 Task: Look for space in Lafayette, United States from 12th August, 2023 to 16th August, 2023 for 8 adults in price range Rs.10000 to Rs.16000. Place can be private room with 8 bedrooms having 8 beds and 8 bathrooms. Property type can be house, flat, guest house, hotel. Amenities needed are: wifi, TV, free parkinig on premises, gym, breakfast. Booking option can be shelf check-in. Required host language is English.
Action: Mouse moved to (470, 103)
Screenshot: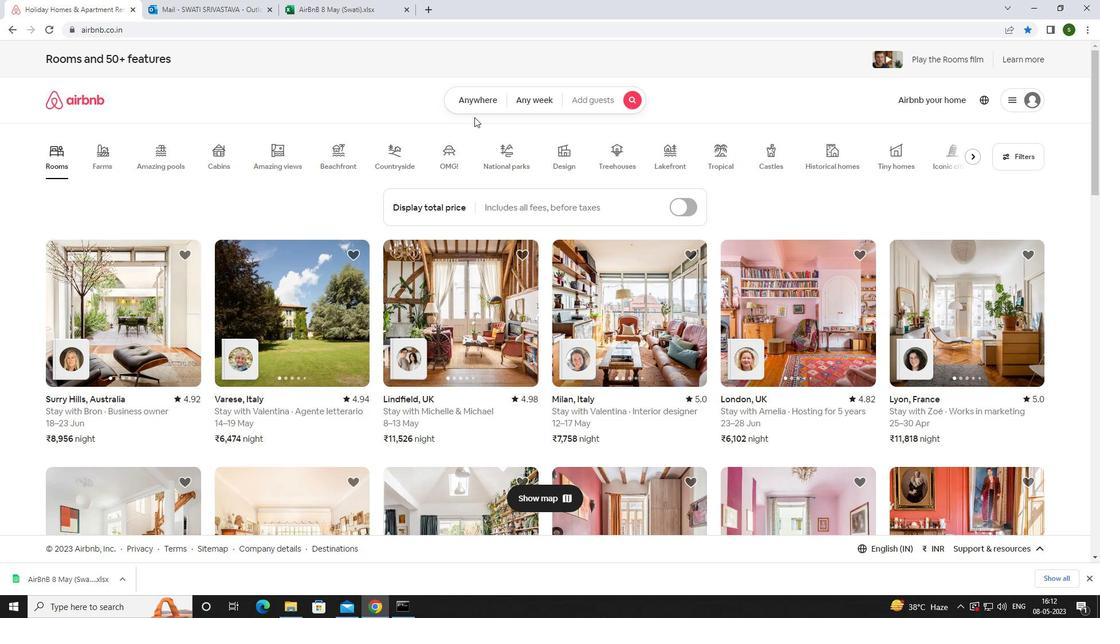 
Action: Mouse pressed left at (470, 103)
Screenshot: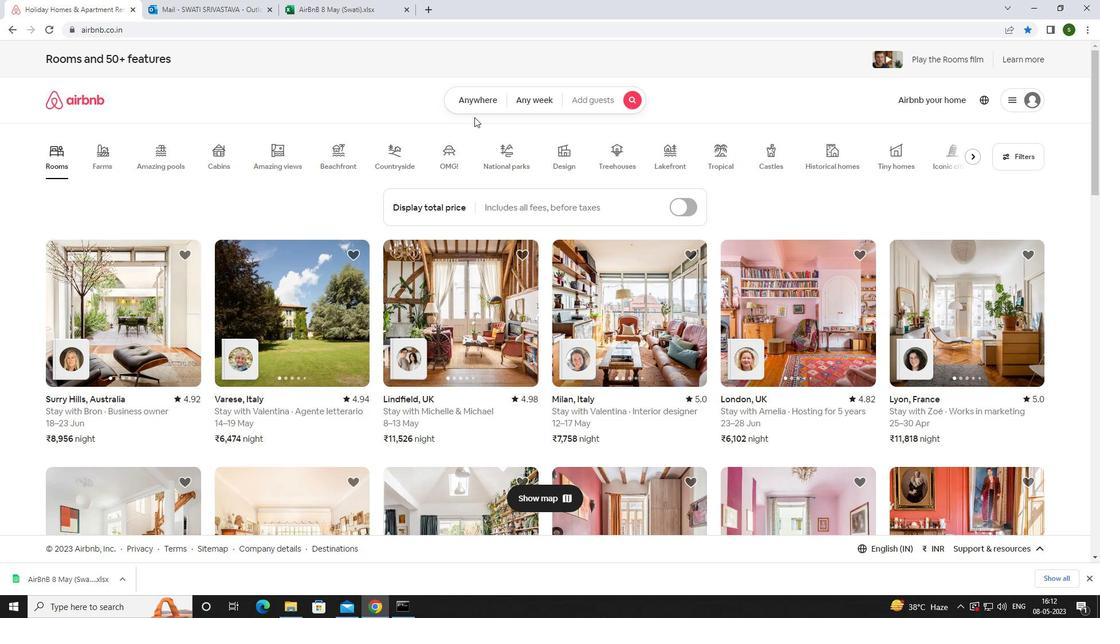 
Action: Mouse moved to (375, 154)
Screenshot: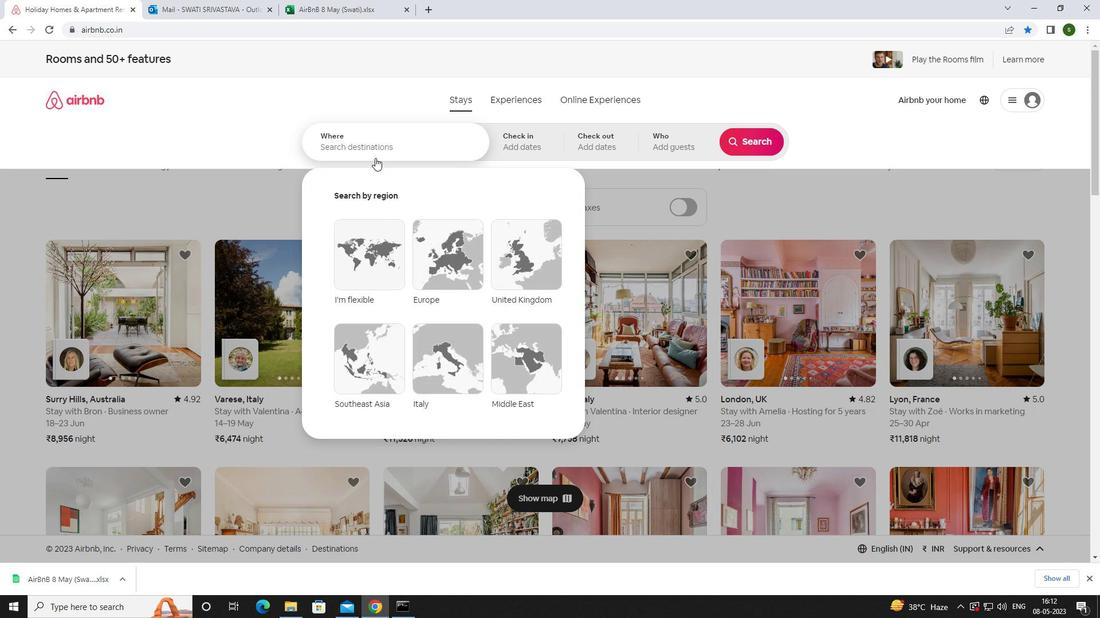 
Action: Mouse pressed left at (375, 154)
Screenshot: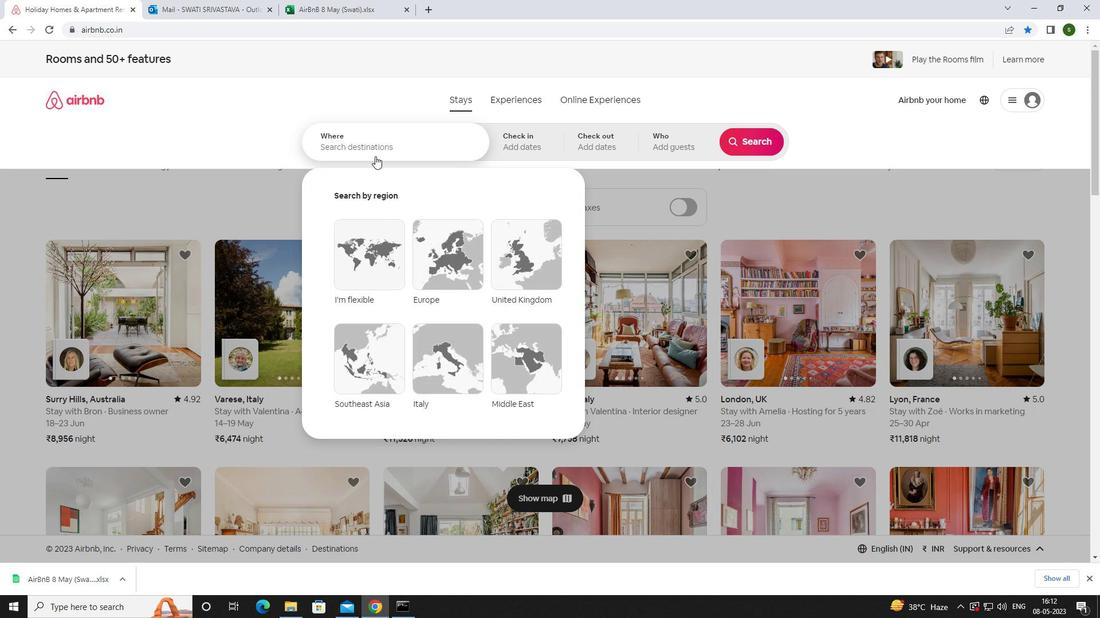 
Action: Key pressed <Key.caps_lock>l<Key.caps_lock>afayette,<Key.space><Key.caps_lock>u<Key.caps_lock>nited<Key.space><Key.caps_lock>s<Key.caps_lock>tates<Key.enter>
Screenshot: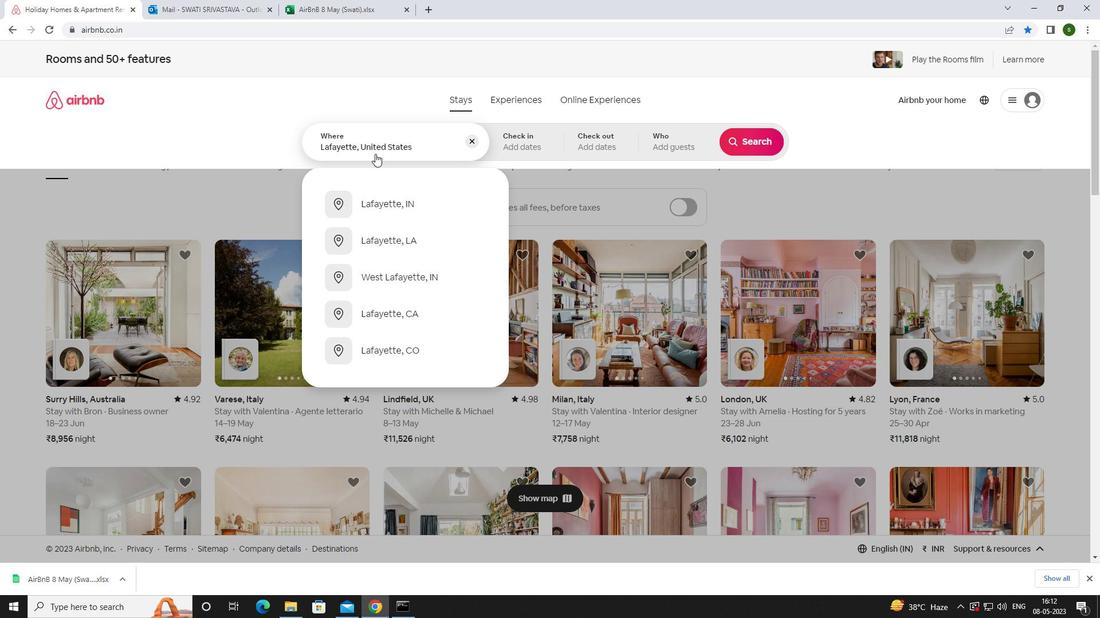 
Action: Mouse moved to (747, 229)
Screenshot: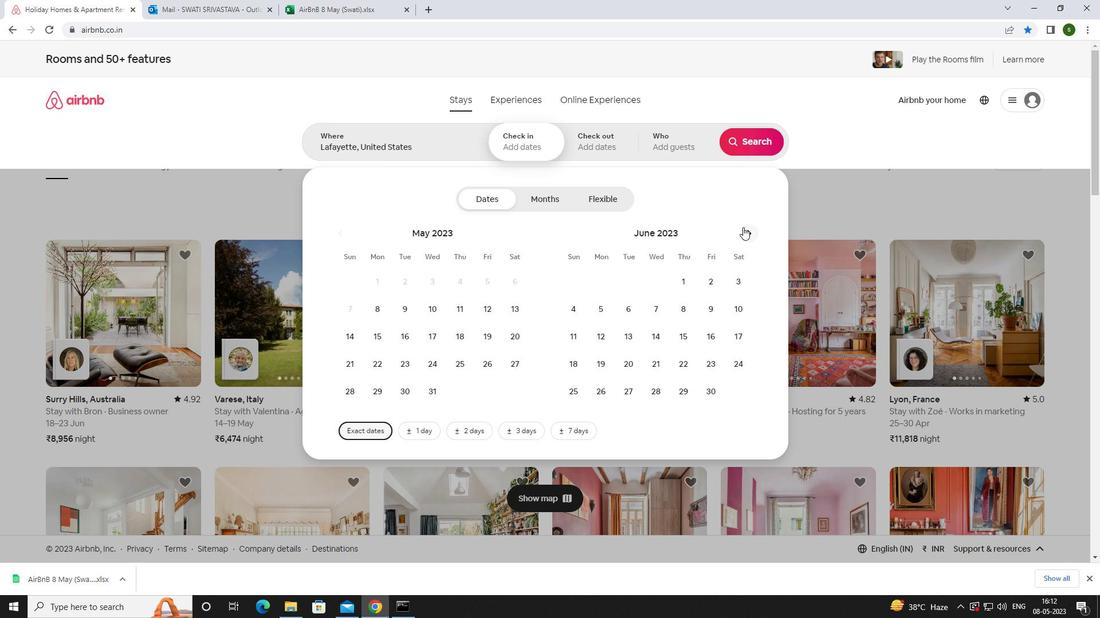
Action: Mouse pressed left at (747, 229)
Screenshot: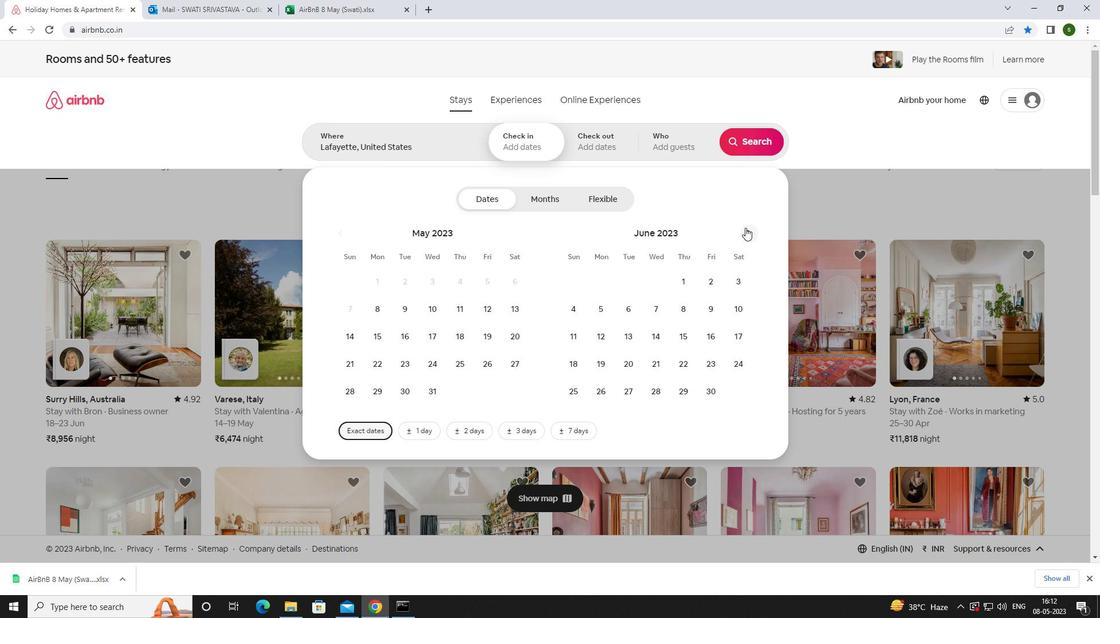 
Action: Mouse pressed left at (747, 229)
Screenshot: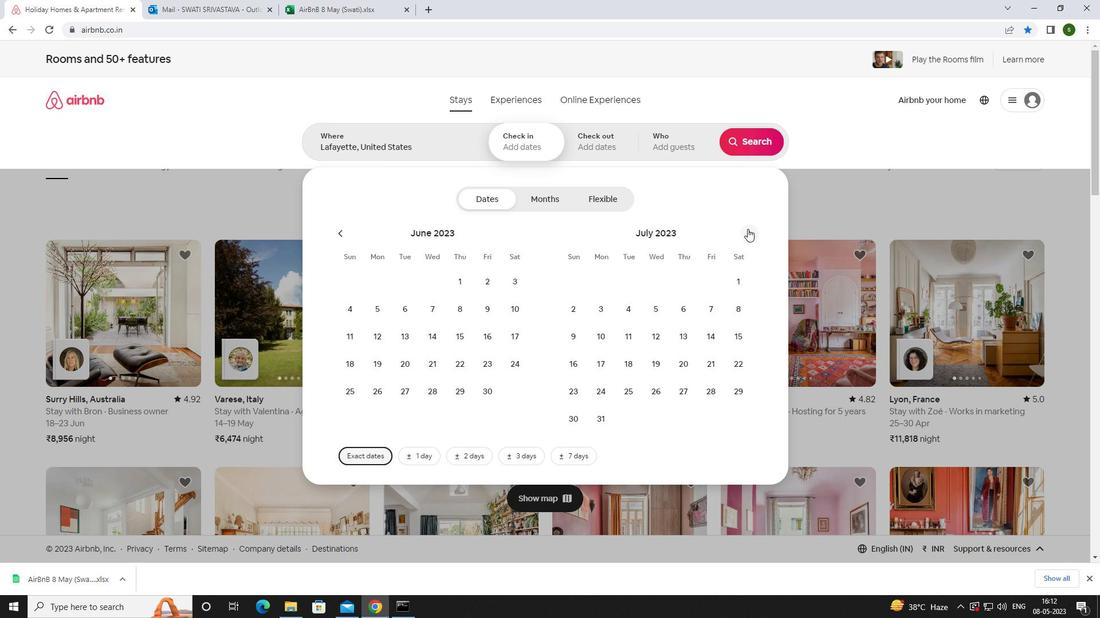 
Action: Mouse moved to (739, 304)
Screenshot: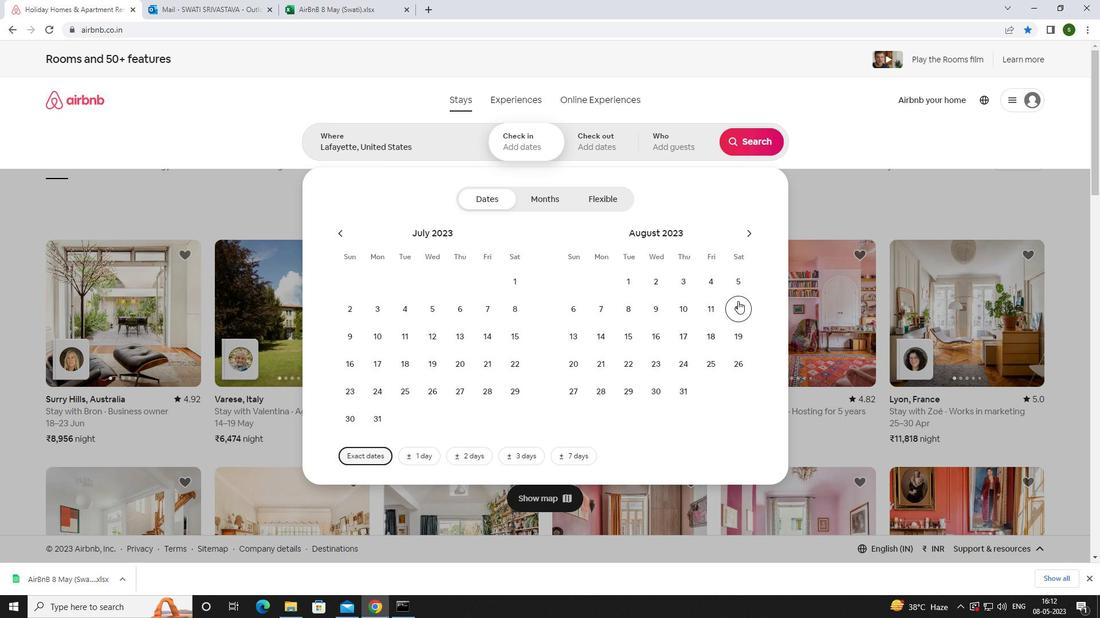 
Action: Mouse pressed left at (739, 304)
Screenshot: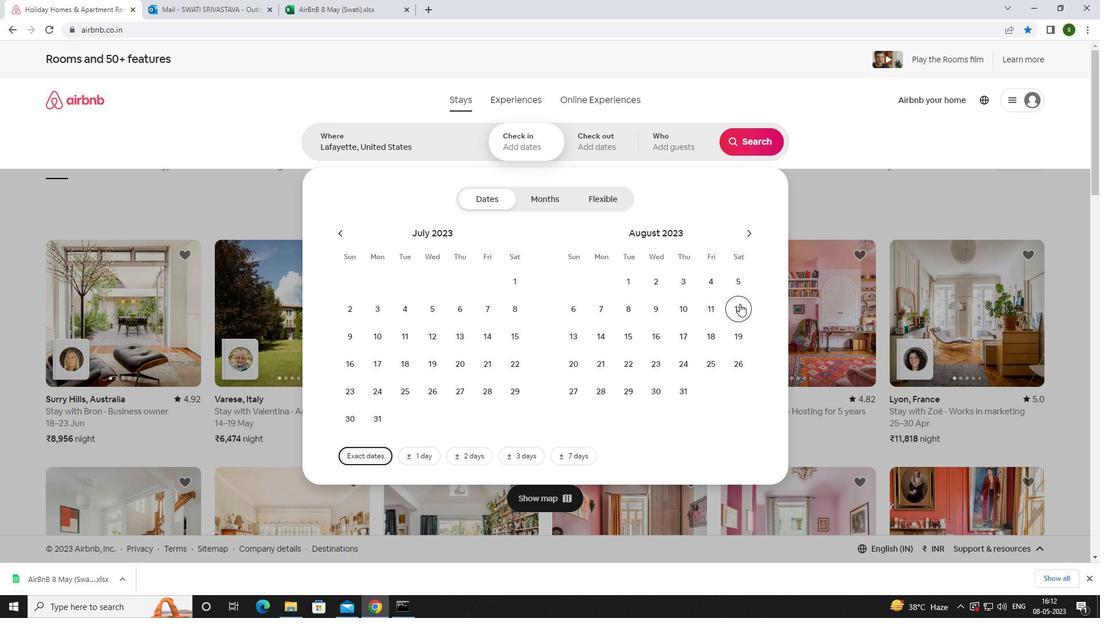 
Action: Mouse moved to (648, 337)
Screenshot: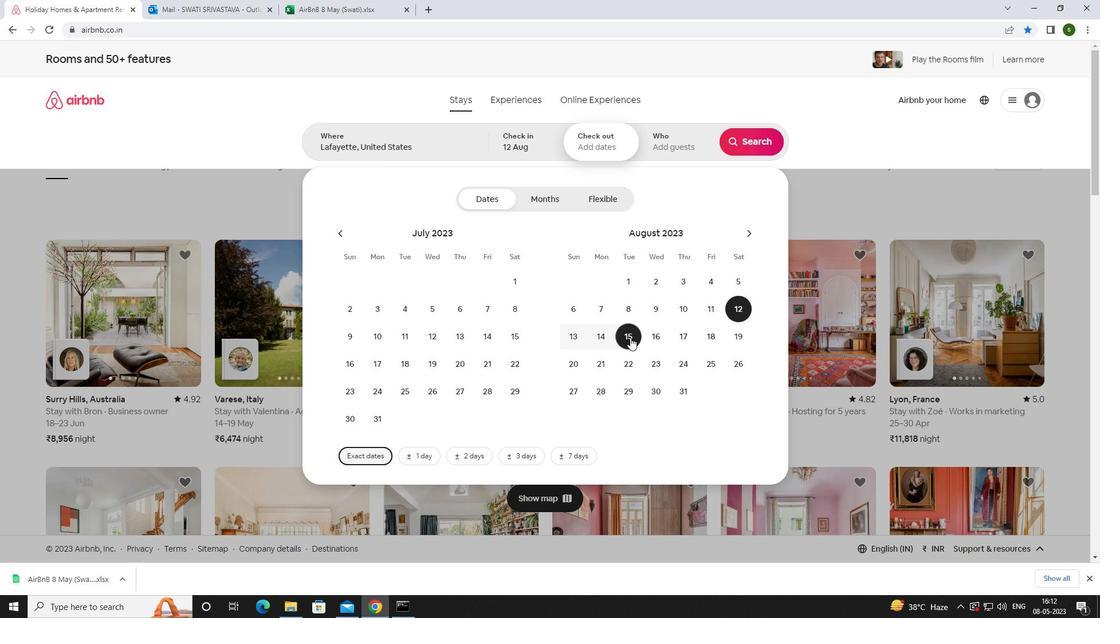 
Action: Mouse pressed left at (648, 337)
Screenshot: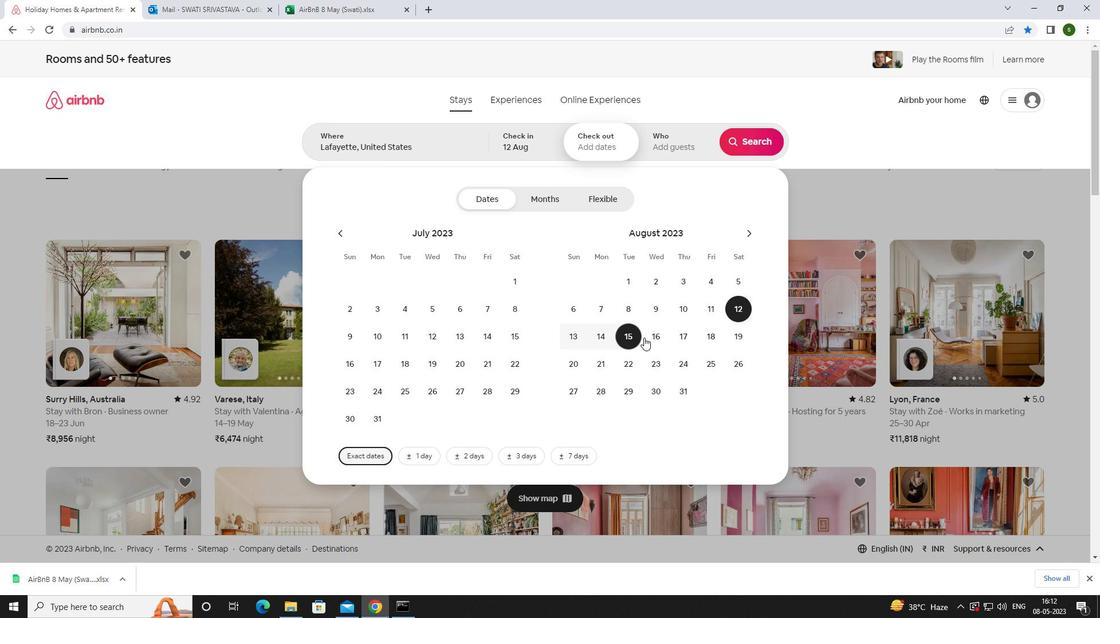 
Action: Mouse moved to (673, 144)
Screenshot: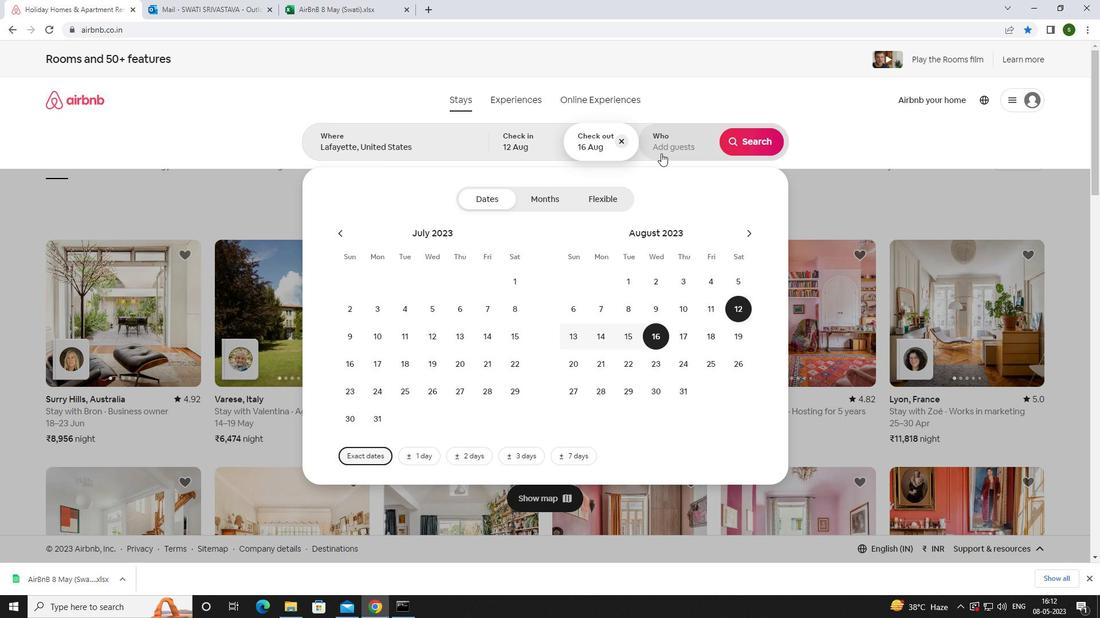 
Action: Mouse pressed left at (673, 144)
Screenshot: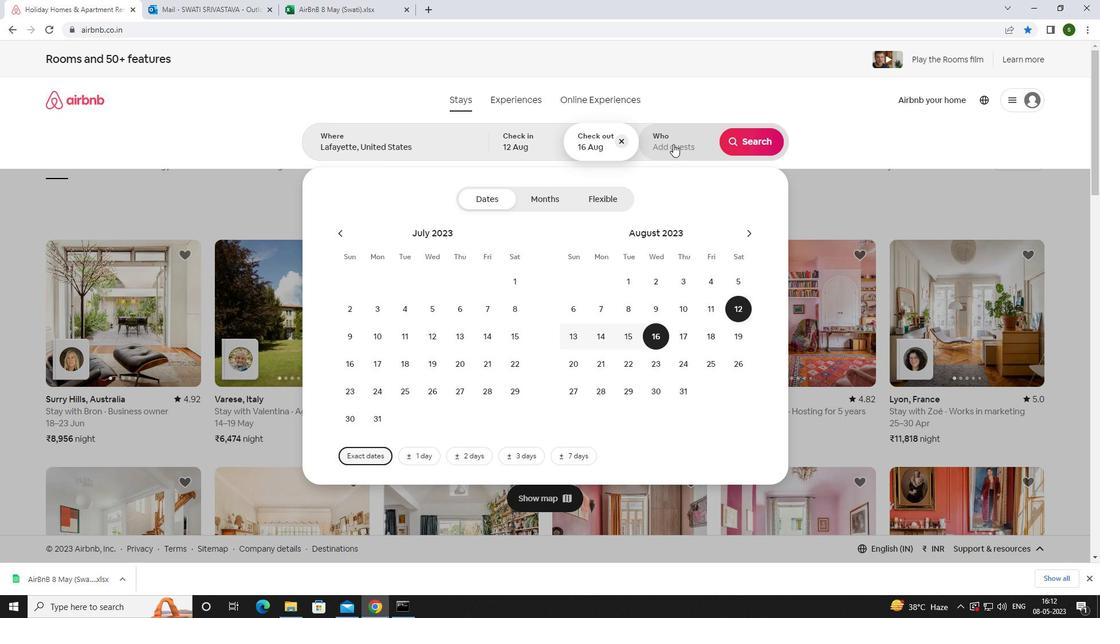 
Action: Mouse moved to (752, 201)
Screenshot: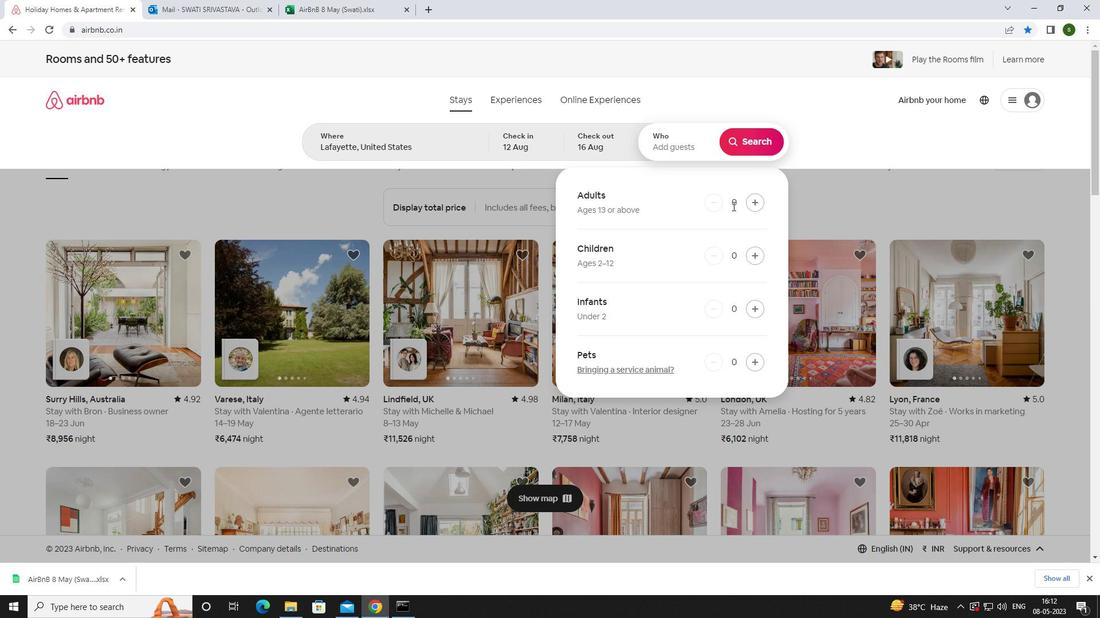 
Action: Mouse pressed left at (752, 201)
Screenshot: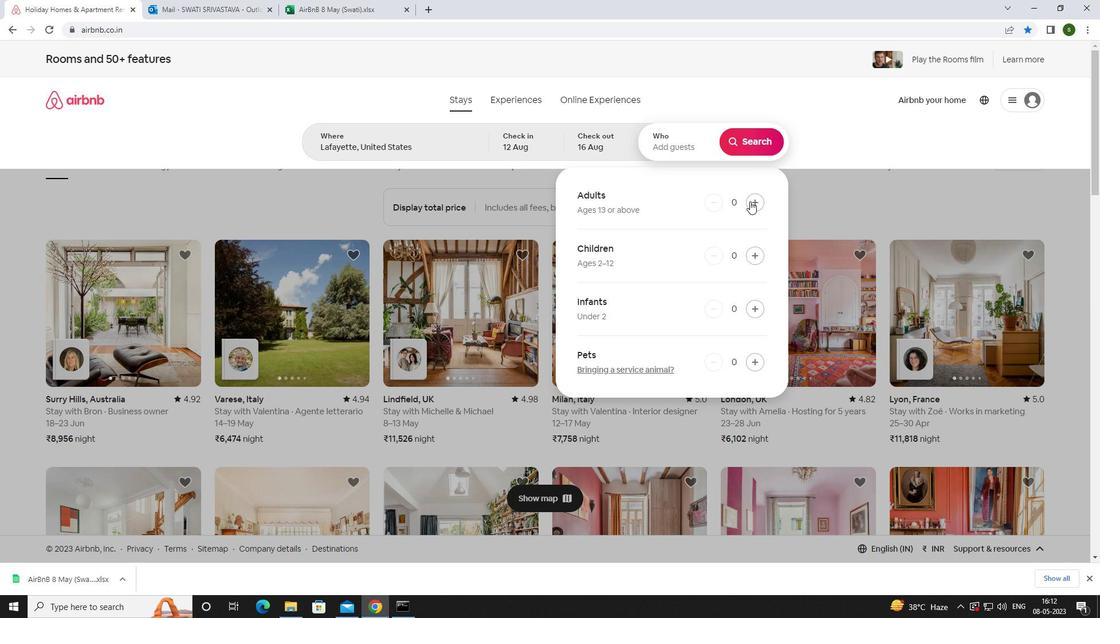 
Action: Mouse pressed left at (752, 201)
Screenshot: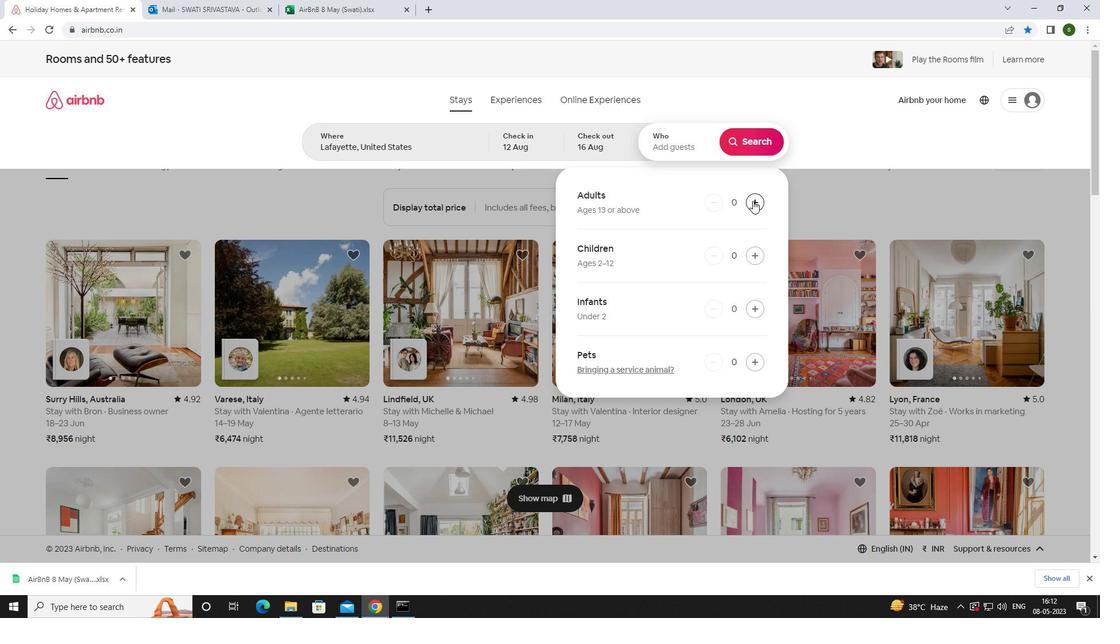 
Action: Mouse pressed left at (752, 201)
Screenshot: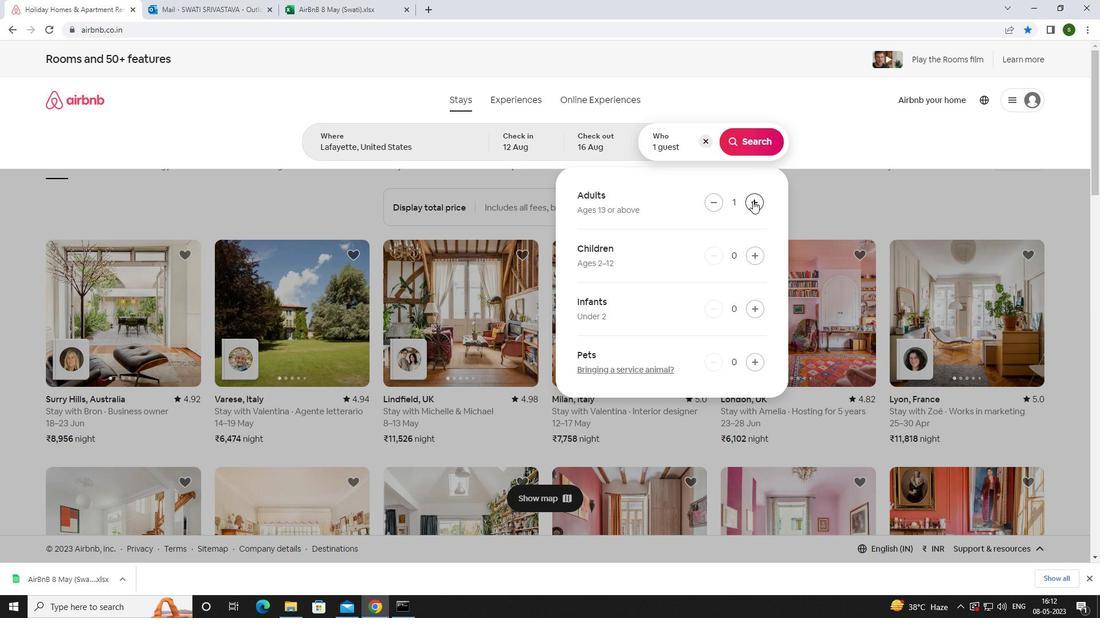 
Action: Mouse pressed left at (752, 201)
Screenshot: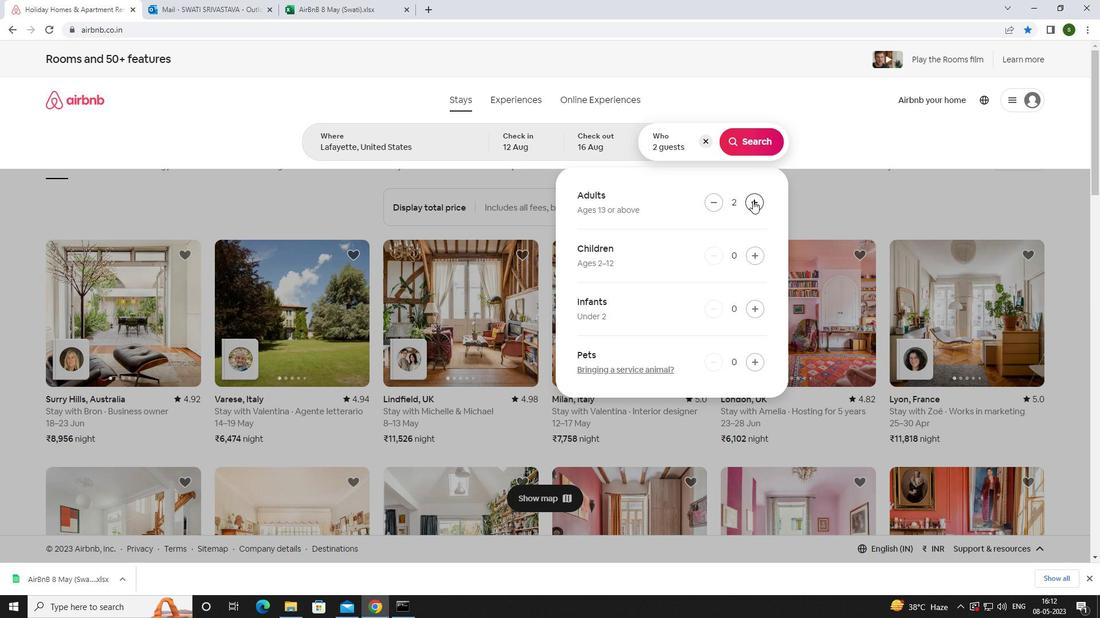 
Action: Mouse pressed left at (752, 201)
Screenshot: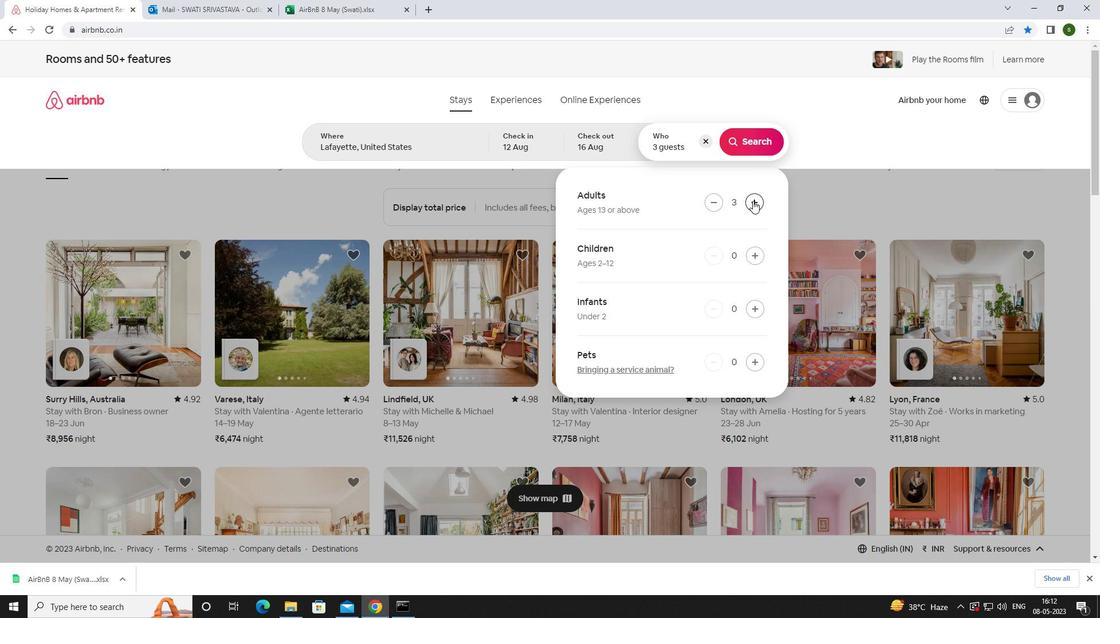 
Action: Mouse pressed left at (752, 201)
Screenshot: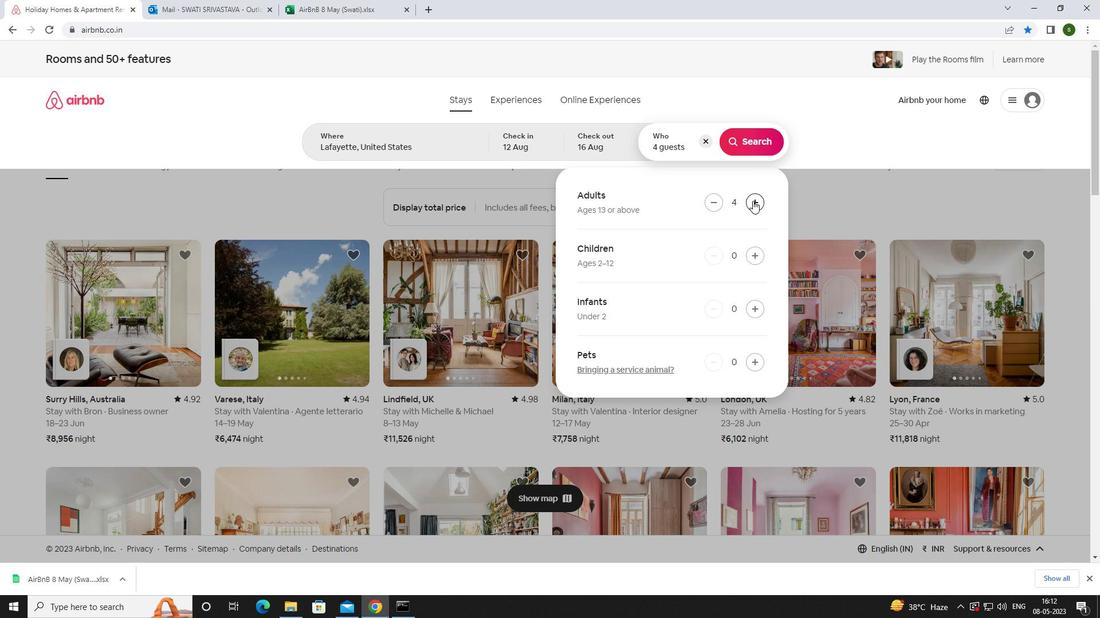 
Action: Mouse pressed left at (752, 201)
Screenshot: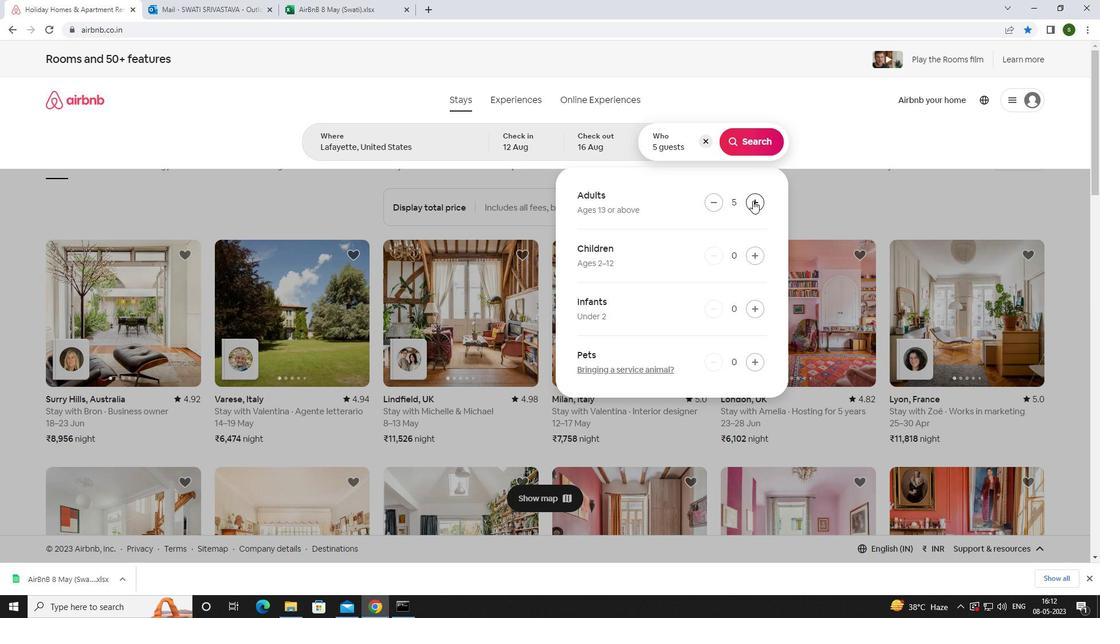 
Action: Mouse pressed left at (752, 201)
Screenshot: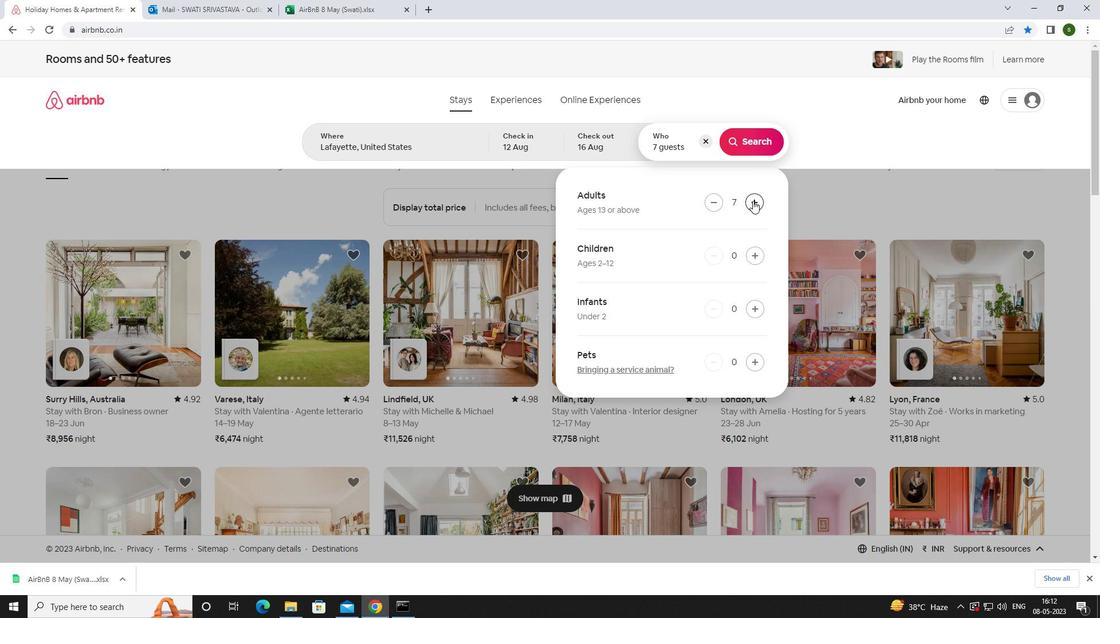 
Action: Mouse moved to (744, 150)
Screenshot: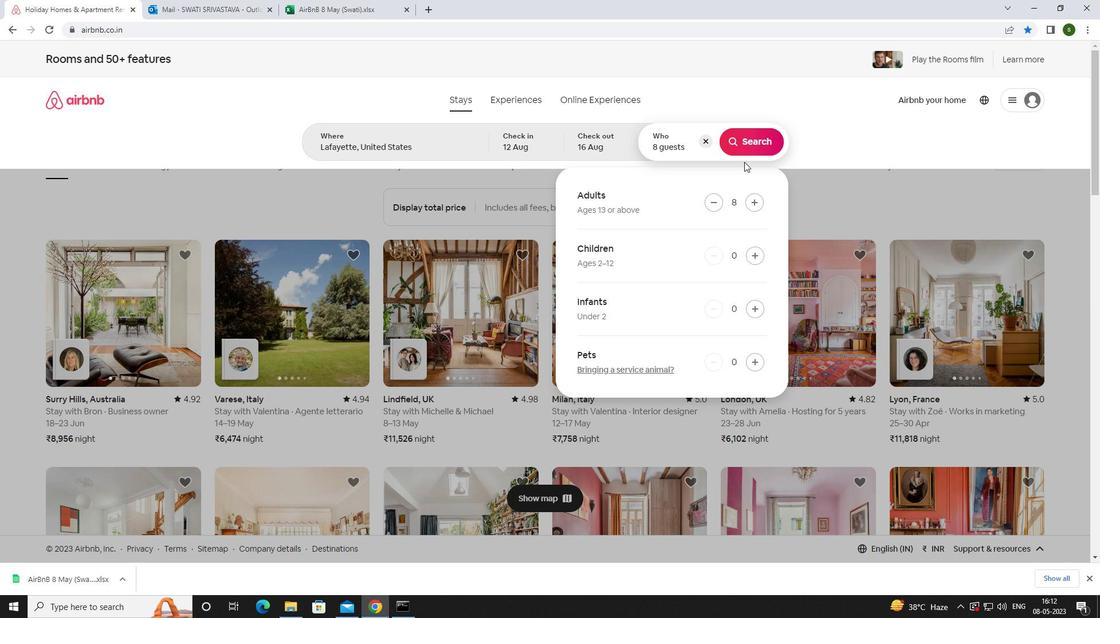 
Action: Mouse pressed left at (744, 150)
Screenshot: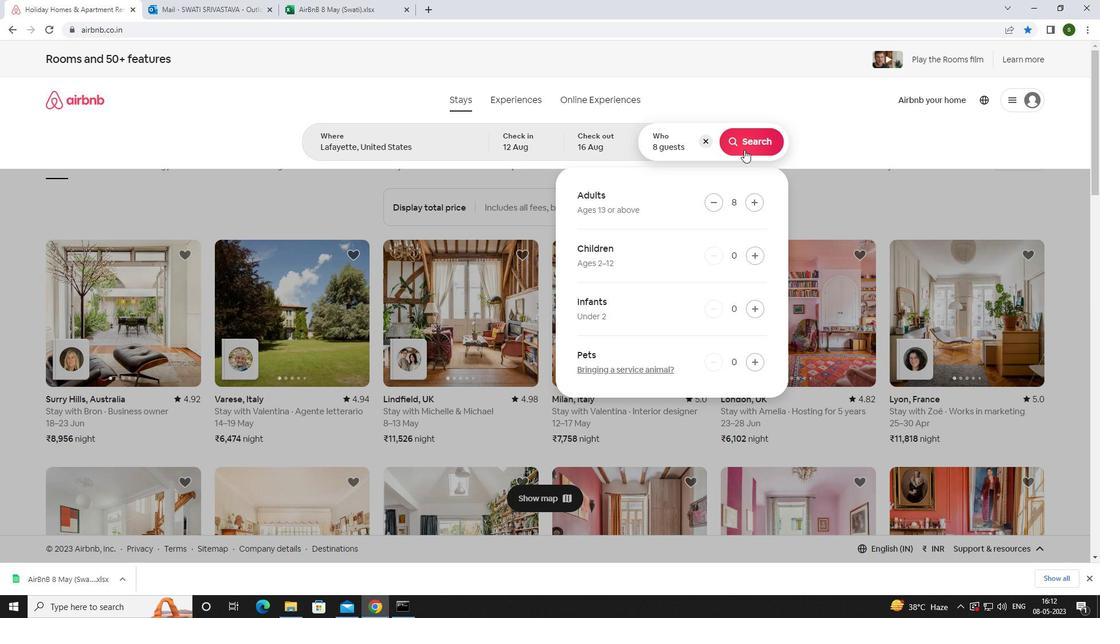 
Action: Mouse moved to (1028, 105)
Screenshot: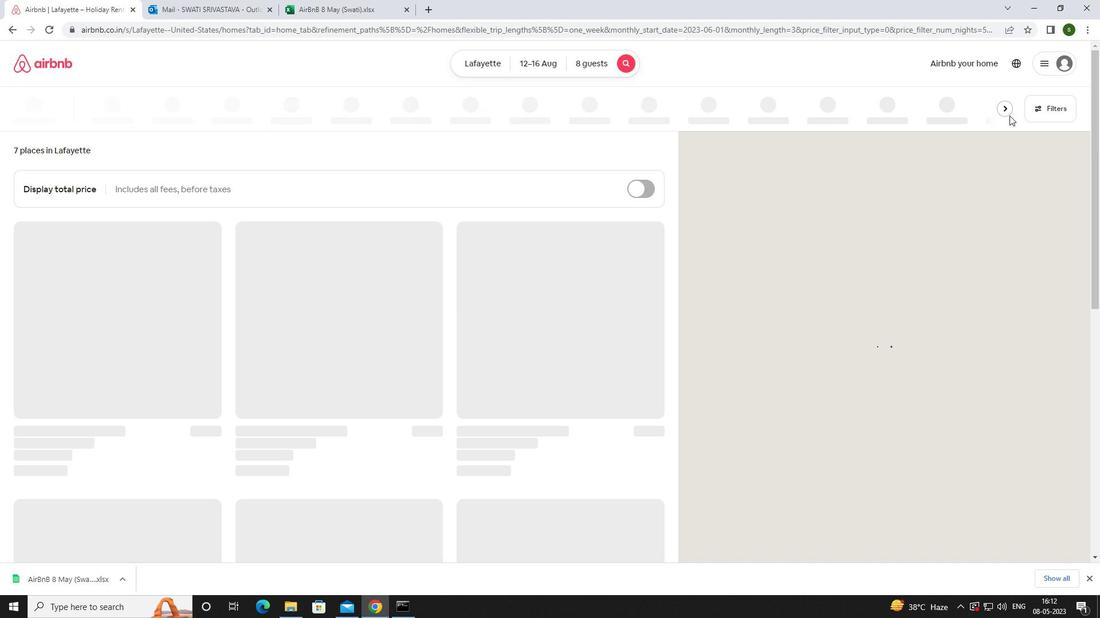 
Action: Mouse pressed left at (1028, 105)
Screenshot: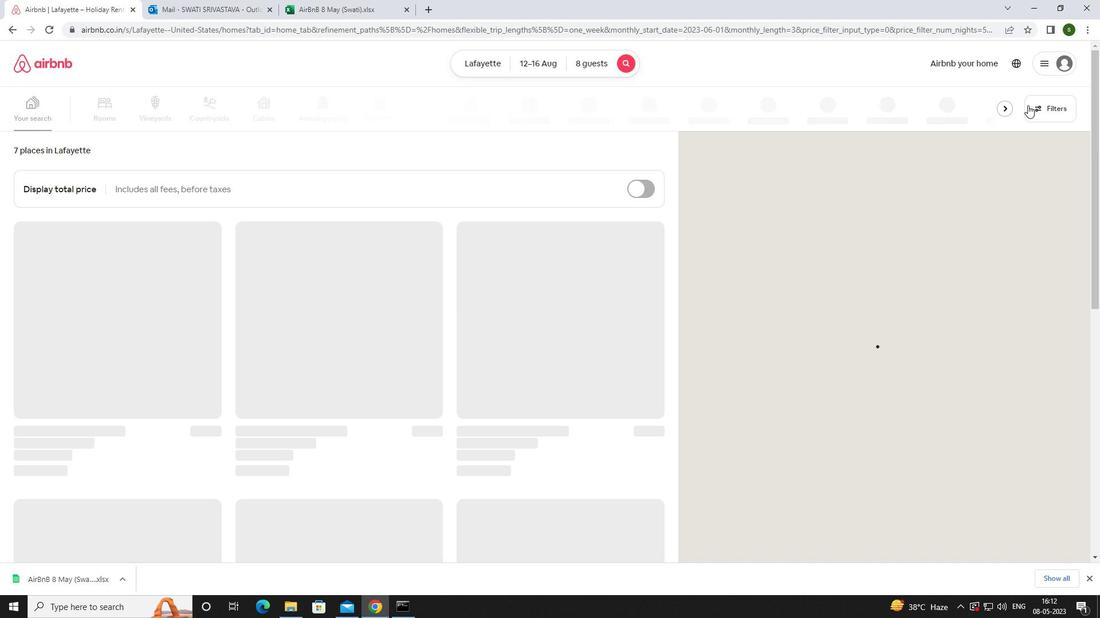 
Action: Mouse moved to (435, 397)
Screenshot: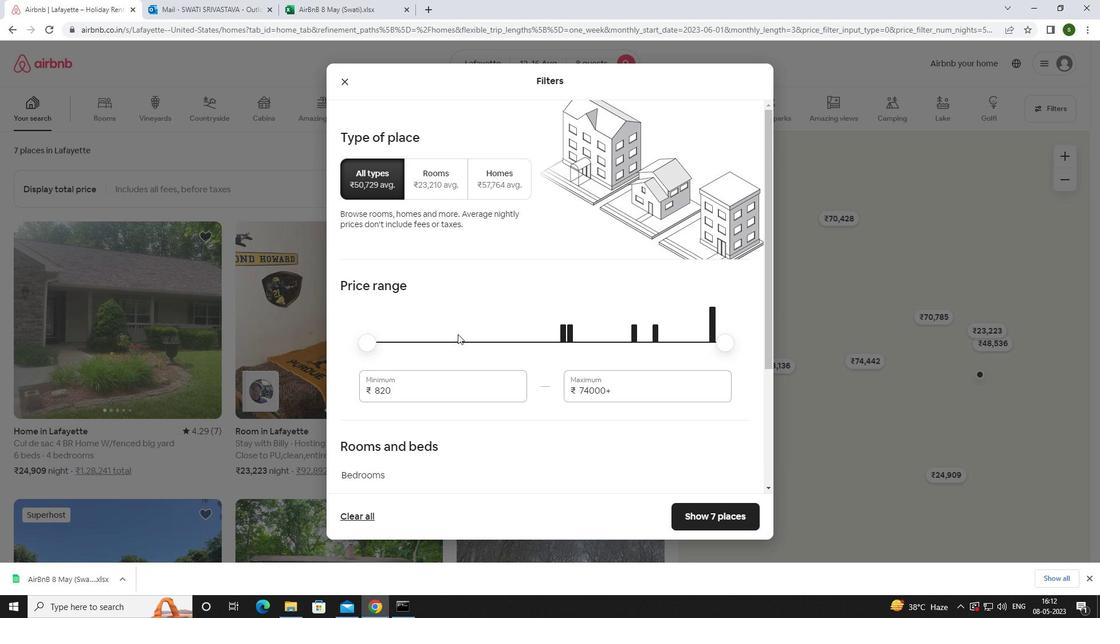 
Action: Mouse pressed left at (435, 397)
Screenshot: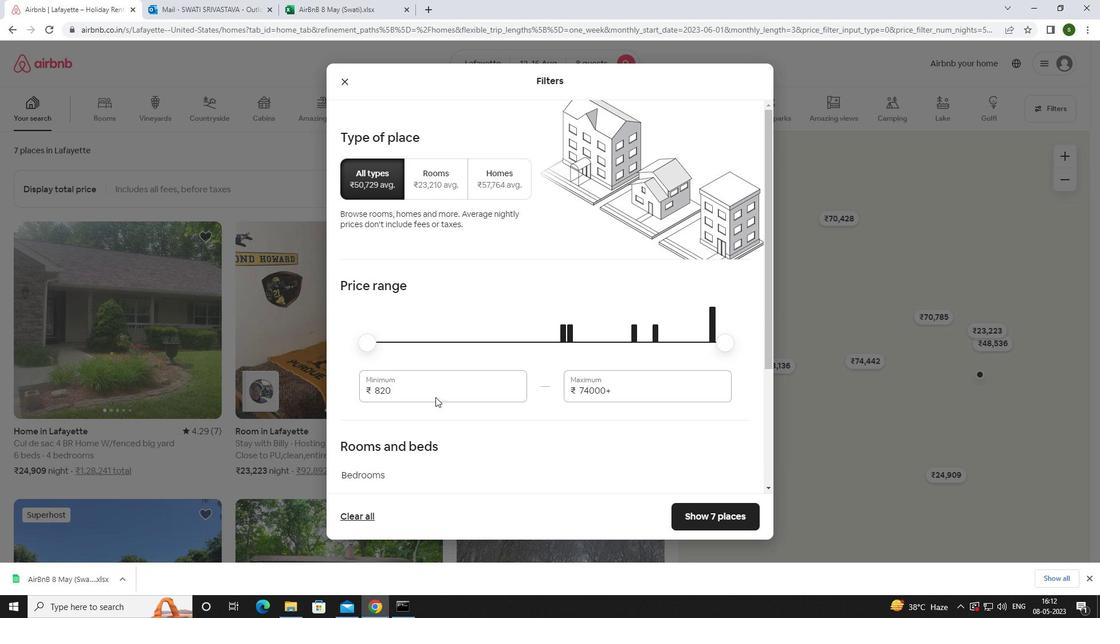 
Action: Mouse moved to (433, 397)
Screenshot: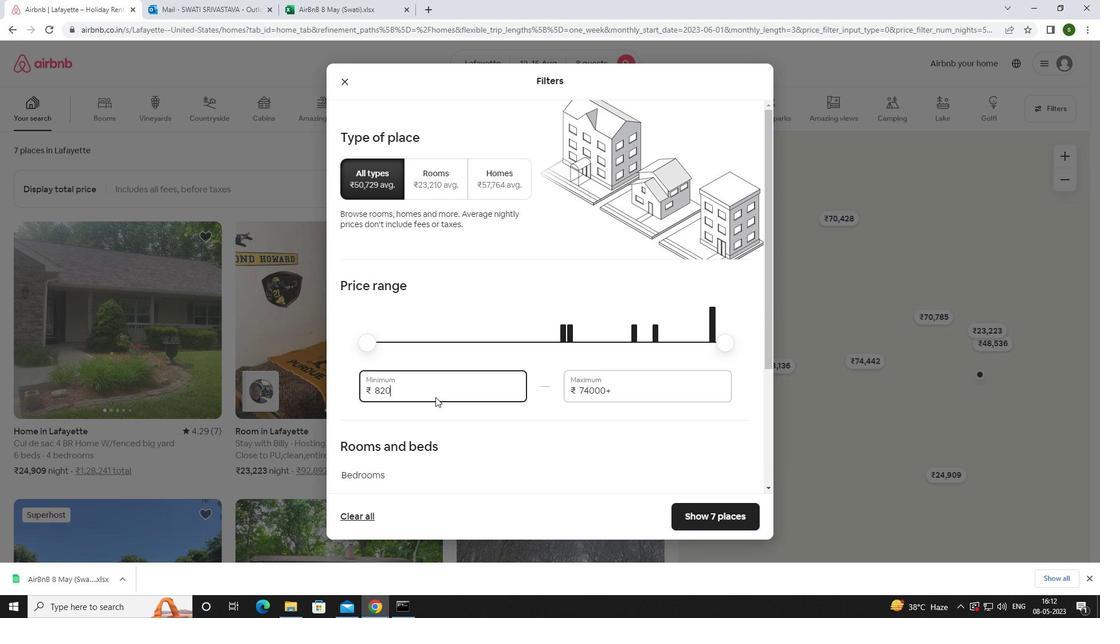 
Action: Key pressed <Key.backspace><Key.backspace><Key.backspace><Key.backspace>10000
Screenshot: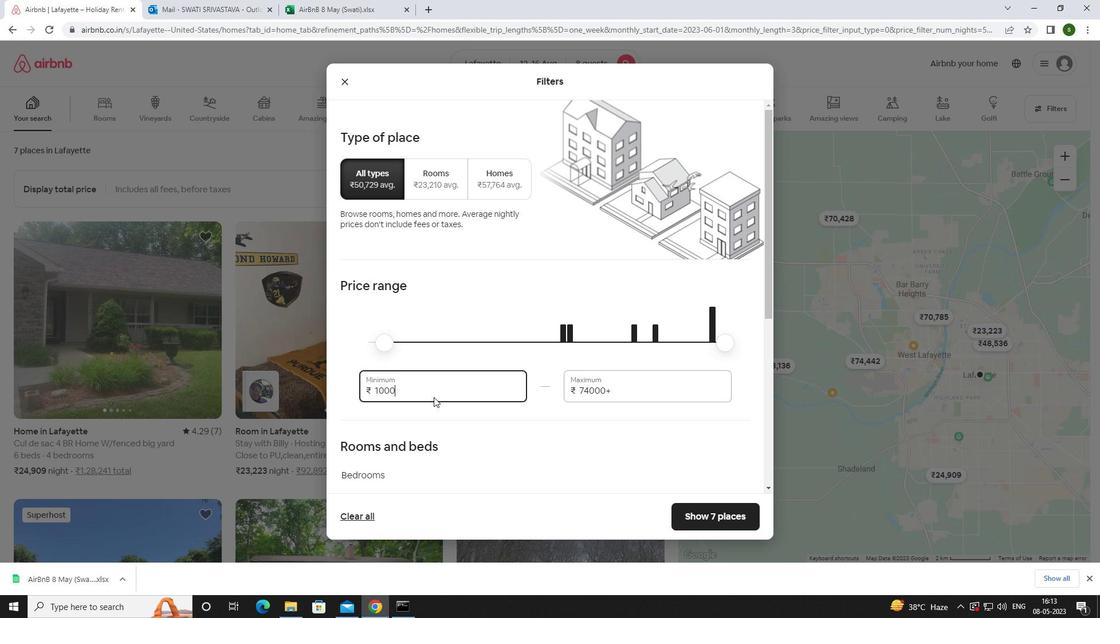 
Action: Mouse moved to (631, 389)
Screenshot: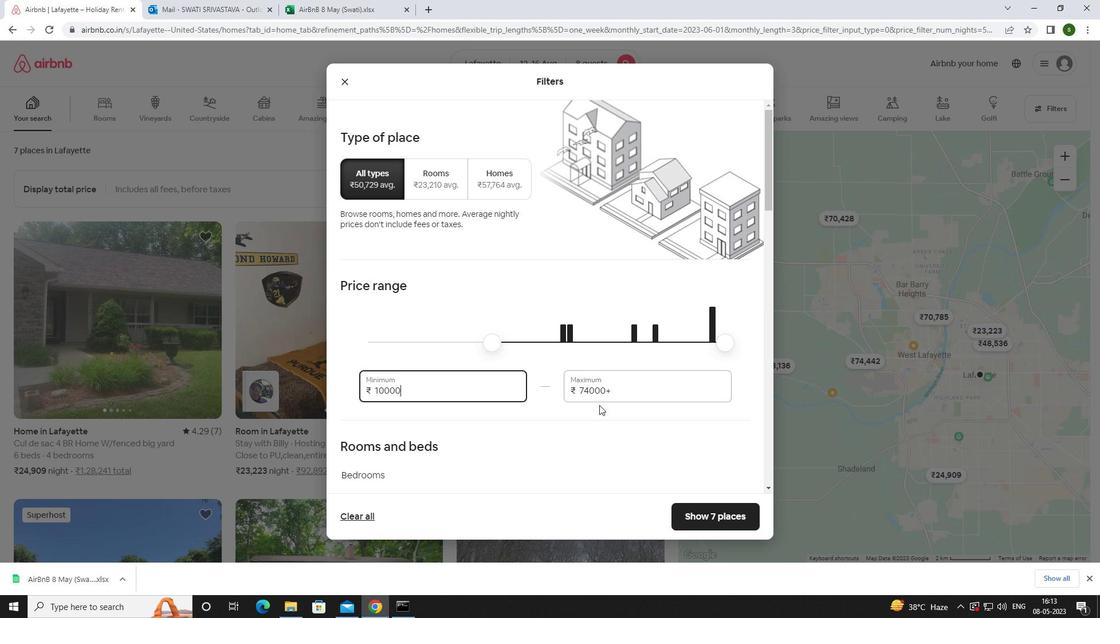 
Action: Mouse pressed left at (631, 389)
Screenshot: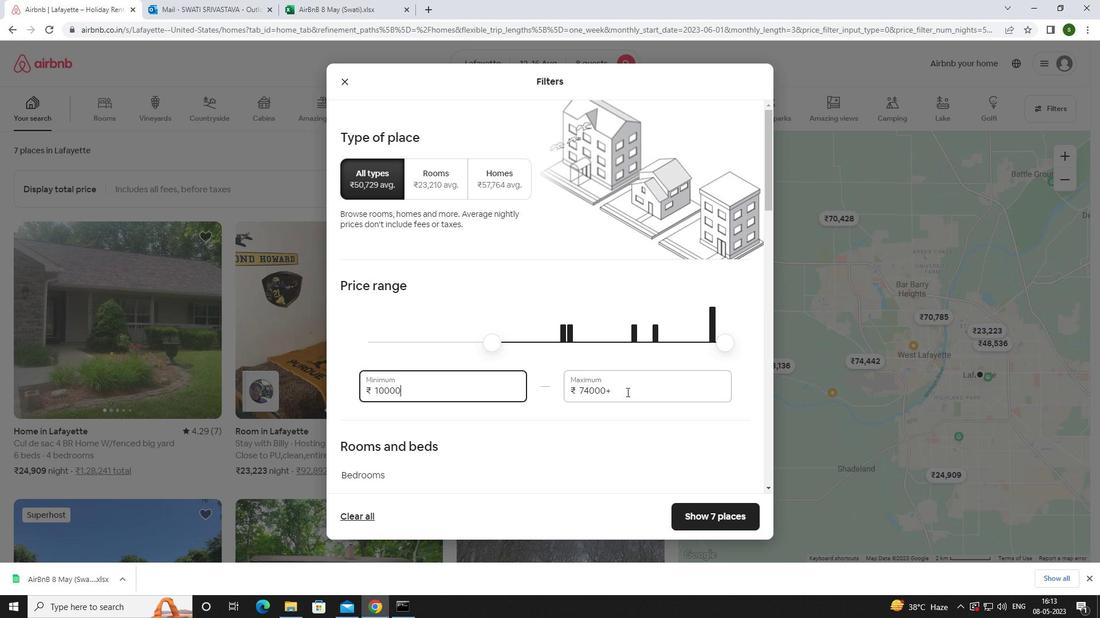 
Action: Key pressed <Key.backspace><Key.backspace><Key.backspace><Key.backspace><Key.backspace><Key.backspace><Key.backspace><Key.backspace><Key.backspace><Key.backspace><Key.backspace>16000
Screenshot: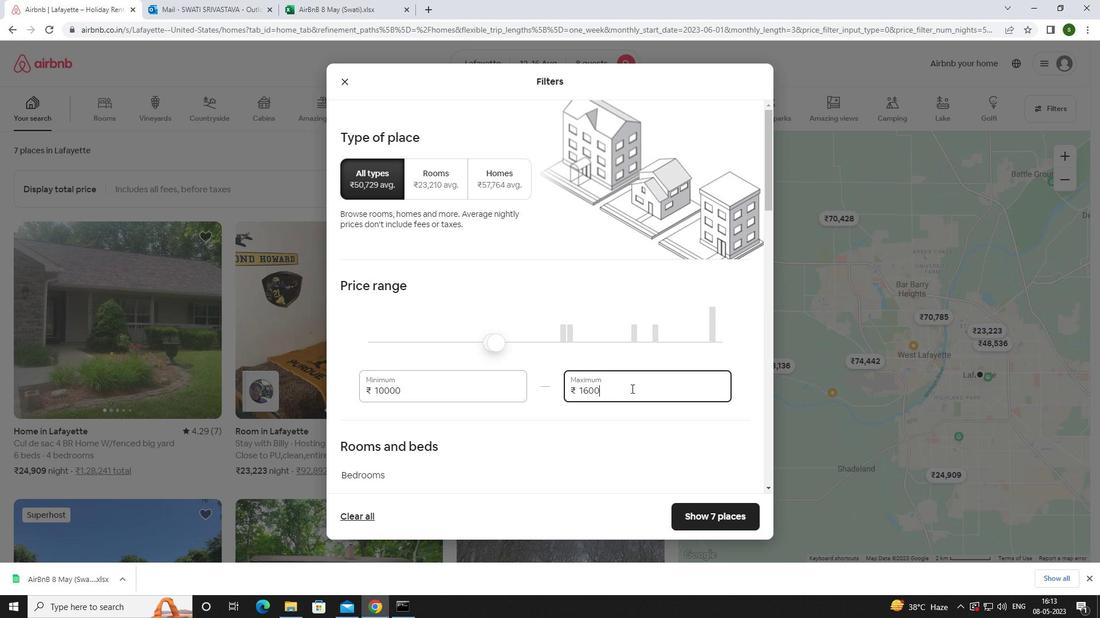
Action: Mouse moved to (558, 365)
Screenshot: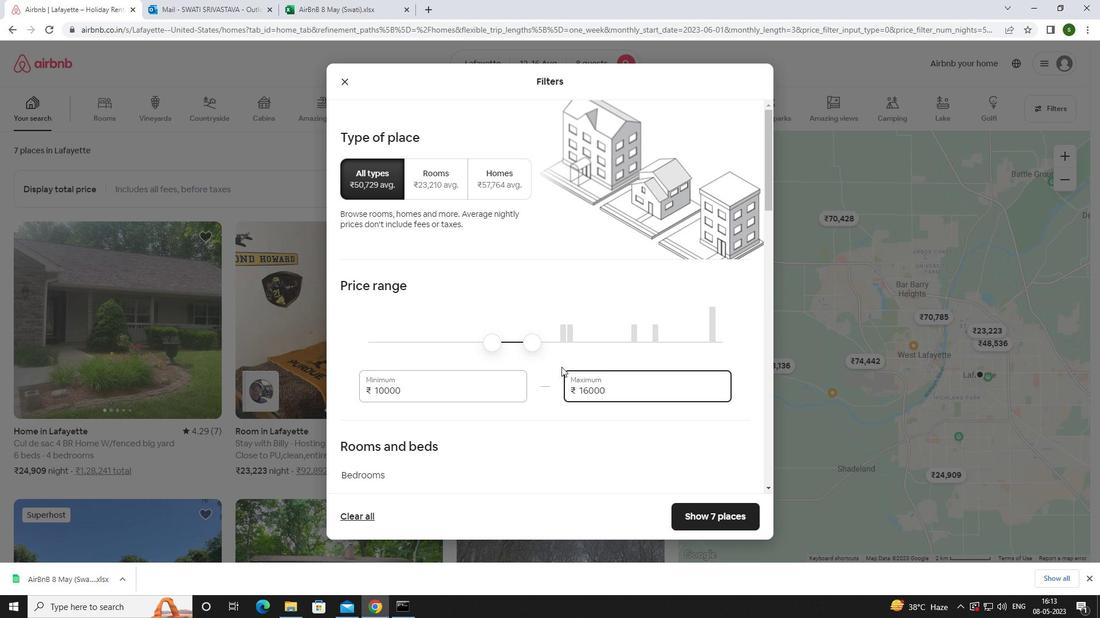 
Action: Mouse scrolled (558, 365) with delta (0, 0)
Screenshot: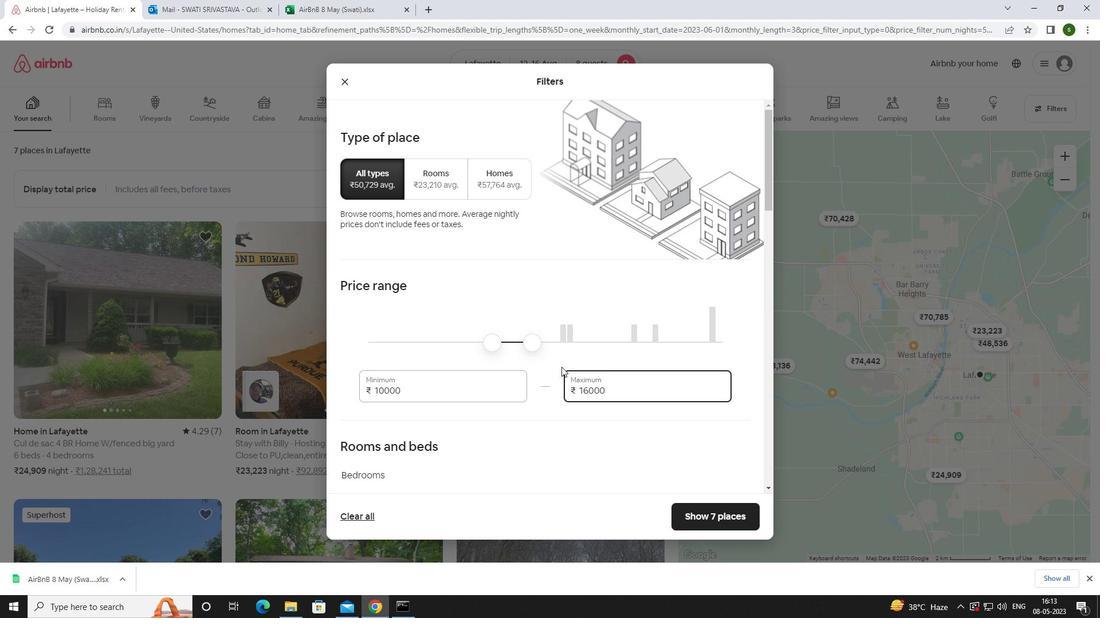 
Action: Mouse moved to (558, 365)
Screenshot: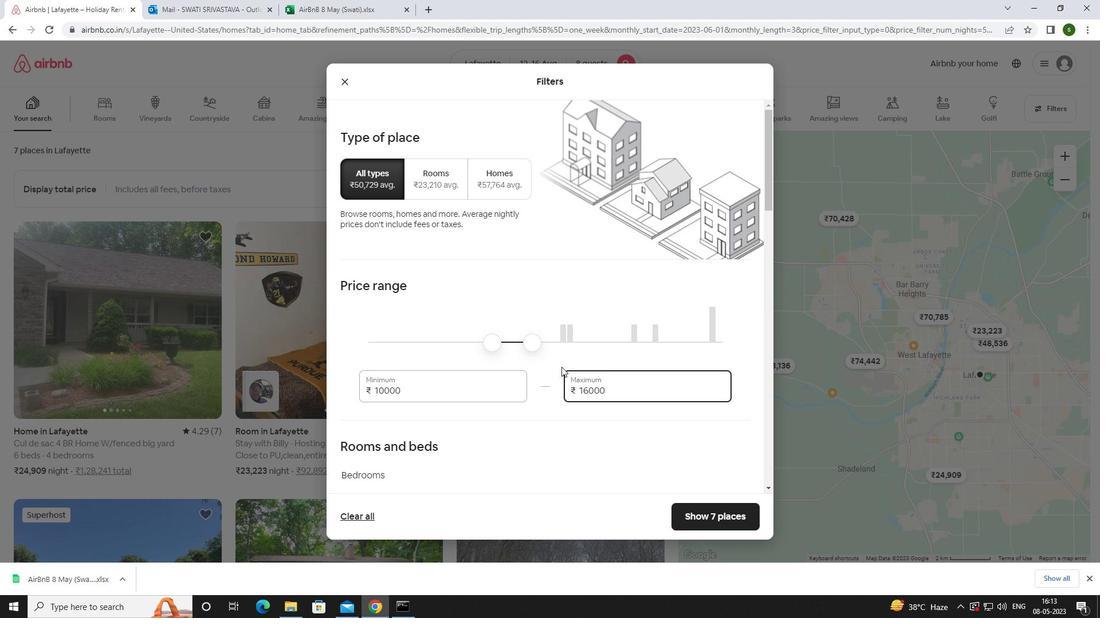 
Action: Mouse scrolled (558, 364) with delta (0, 0)
Screenshot: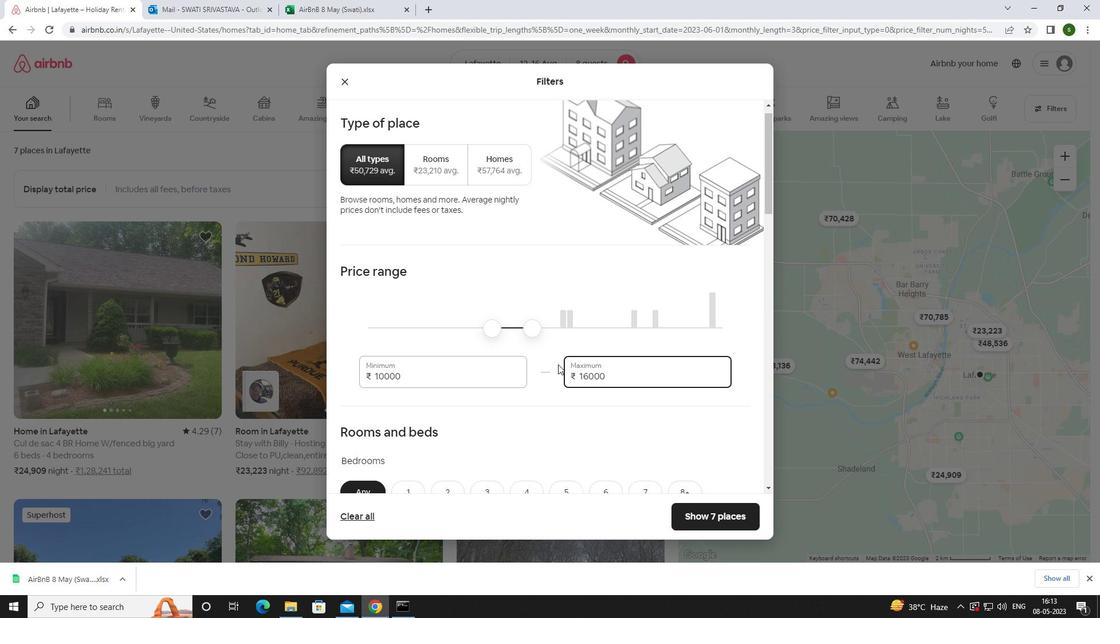 
Action: Mouse scrolled (558, 364) with delta (0, 0)
Screenshot: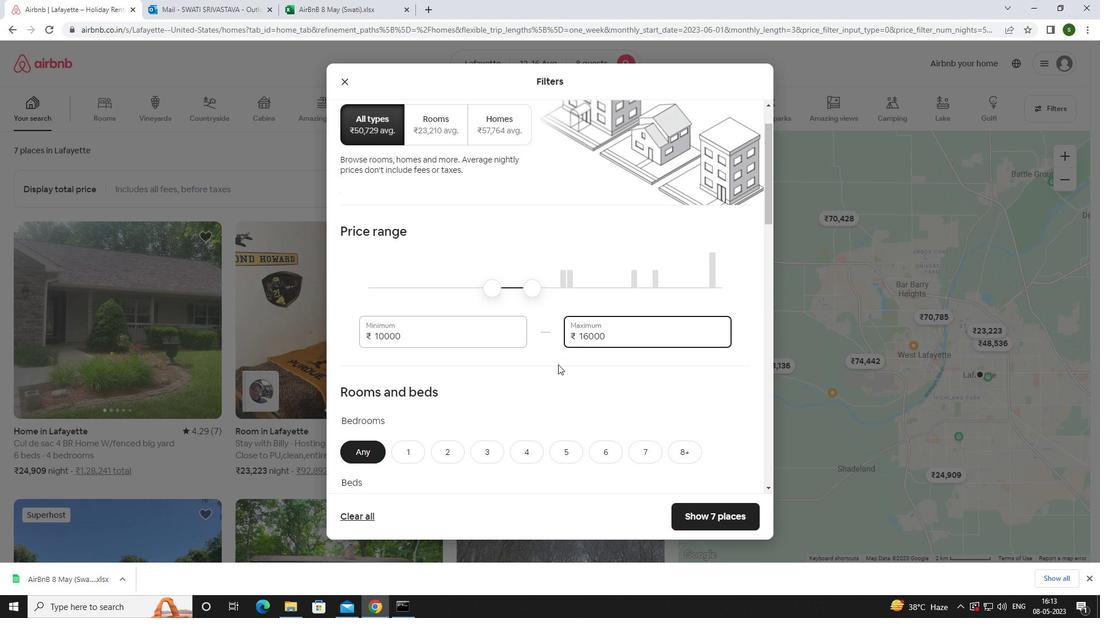 
Action: Mouse scrolled (558, 364) with delta (0, 0)
Screenshot: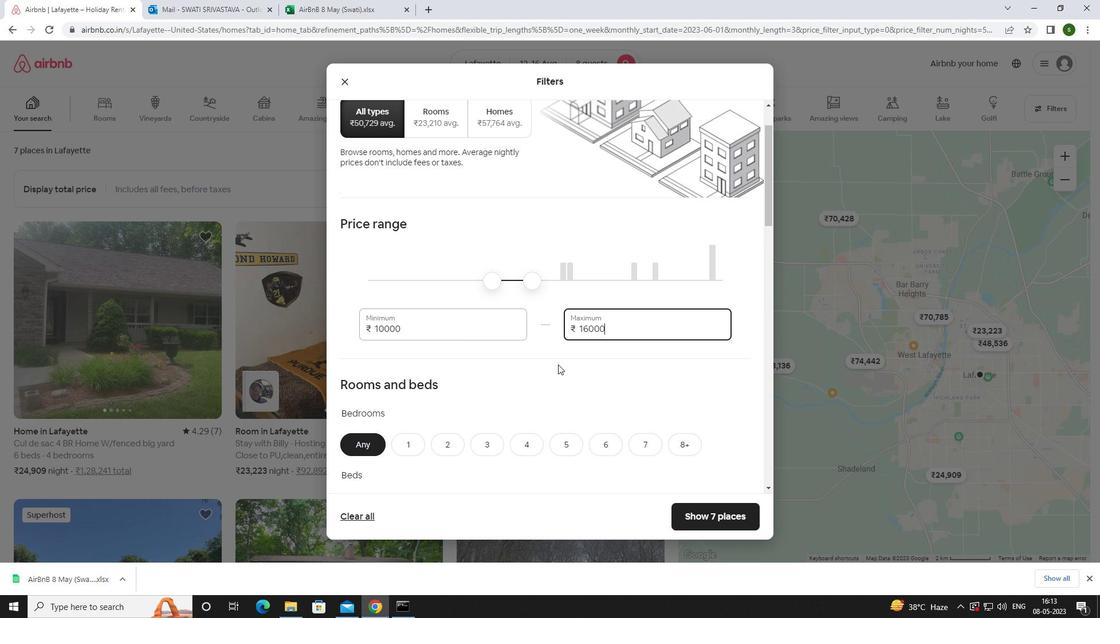
Action: Mouse scrolled (558, 364) with delta (0, 0)
Screenshot: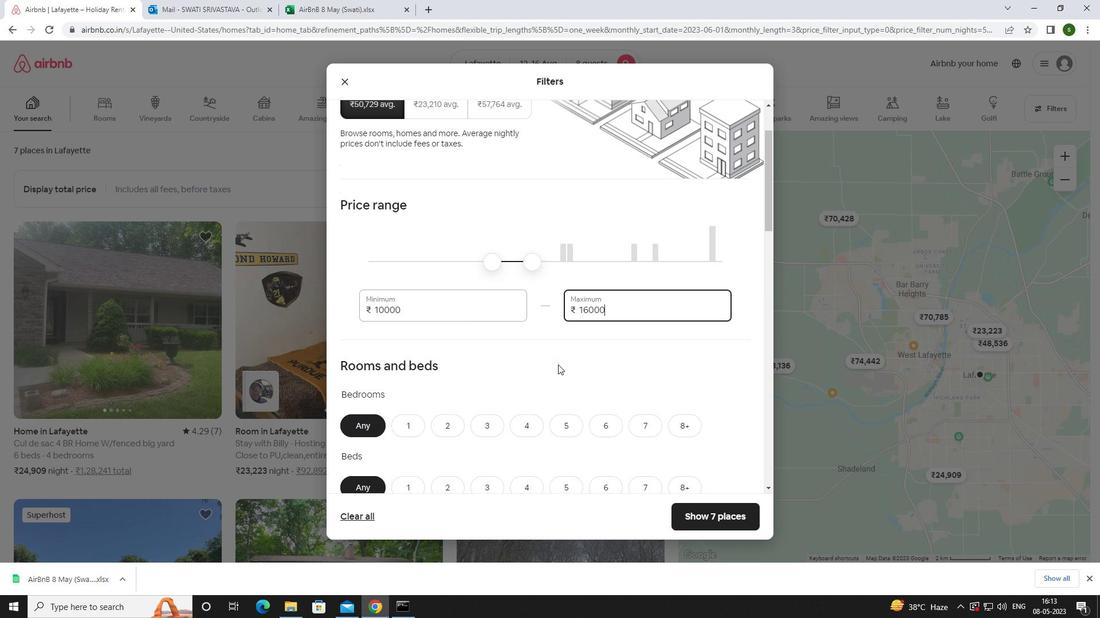 
Action: Mouse moved to (692, 215)
Screenshot: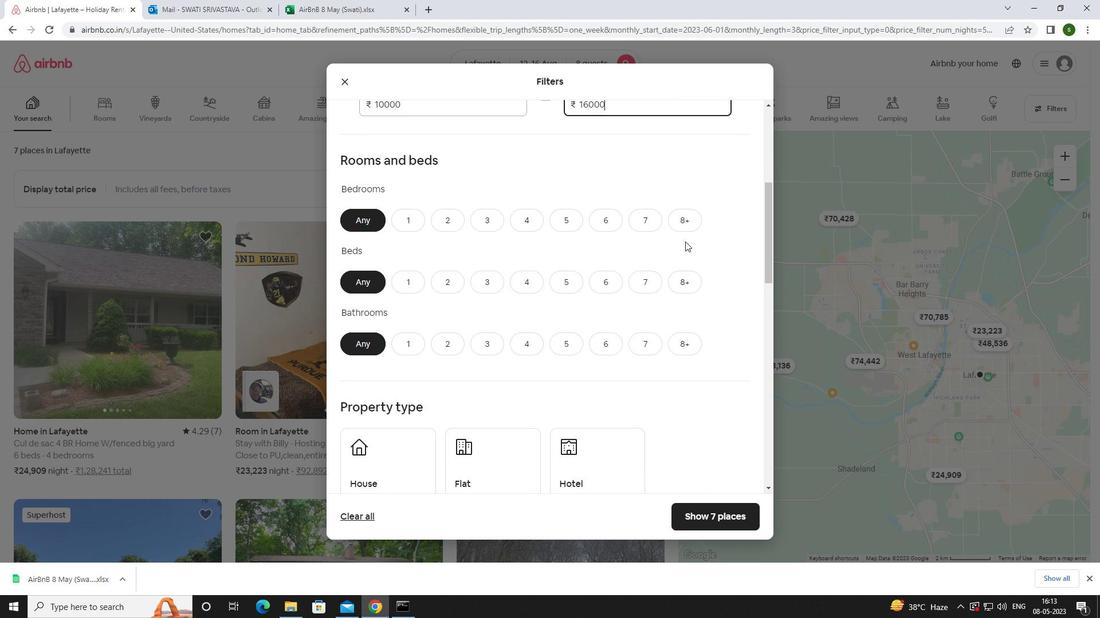 
Action: Mouse pressed left at (692, 215)
Screenshot: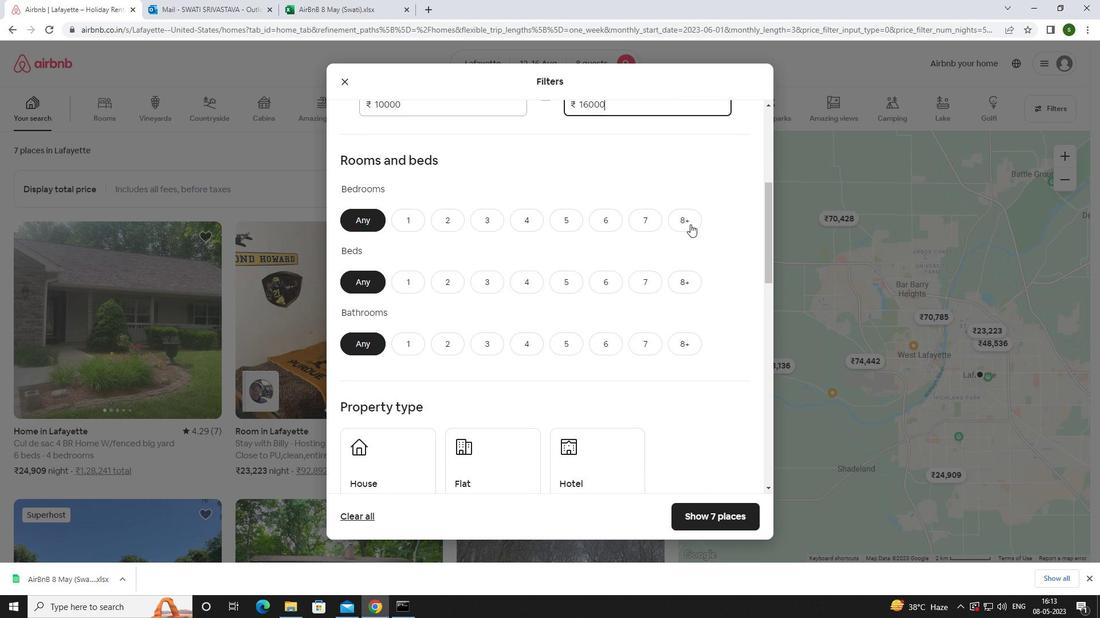 
Action: Mouse moved to (684, 281)
Screenshot: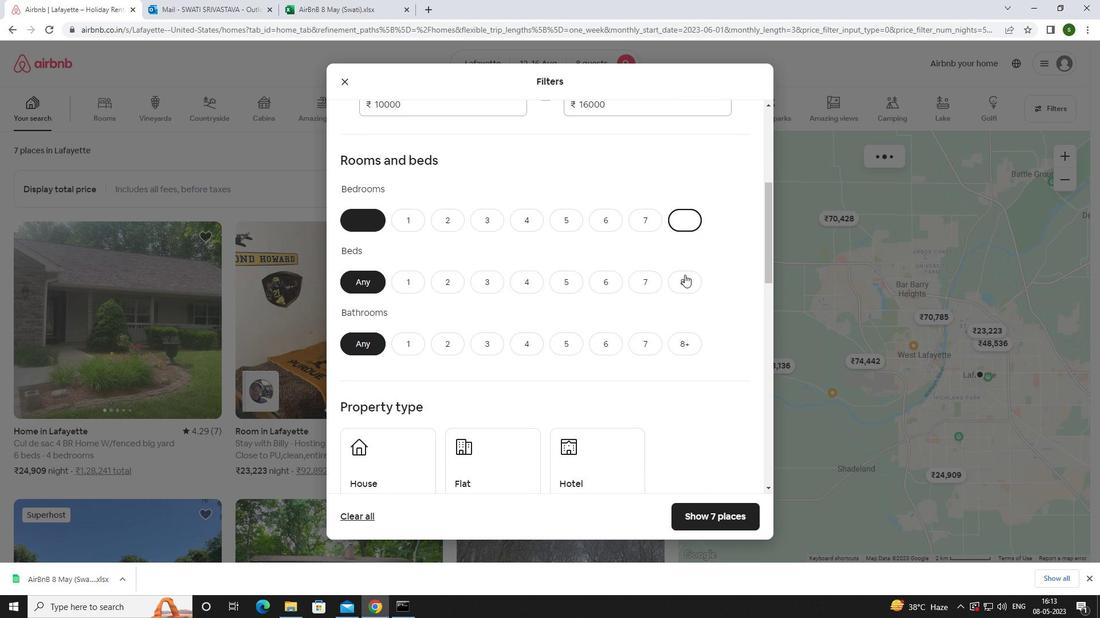 
Action: Mouse pressed left at (684, 281)
Screenshot: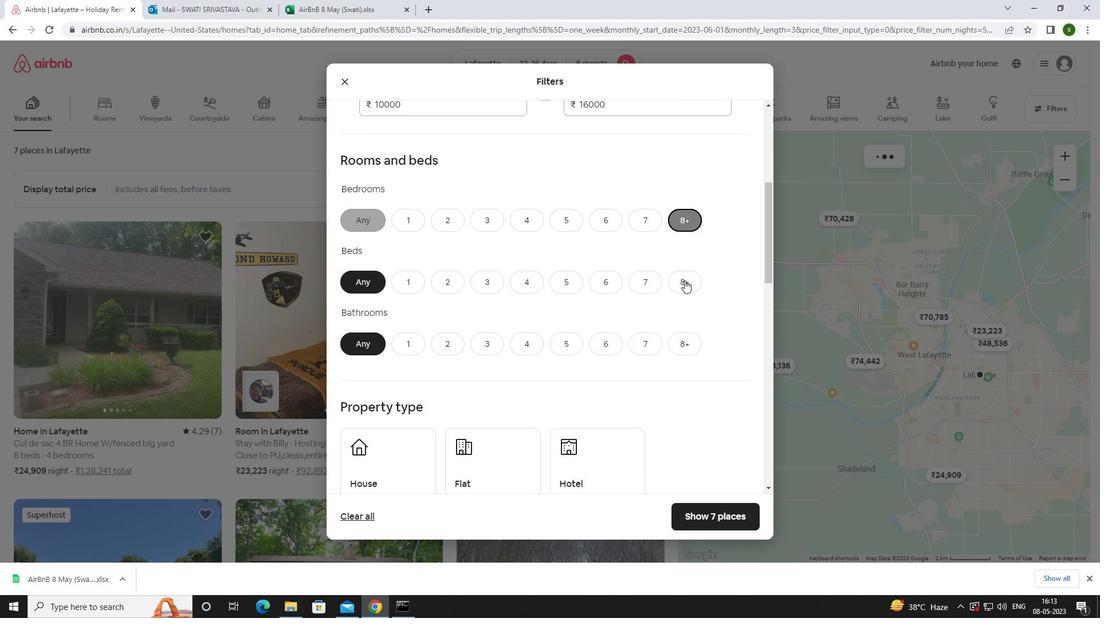 
Action: Mouse moved to (684, 341)
Screenshot: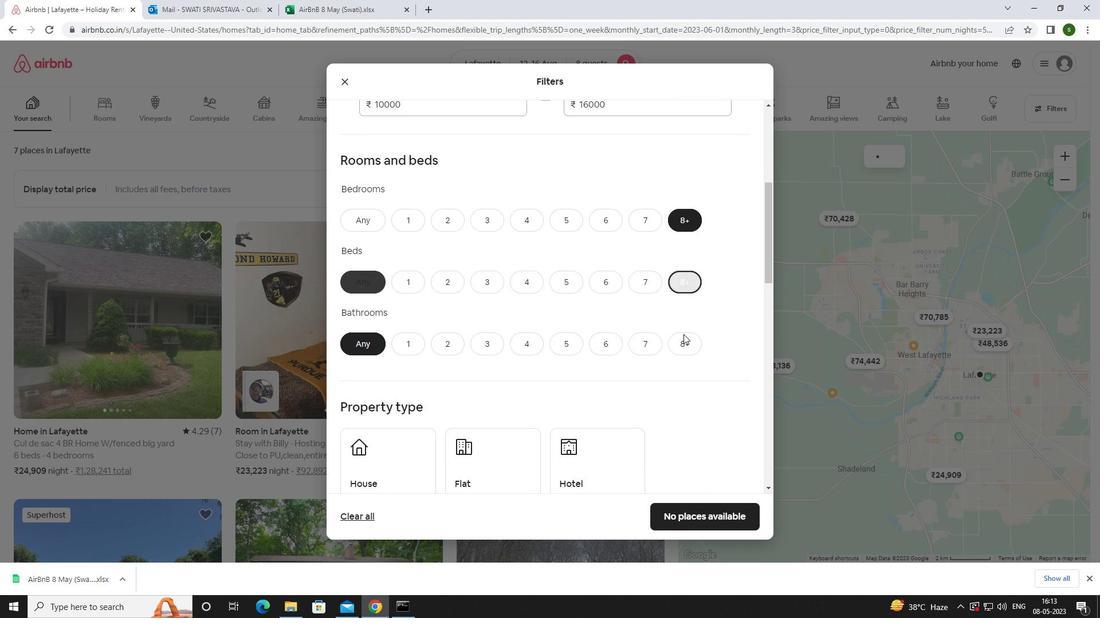 
Action: Mouse pressed left at (684, 341)
Screenshot: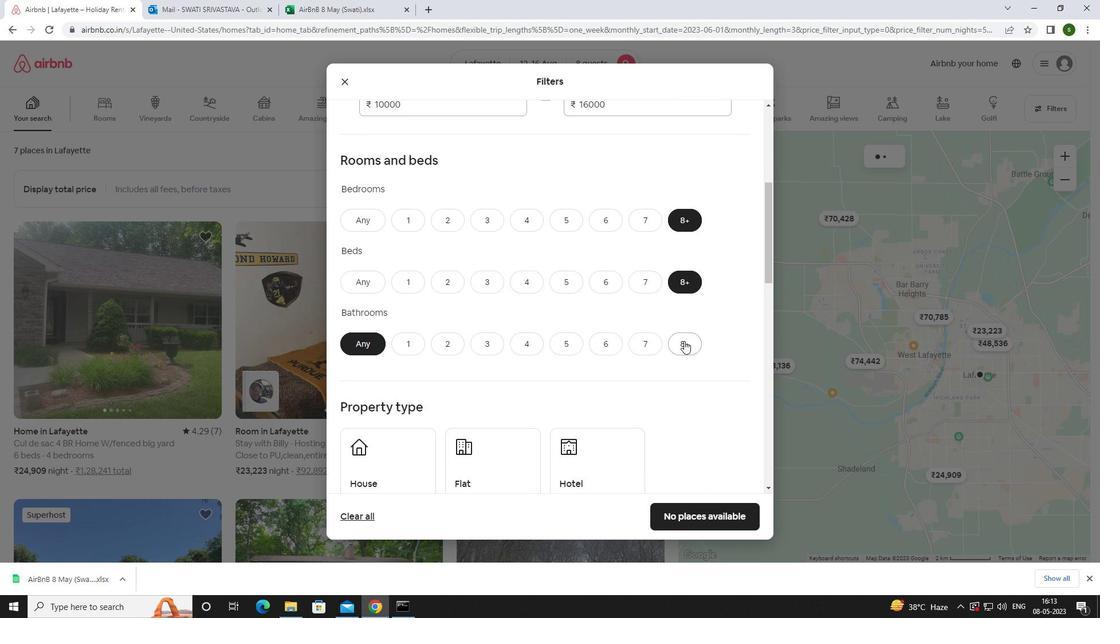 
Action: Mouse scrolled (684, 340) with delta (0, 0)
Screenshot: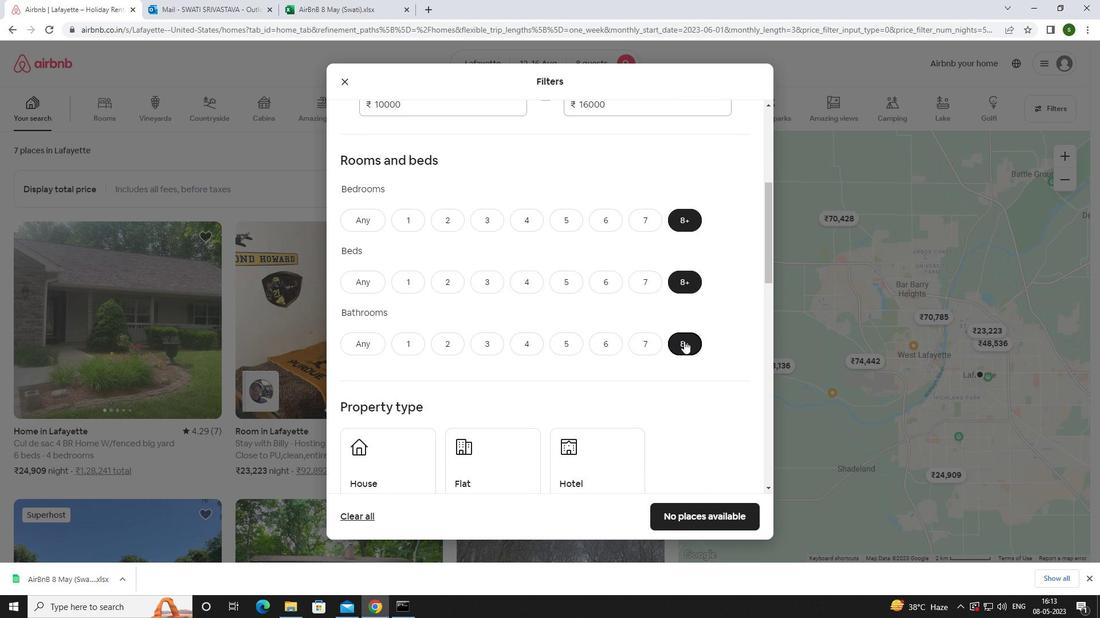 
Action: Mouse scrolled (684, 340) with delta (0, 0)
Screenshot: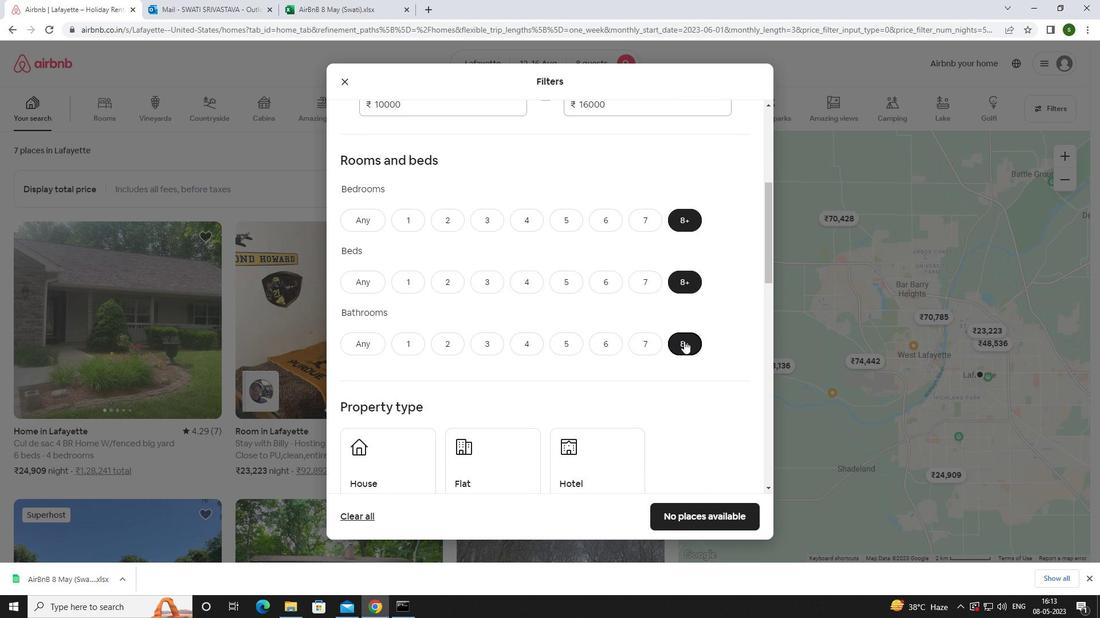 
Action: Mouse moved to (418, 352)
Screenshot: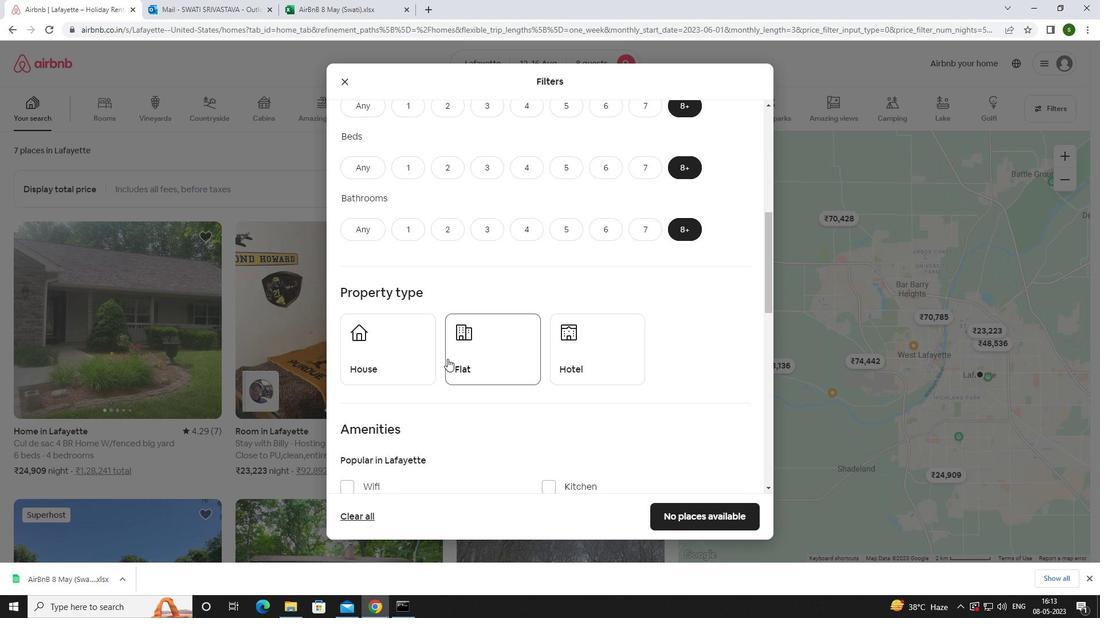 
Action: Mouse pressed left at (418, 352)
Screenshot: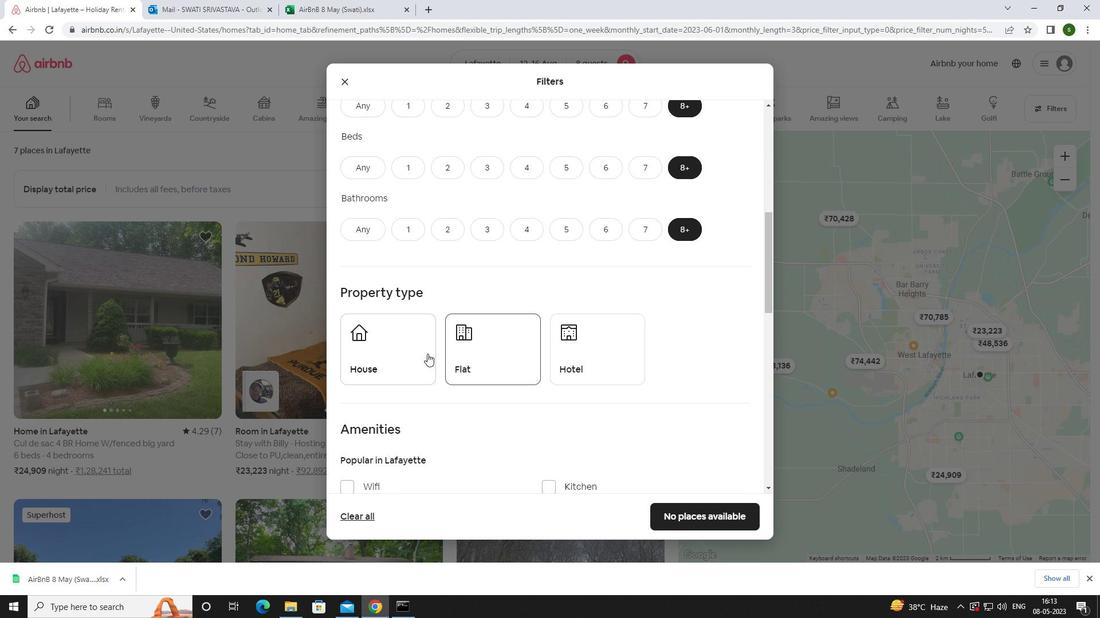 
Action: Mouse moved to (526, 348)
Screenshot: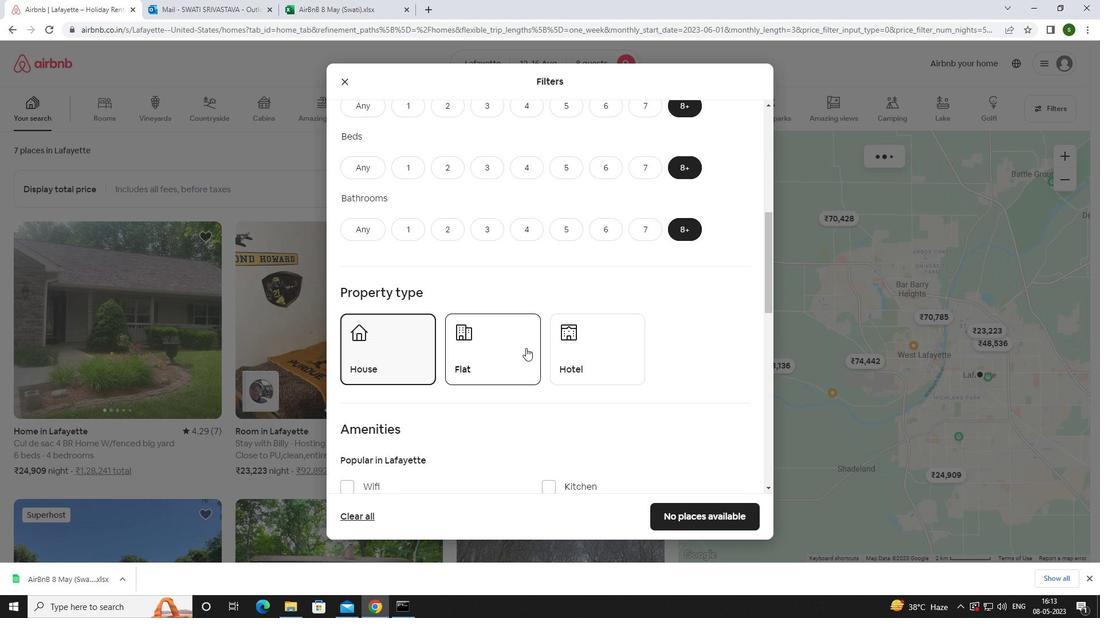 
Action: Mouse pressed left at (526, 348)
Screenshot: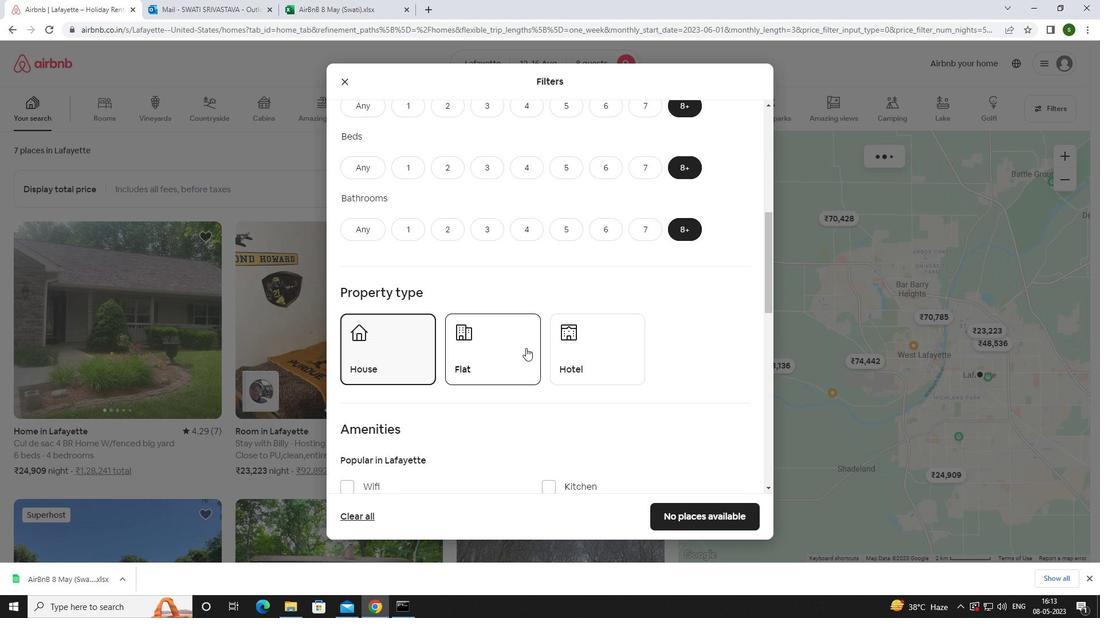 
Action: Mouse moved to (600, 348)
Screenshot: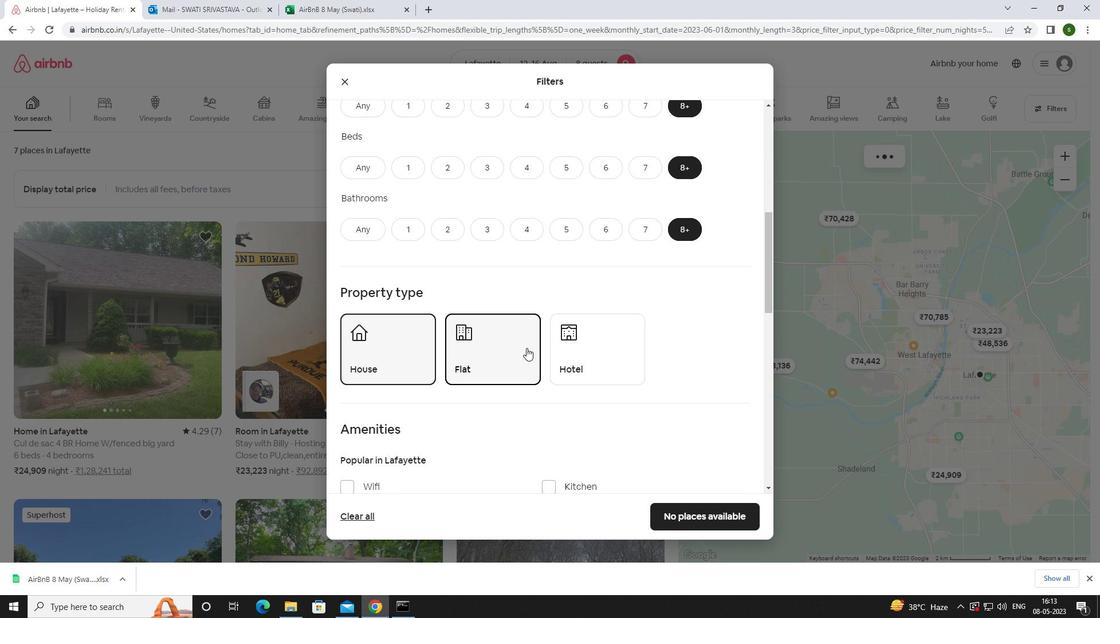 
Action: Mouse pressed left at (600, 348)
Screenshot: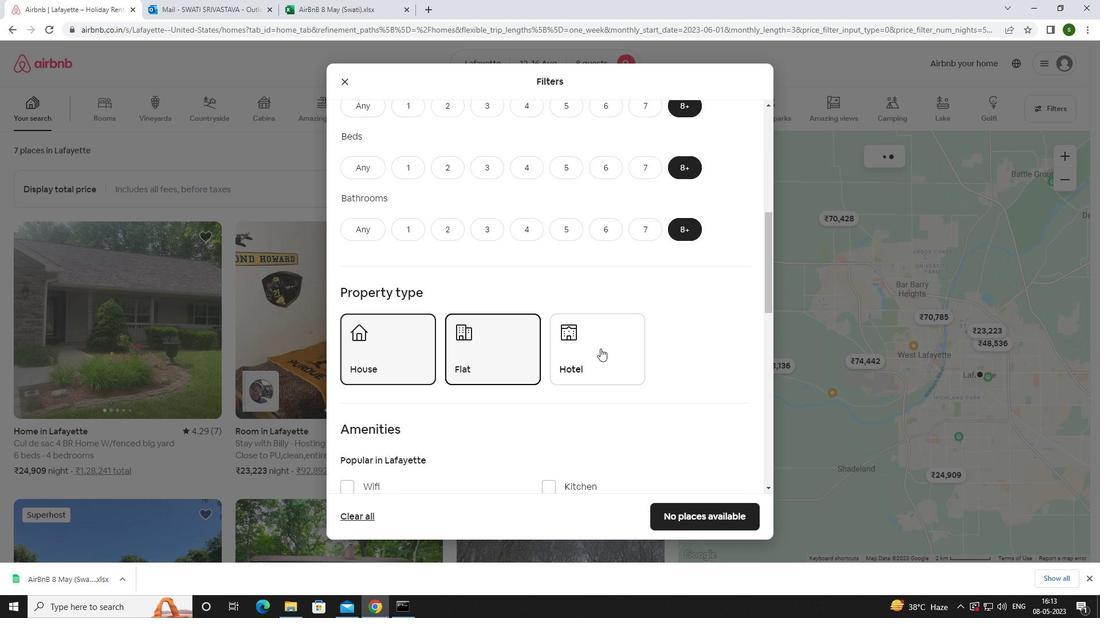 
Action: Mouse moved to (594, 344)
Screenshot: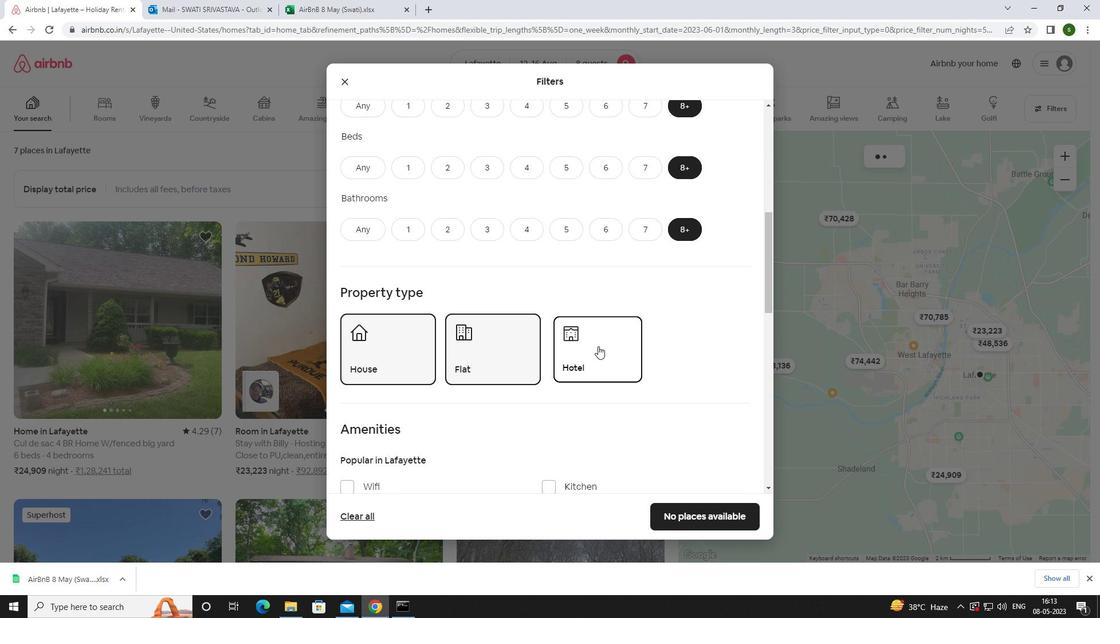 
Action: Mouse scrolled (594, 343) with delta (0, 0)
Screenshot: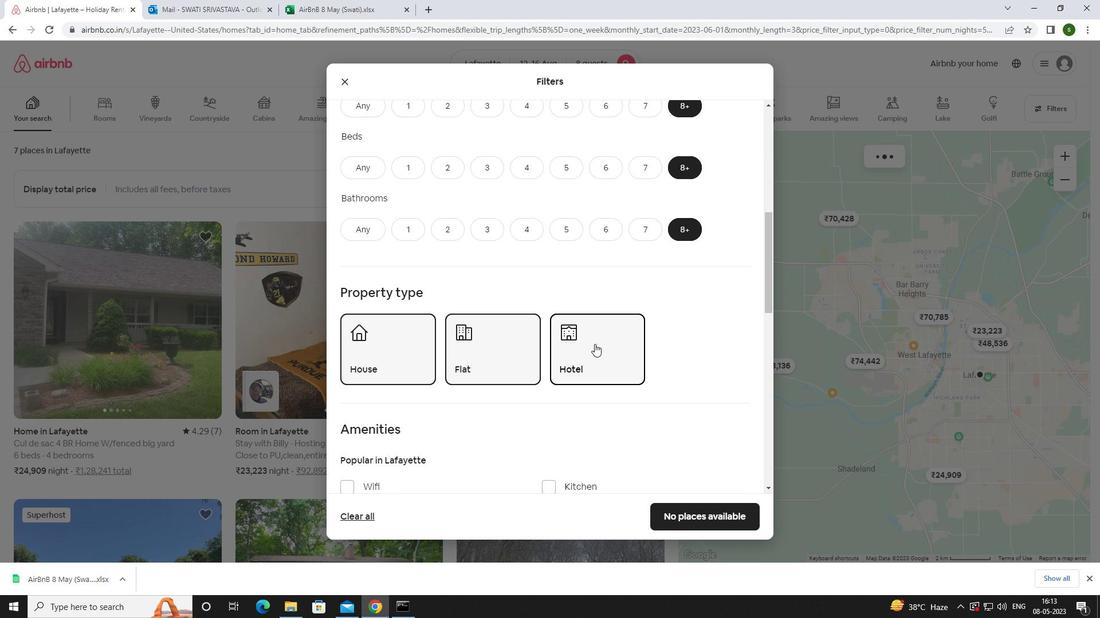 
Action: Mouse scrolled (594, 343) with delta (0, 0)
Screenshot: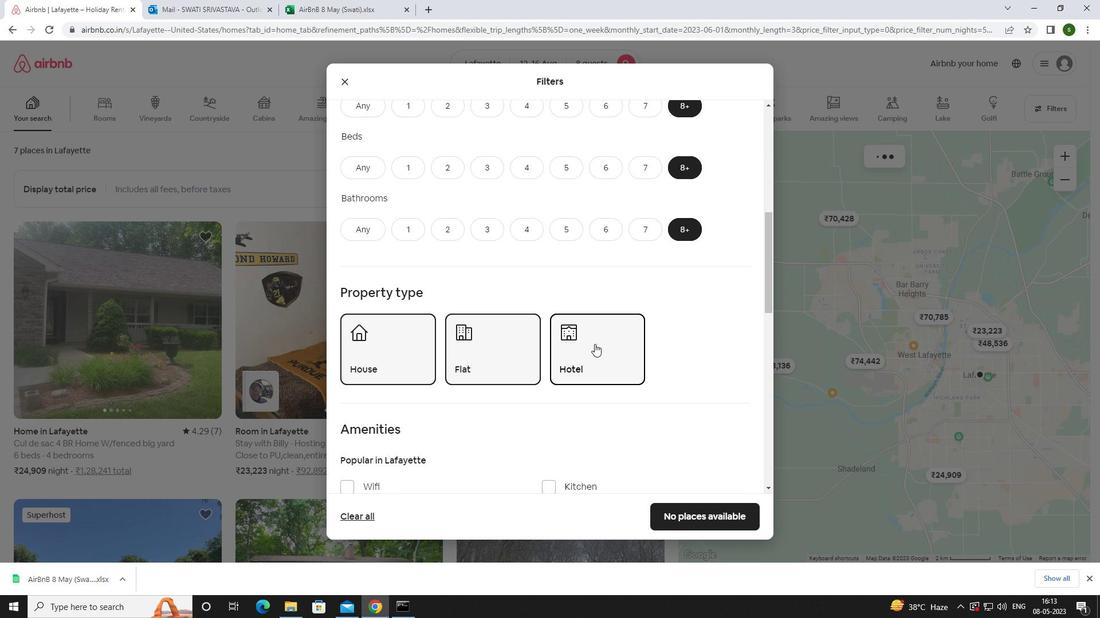 
Action: Mouse scrolled (594, 343) with delta (0, 0)
Screenshot: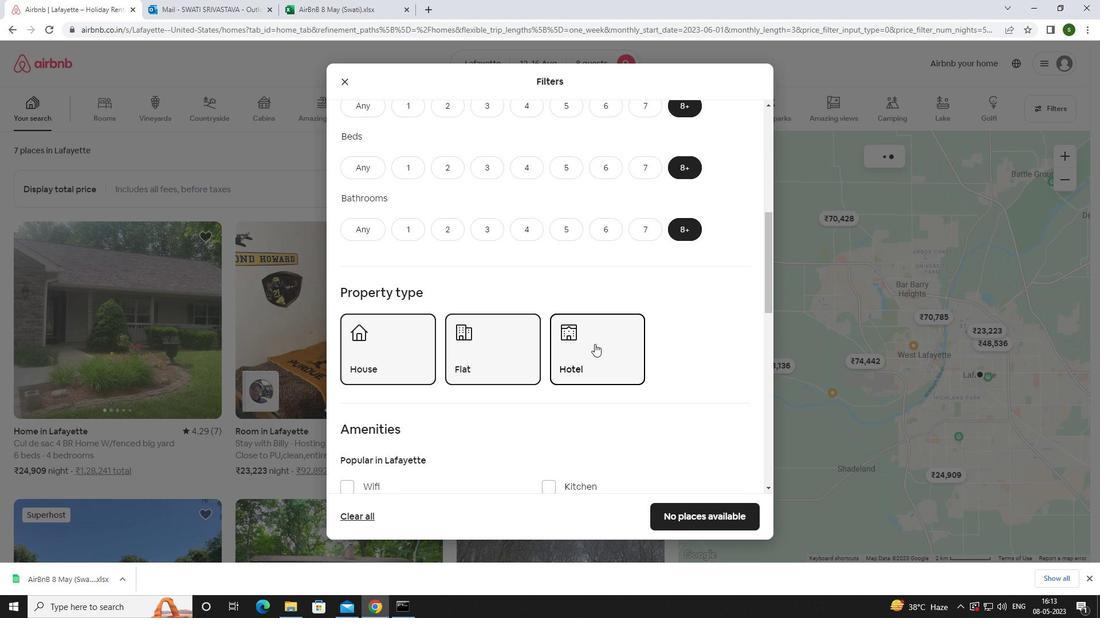 
Action: Mouse moved to (377, 321)
Screenshot: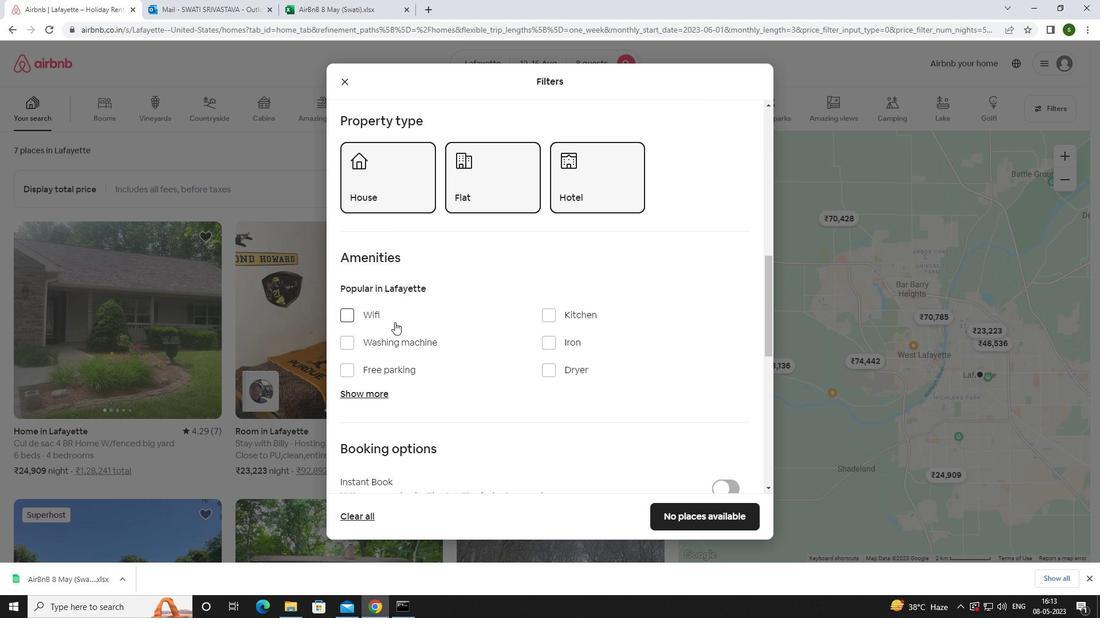 
Action: Mouse pressed left at (377, 321)
Screenshot: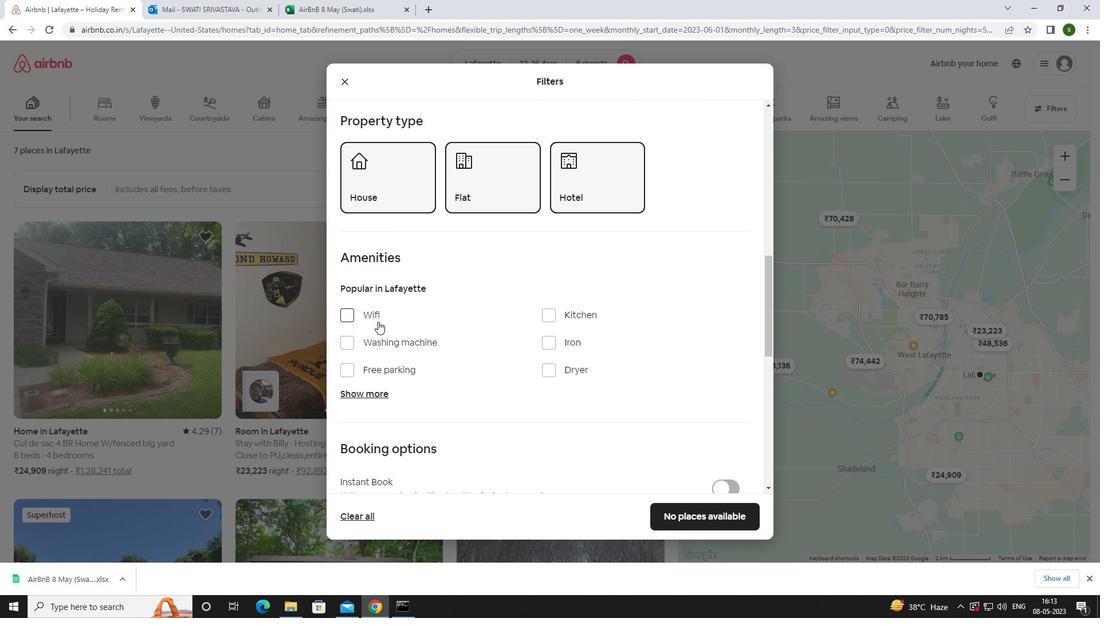 
Action: Mouse moved to (405, 370)
Screenshot: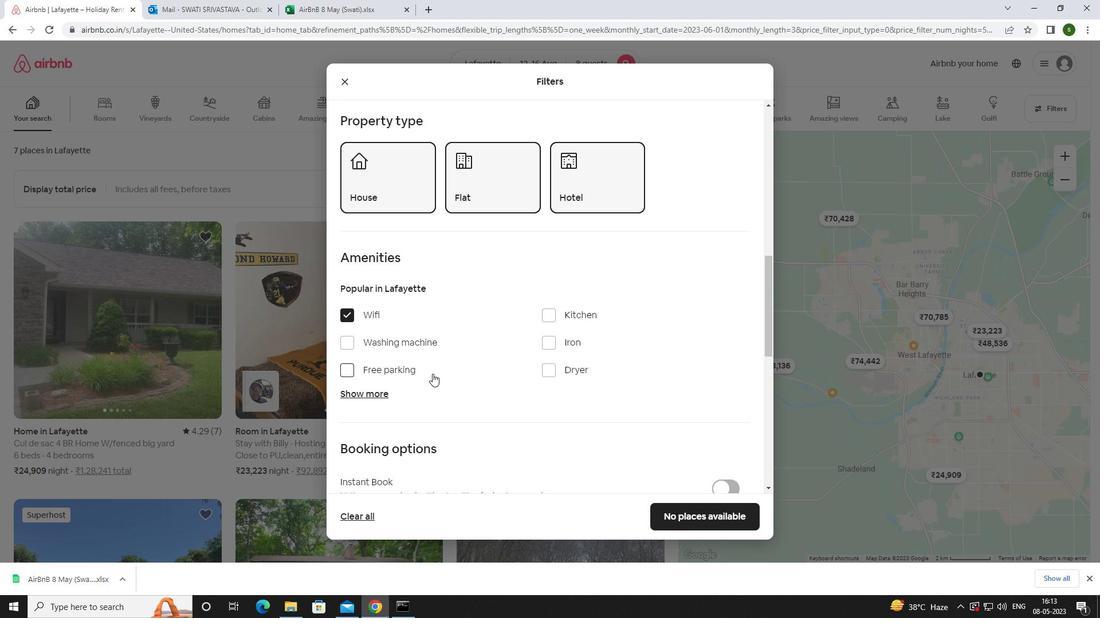 
Action: Mouse pressed left at (405, 370)
Screenshot: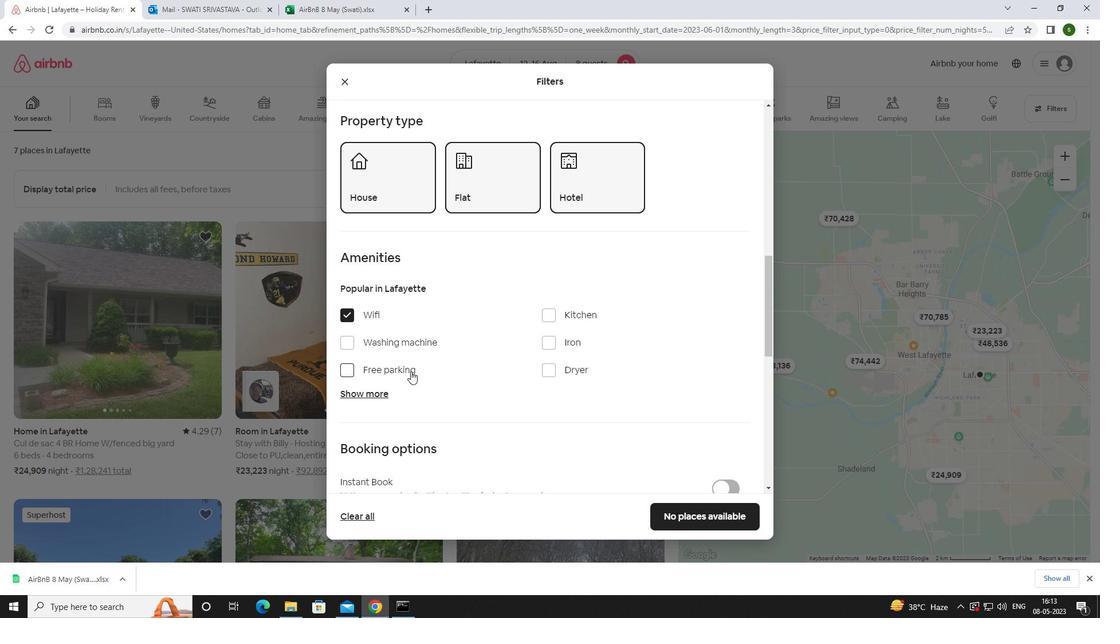 
Action: Mouse moved to (374, 397)
Screenshot: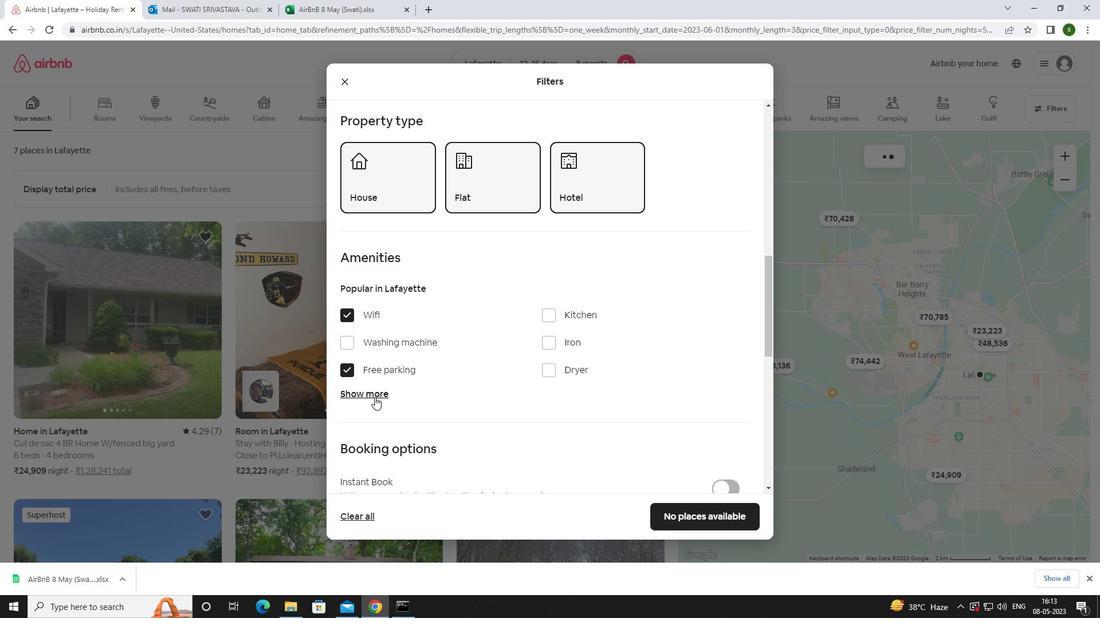 
Action: Mouse pressed left at (374, 397)
Screenshot: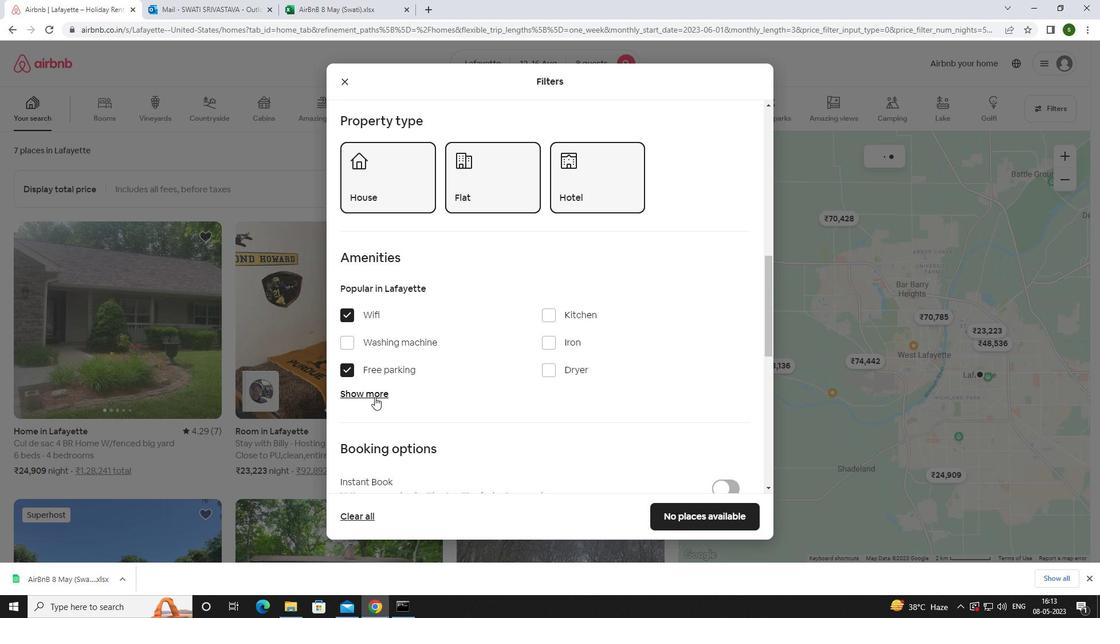 
Action: Mouse moved to (416, 382)
Screenshot: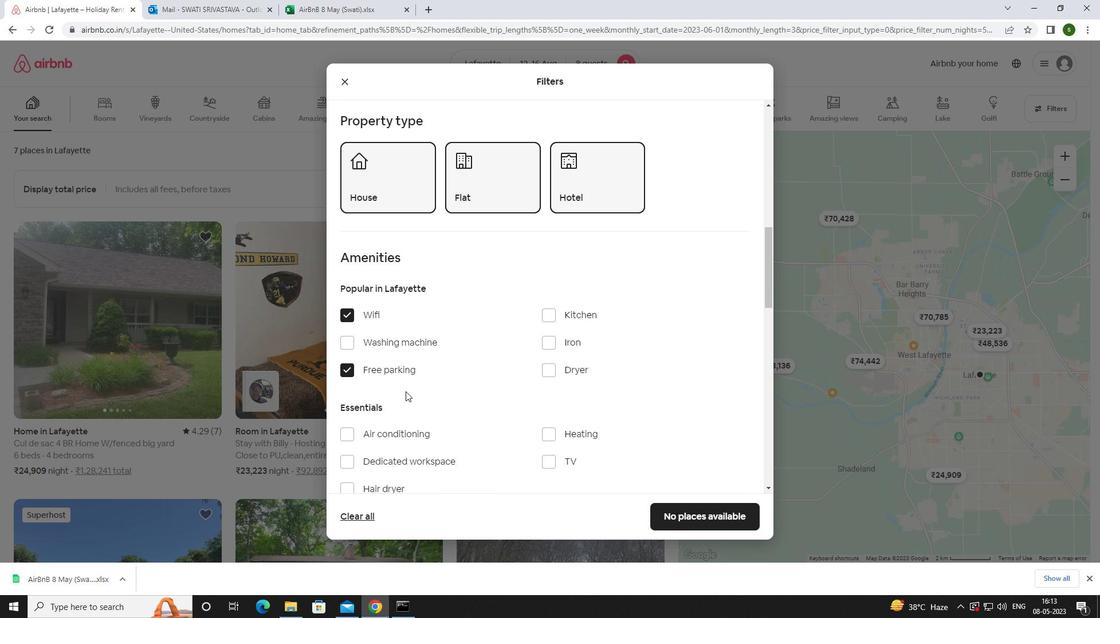 
Action: Mouse scrolled (416, 381) with delta (0, 0)
Screenshot: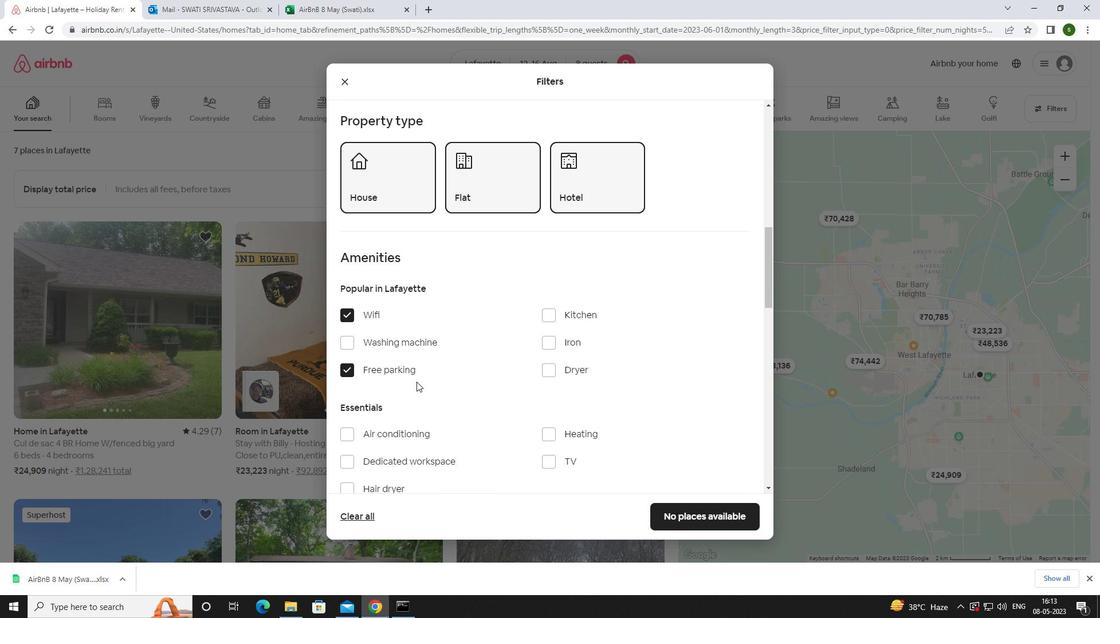 
Action: Mouse scrolled (416, 381) with delta (0, 0)
Screenshot: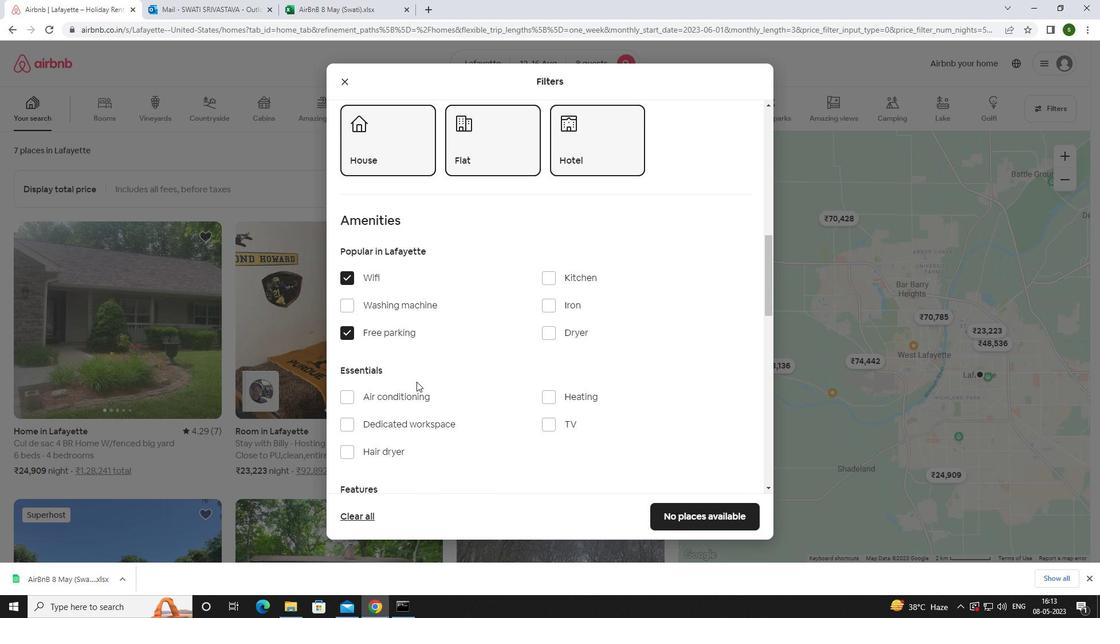 
Action: Mouse moved to (554, 347)
Screenshot: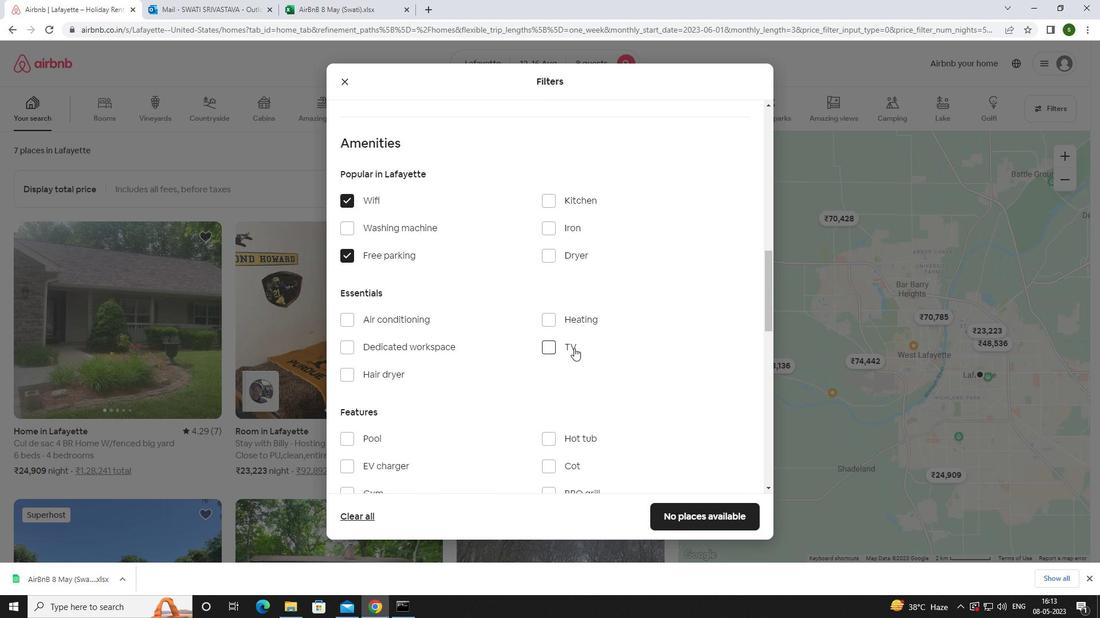 
Action: Mouse pressed left at (554, 347)
Screenshot: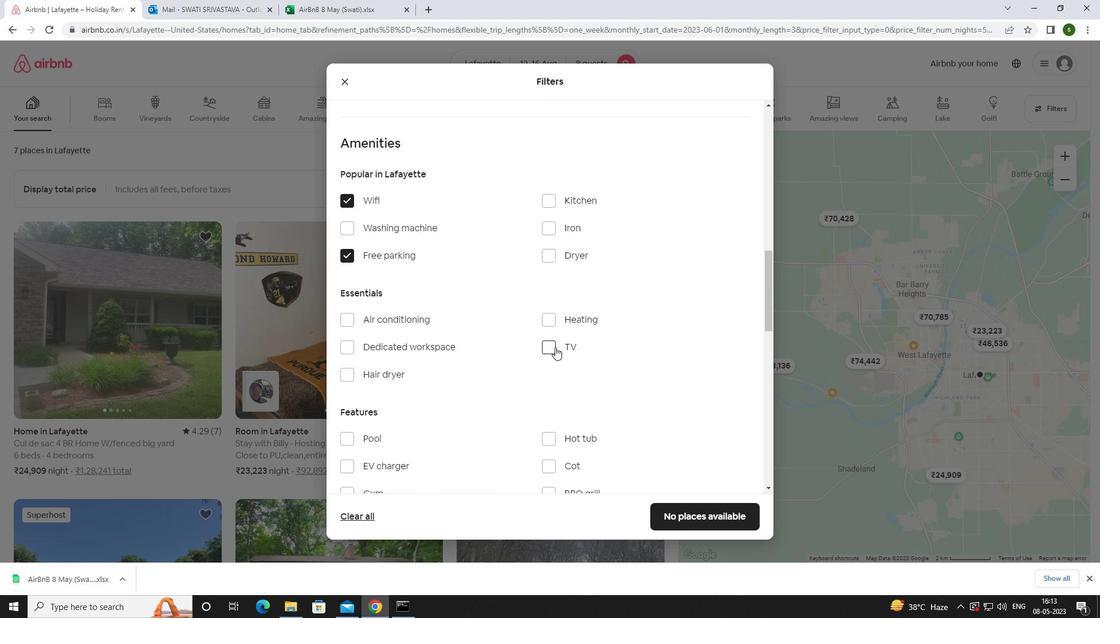 
Action: Mouse moved to (494, 359)
Screenshot: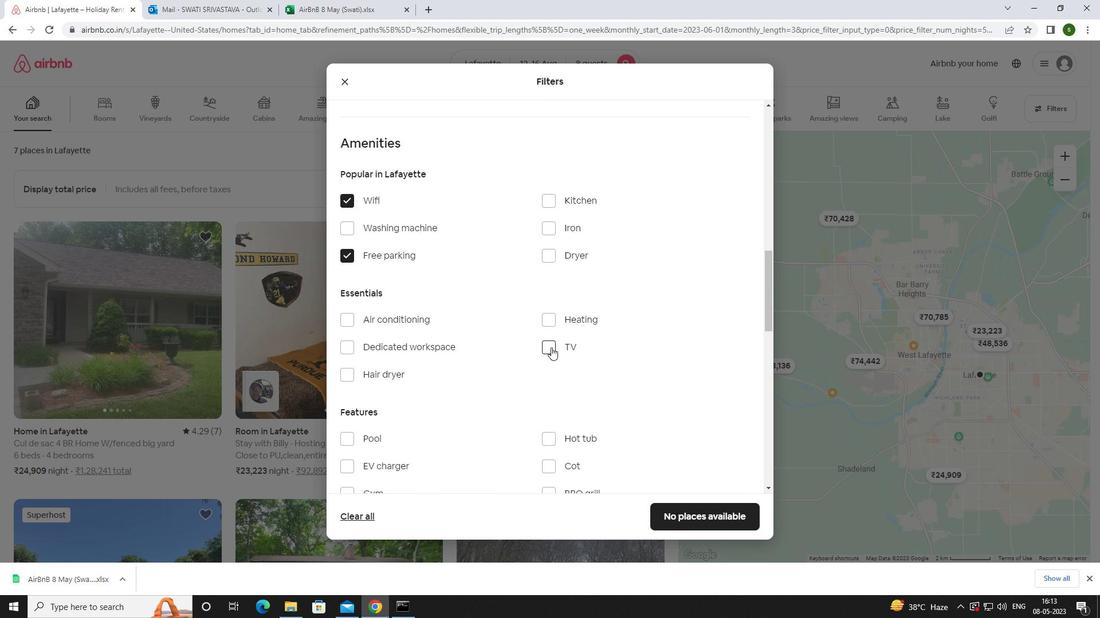 
Action: Mouse scrolled (494, 359) with delta (0, 0)
Screenshot: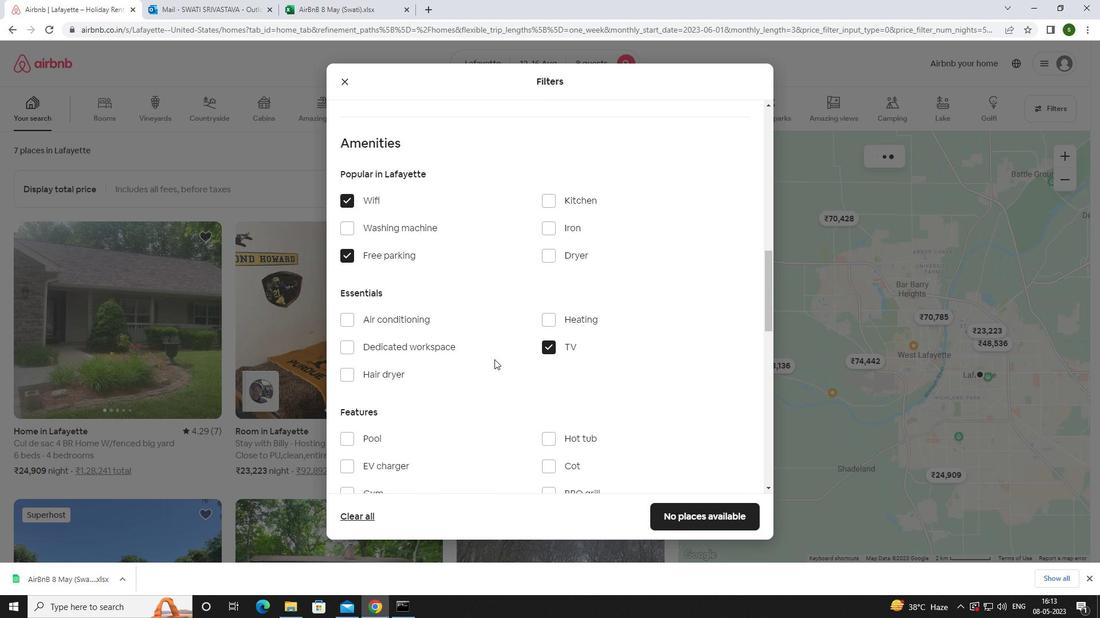 
Action: Mouse scrolled (494, 359) with delta (0, 0)
Screenshot: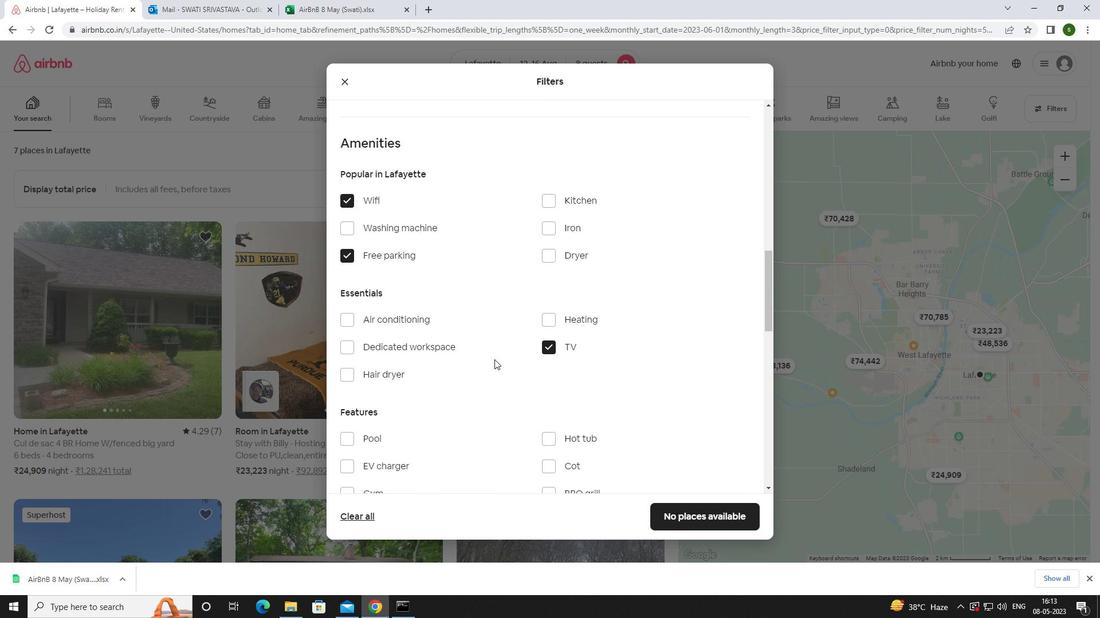 
Action: Mouse moved to (380, 377)
Screenshot: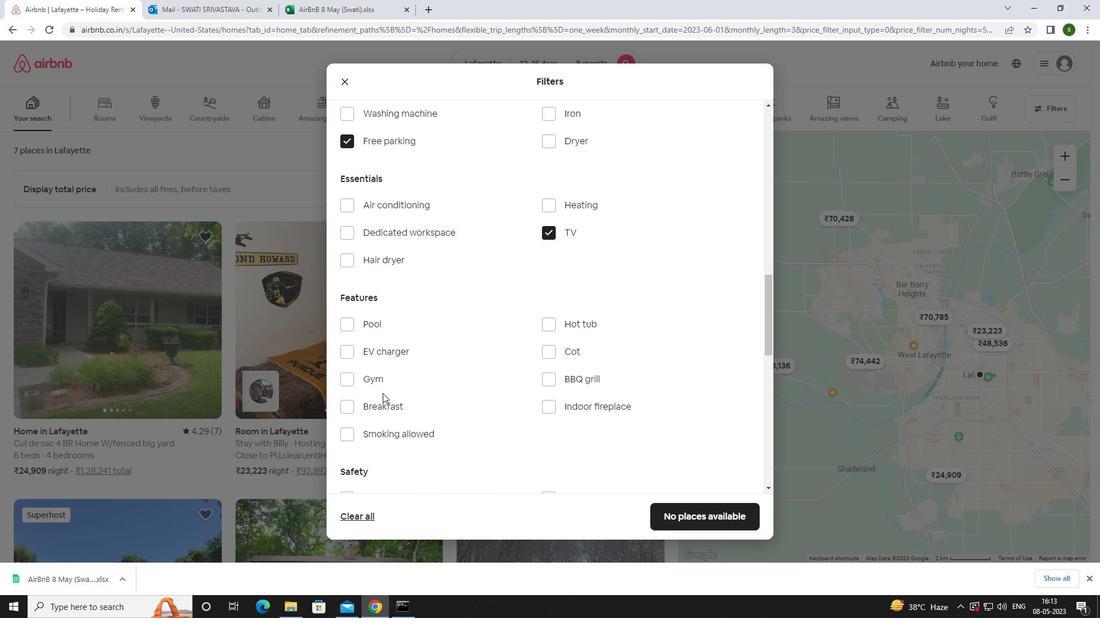 
Action: Mouse pressed left at (380, 377)
Screenshot: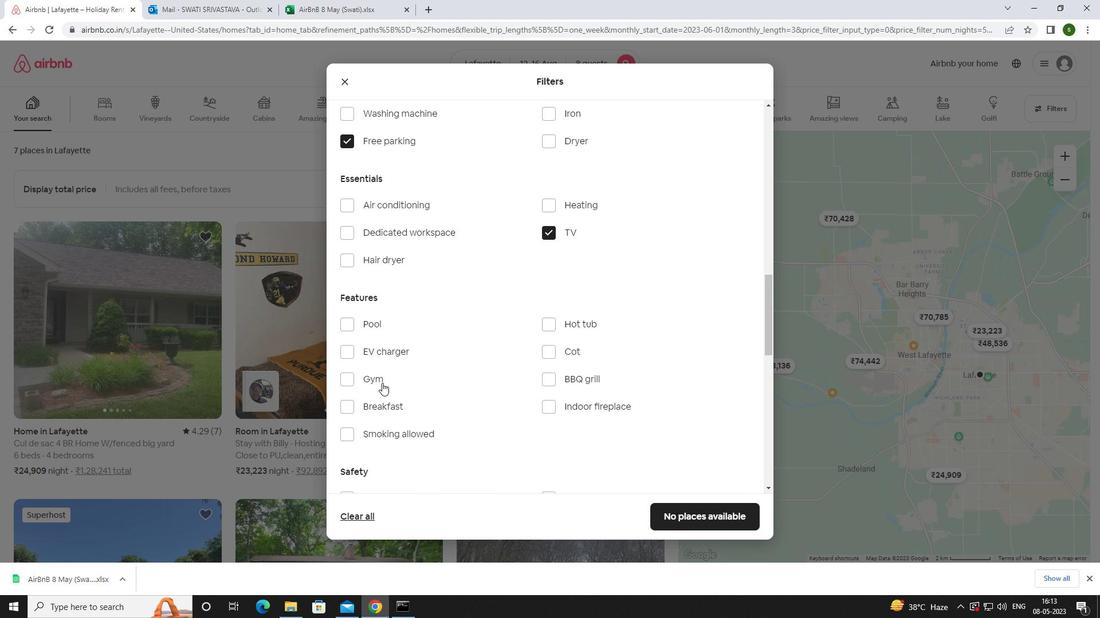 
Action: Mouse moved to (381, 407)
Screenshot: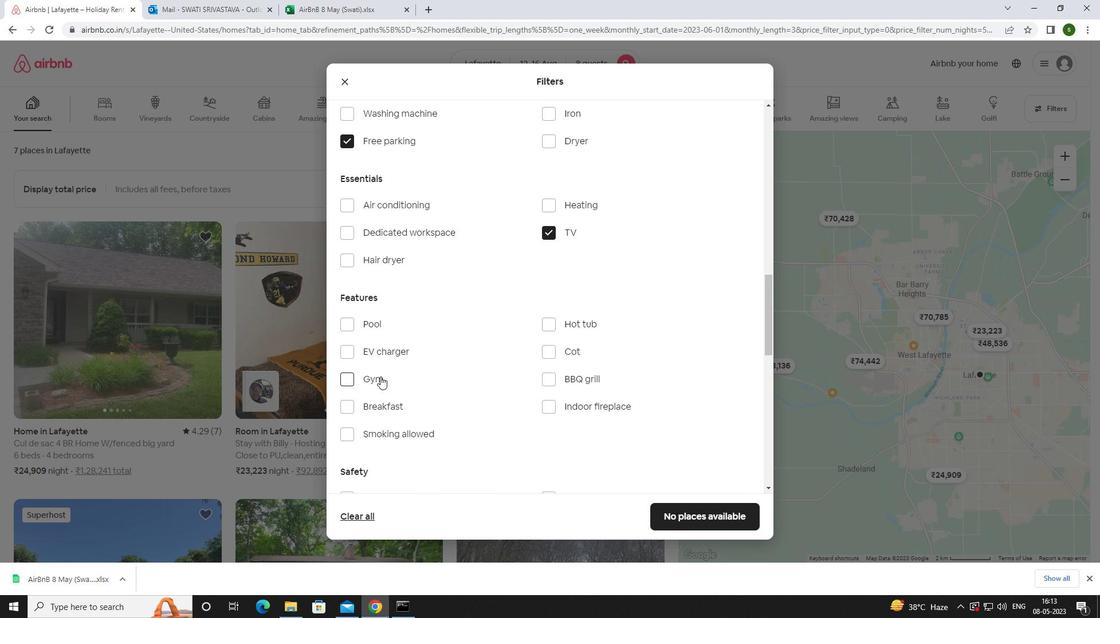 
Action: Mouse pressed left at (381, 407)
Screenshot: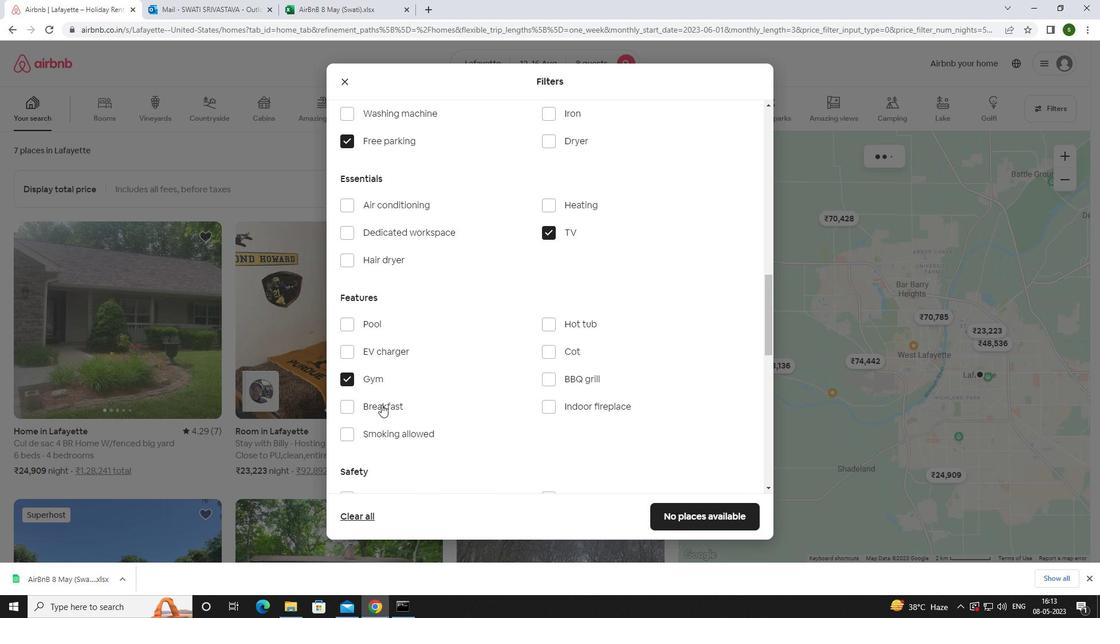
Action: Mouse moved to (447, 399)
Screenshot: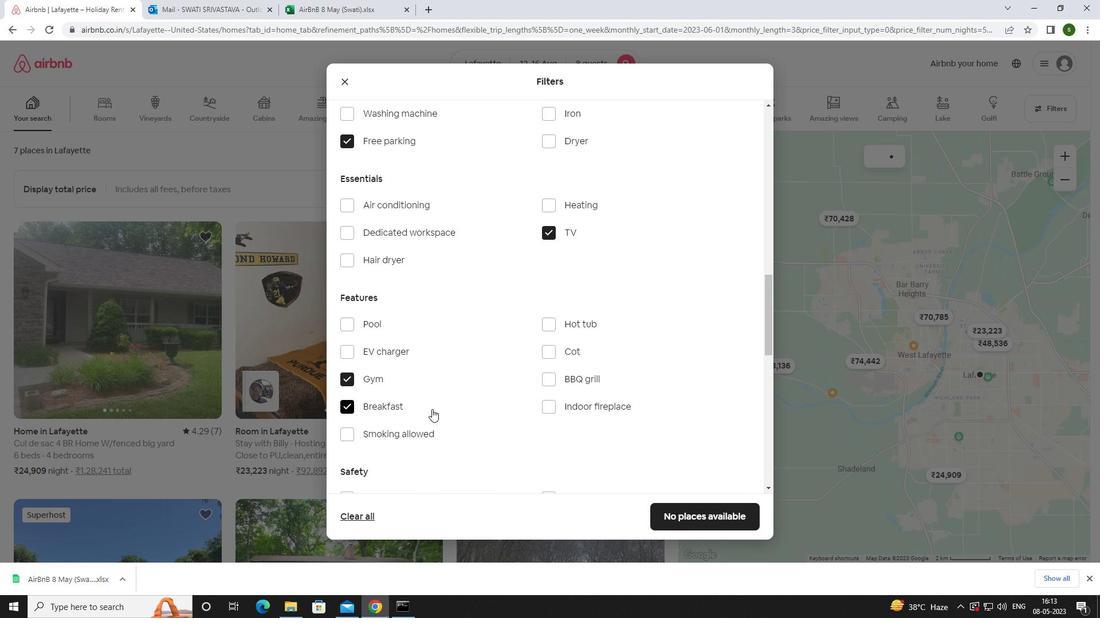 
Action: Mouse scrolled (447, 398) with delta (0, 0)
Screenshot: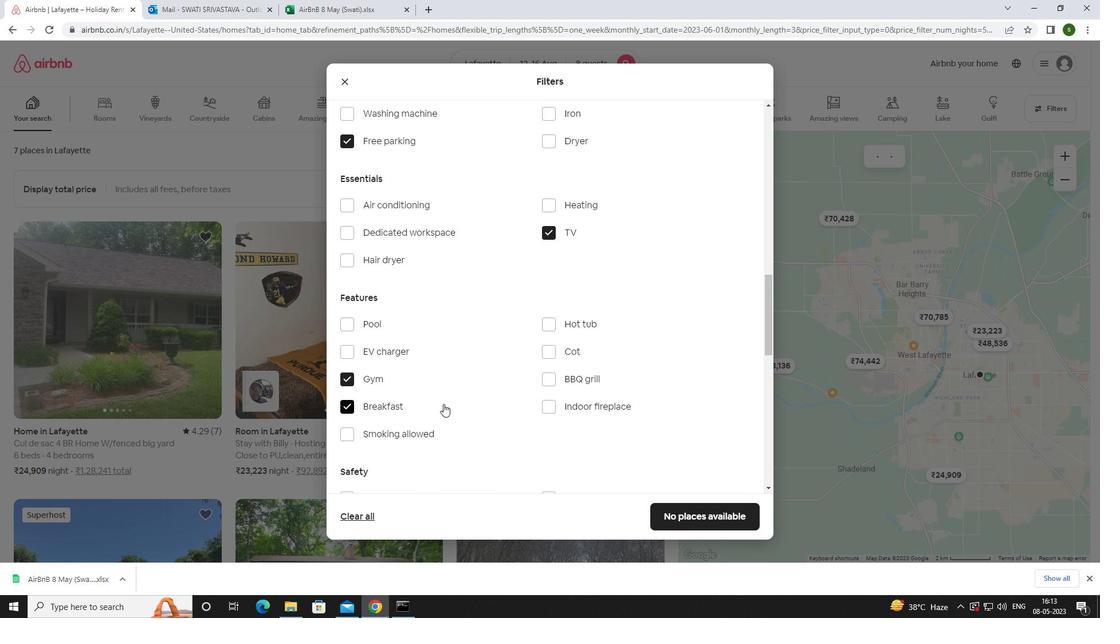 
Action: Mouse scrolled (447, 398) with delta (0, 0)
Screenshot: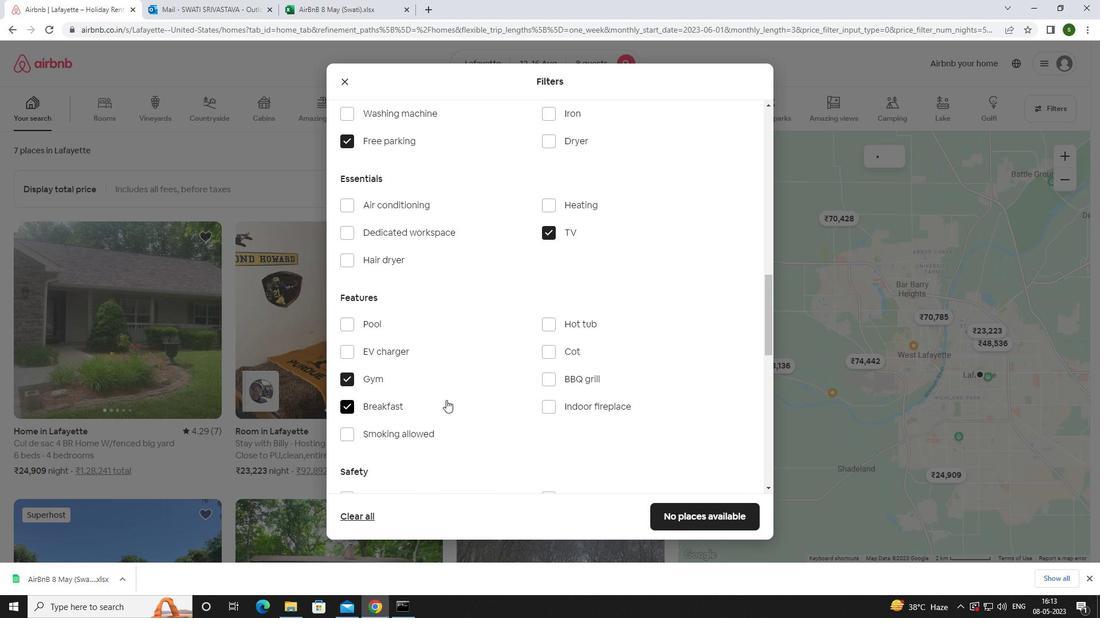 
Action: Mouse scrolled (447, 398) with delta (0, 0)
Screenshot: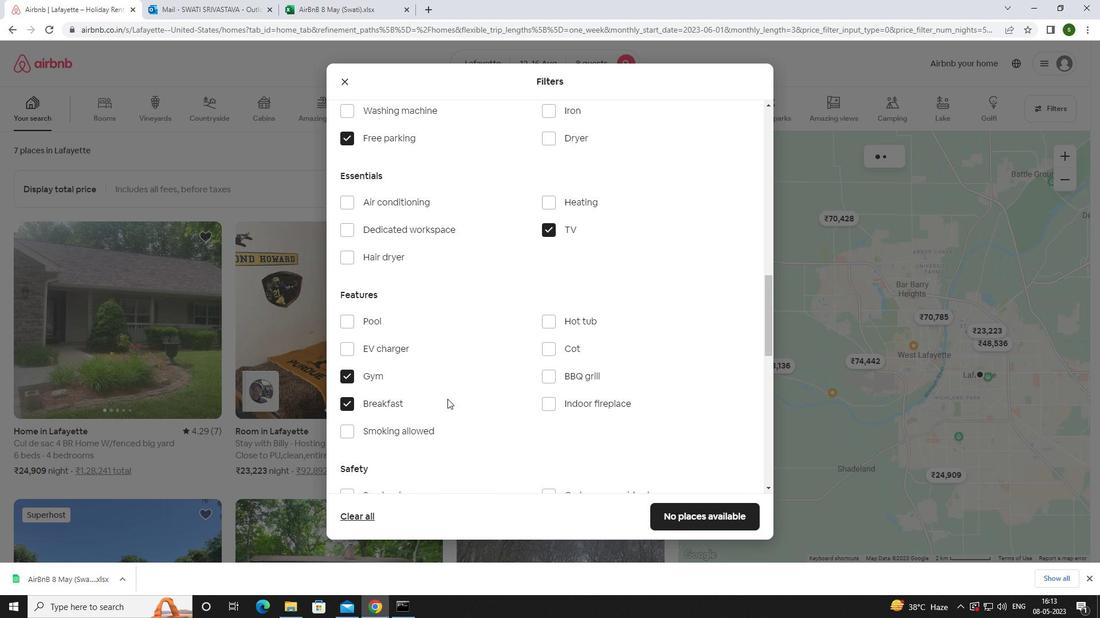 
Action: Mouse scrolled (447, 398) with delta (0, 0)
Screenshot: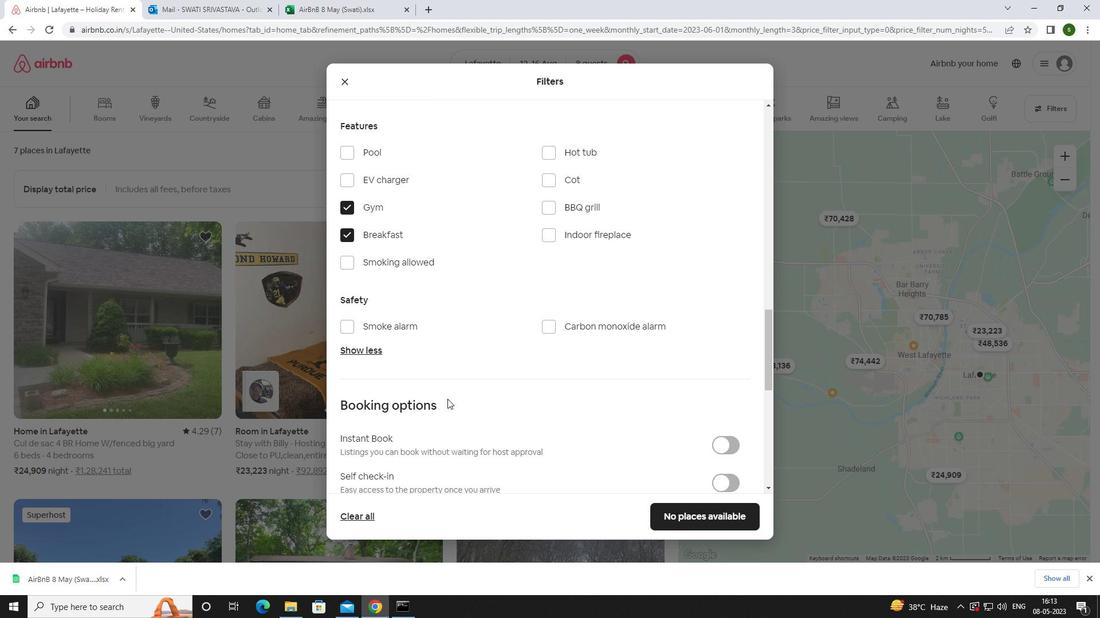 
Action: Mouse scrolled (447, 398) with delta (0, 0)
Screenshot: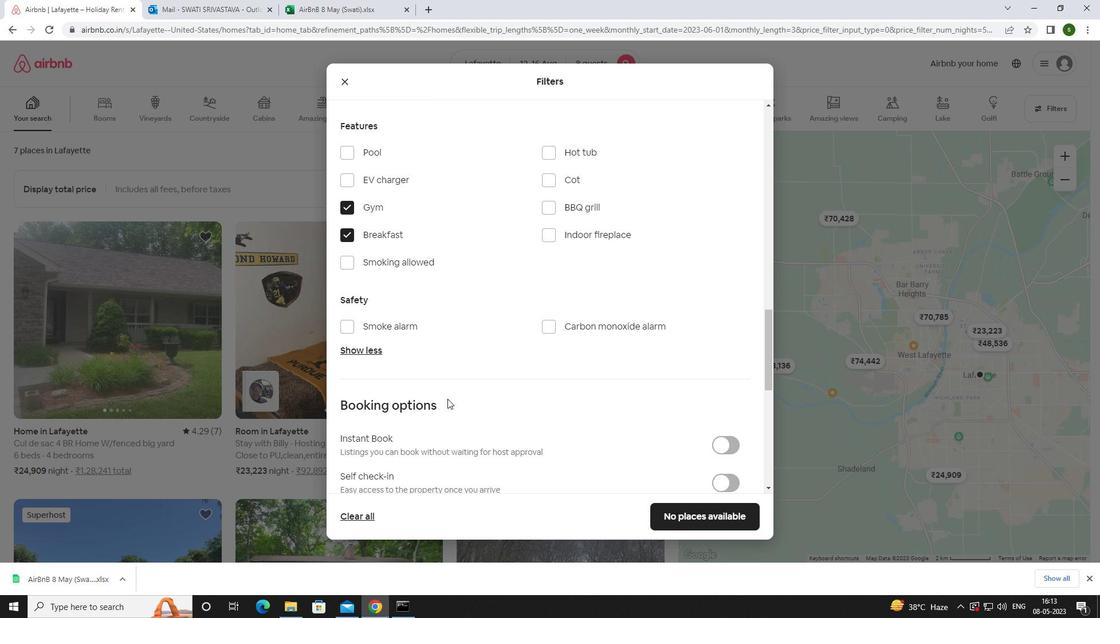 
Action: Mouse scrolled (447, 398) with delta (0, 0)
Screenshot: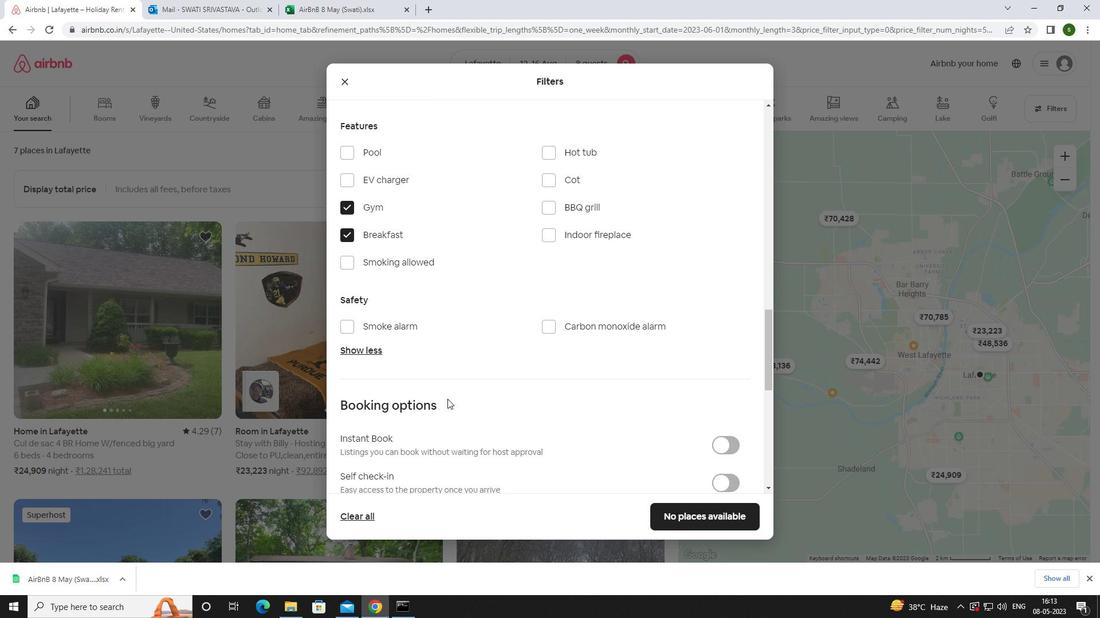 
Action: Mouse moved to (713, 310)
Screenshot: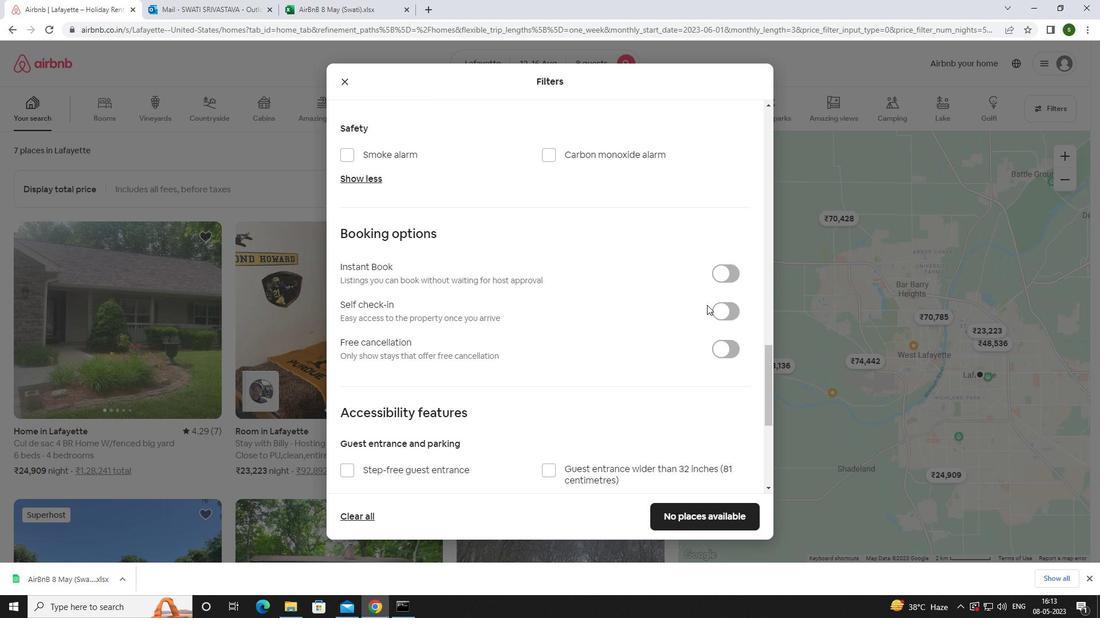 
Action: Mouse pressed left at (713, 310)
Screenshot: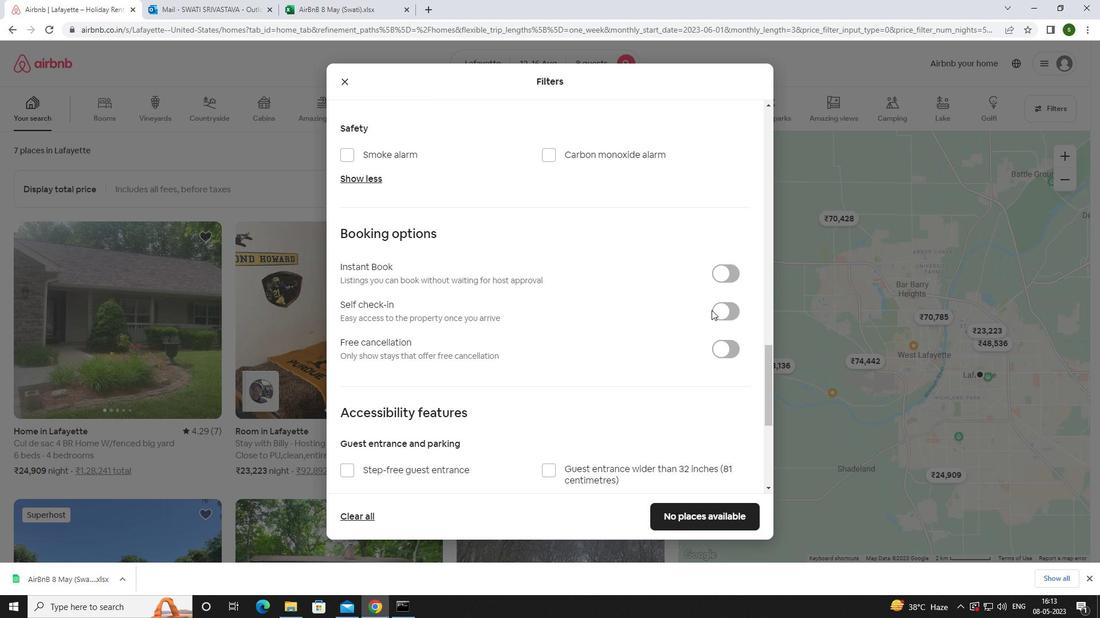
Action: Mouse moved to (585, 331)
Screenshot: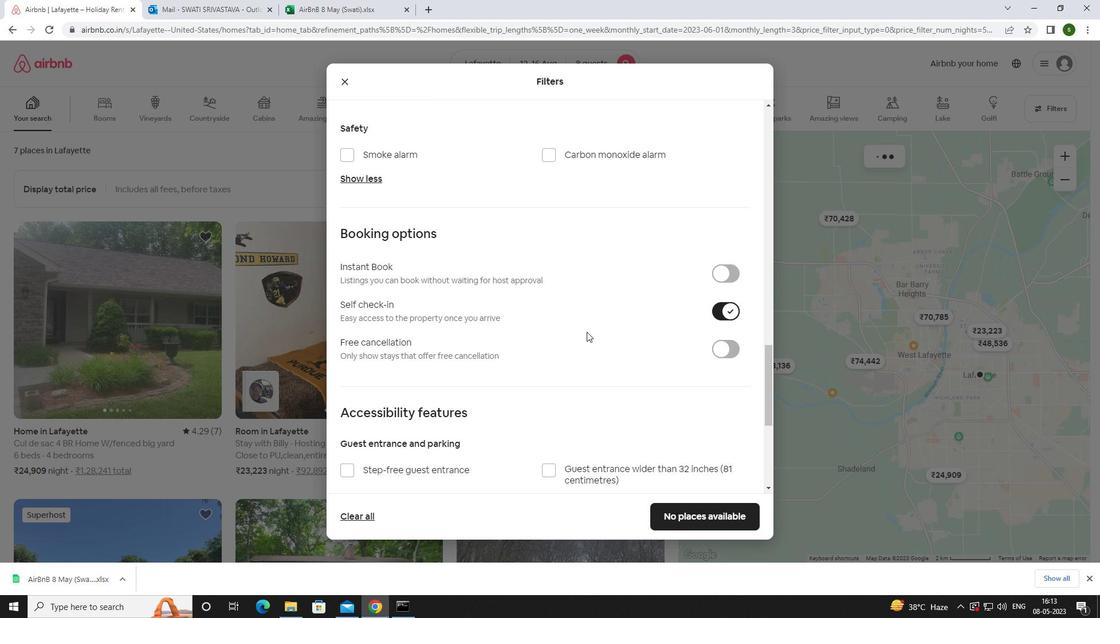 
Action: Mouse scrolled (585, 330) with delta (0, 0)
Screenshot: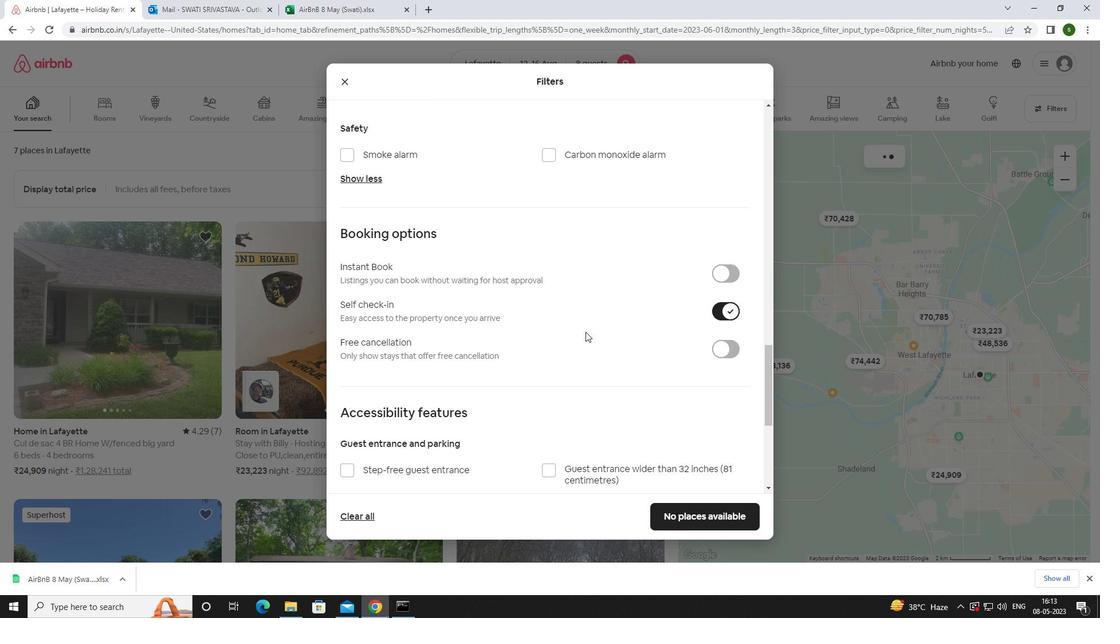 
Action: Mouse scrolled (585, 330) with delta (0, 0)
Screenshot: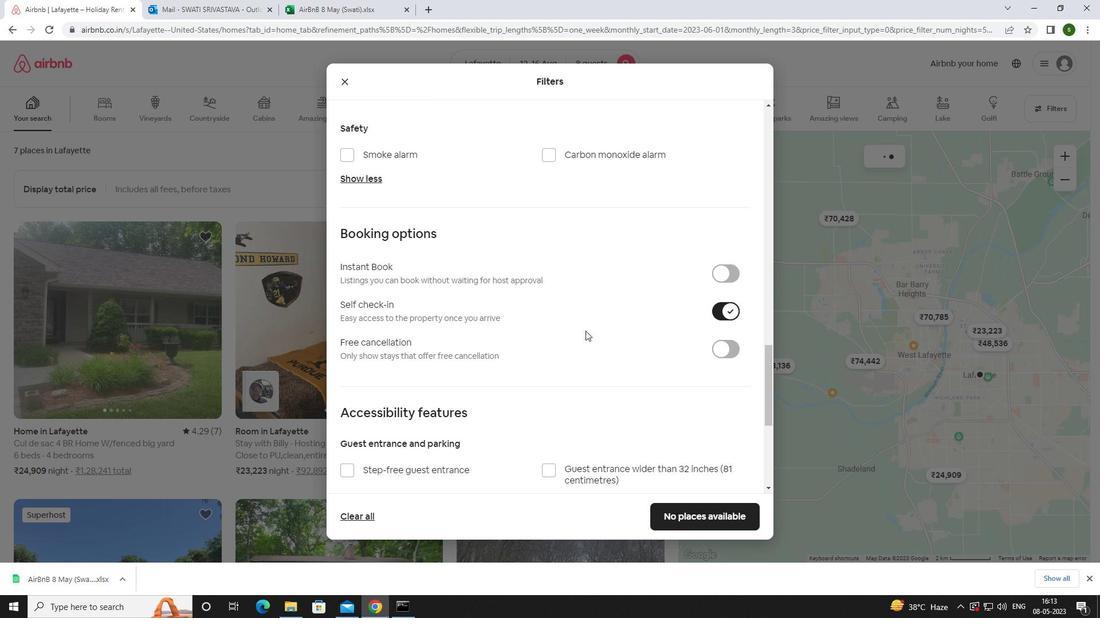 
Action: Mouse scrolled (585, 330) with delta (0, 0)
Screenshot: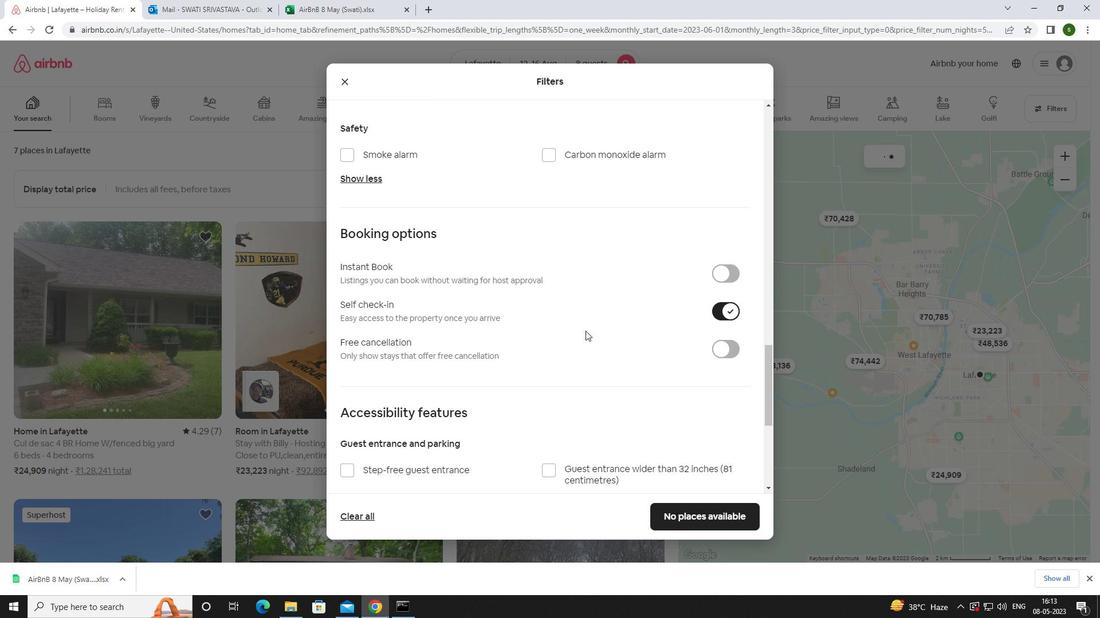 
Action: Mouse scrolled (585, 330) with delta (0, 0)
Screenshot: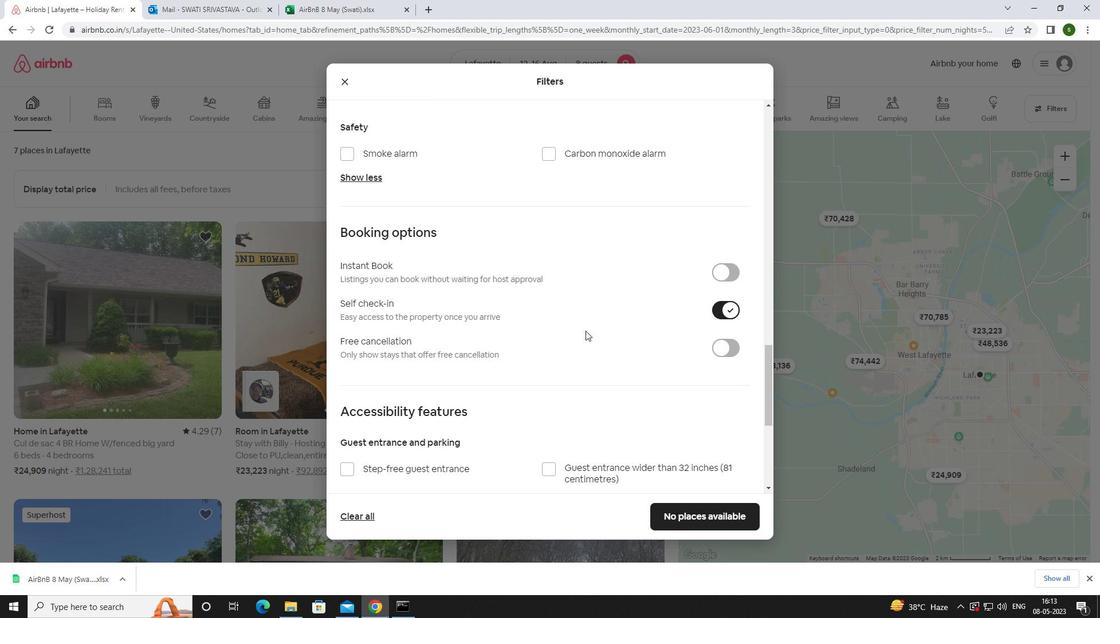 
Action: Mouse moved to (585, 329)
Screenshot: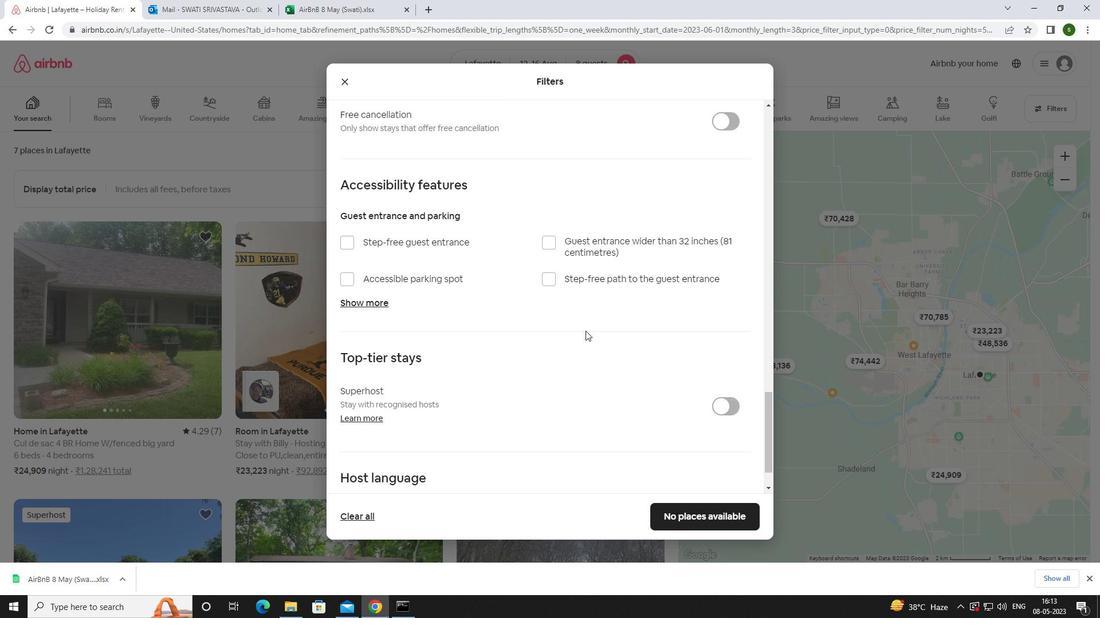 
Action: Mouse scrolled (585, 328) with delta (0, 0)
Screenshot: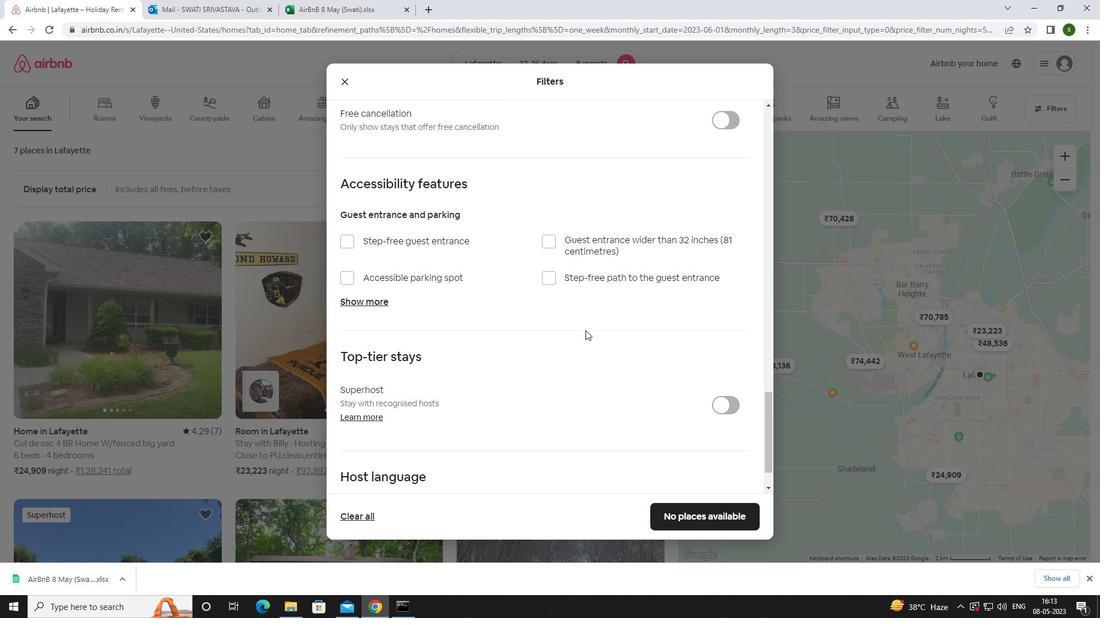 
Action: Mouse scrolled (585, 328) with delta (0, 0)
Screenshot: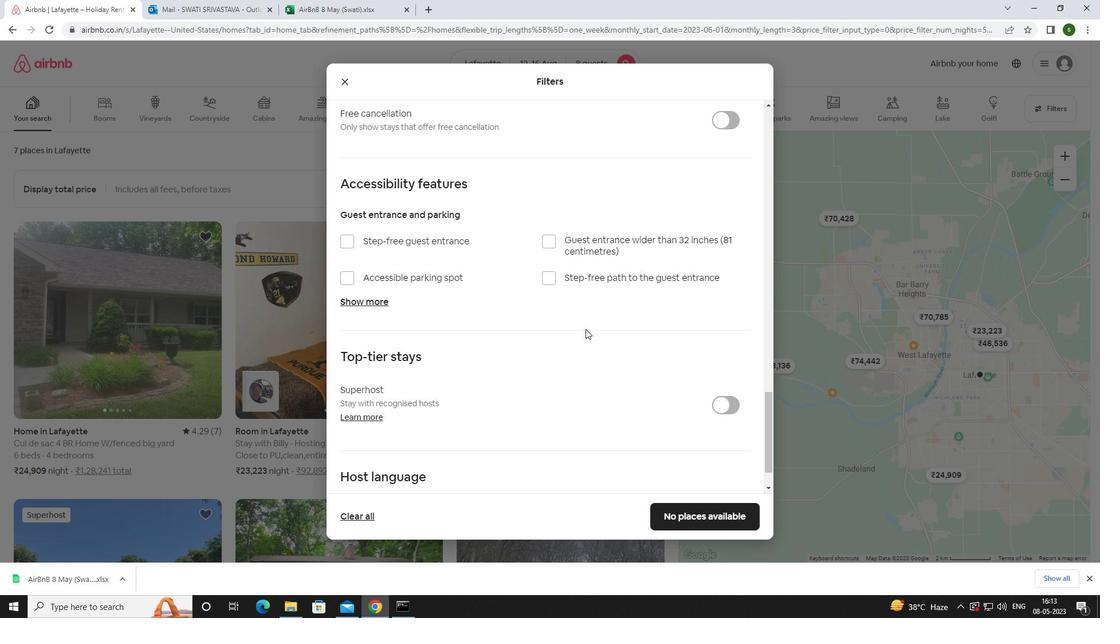 
Action: Mouse scrolled (585, 328) with delta (0, 0)
Screenshot: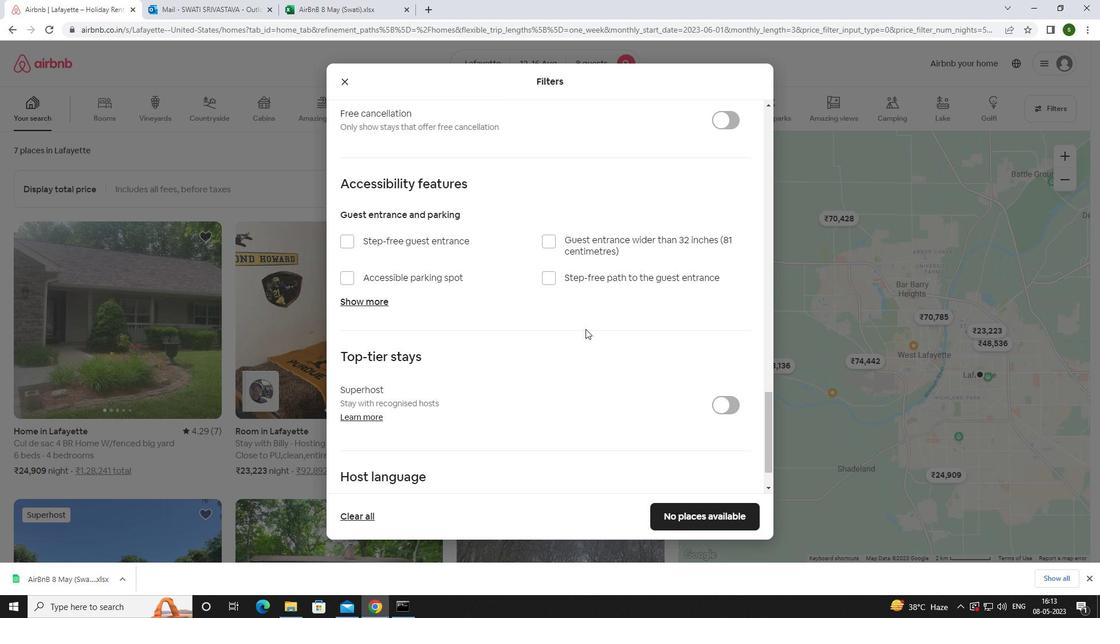 
Action: Mouse scrolled (585, 328) with delta (0, 0)
Screenshot: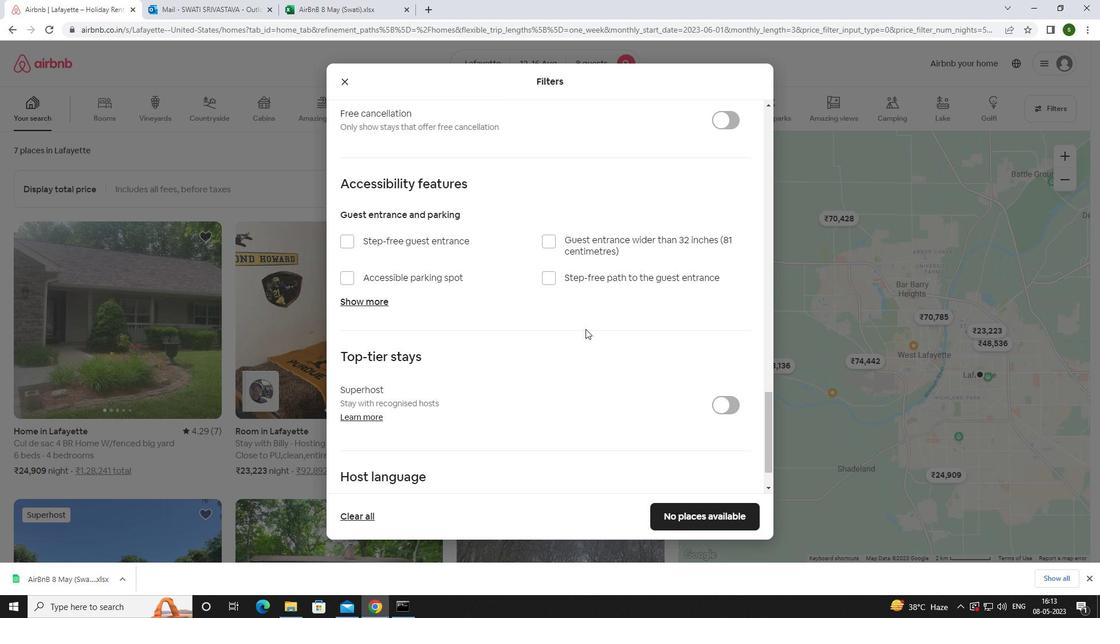 
Action: Mouse scrolled (585, 328) with delta (0, 0)
Screenshot: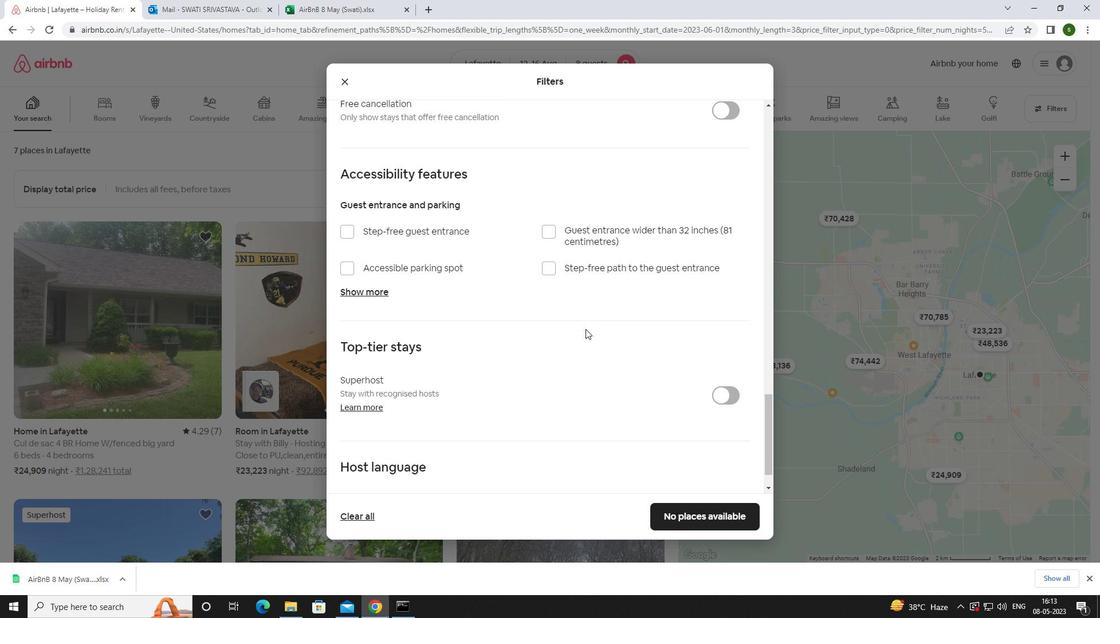 
Action: Mouse moved to (382, 457)
Screenshot: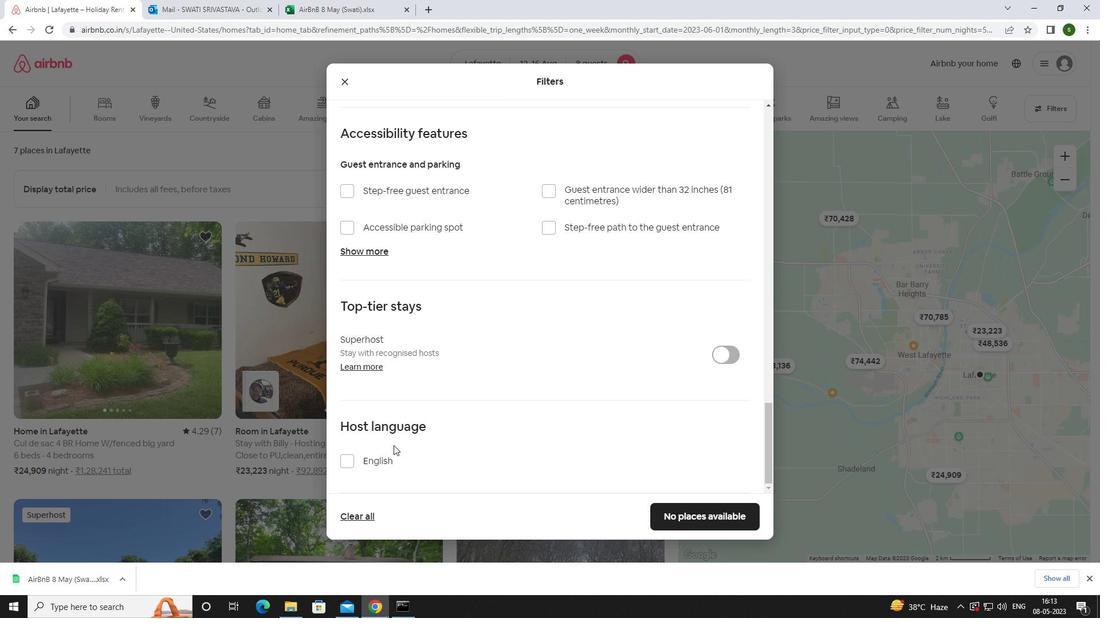 
Action: Mouse pressed left at (382, 457)
Screenshot: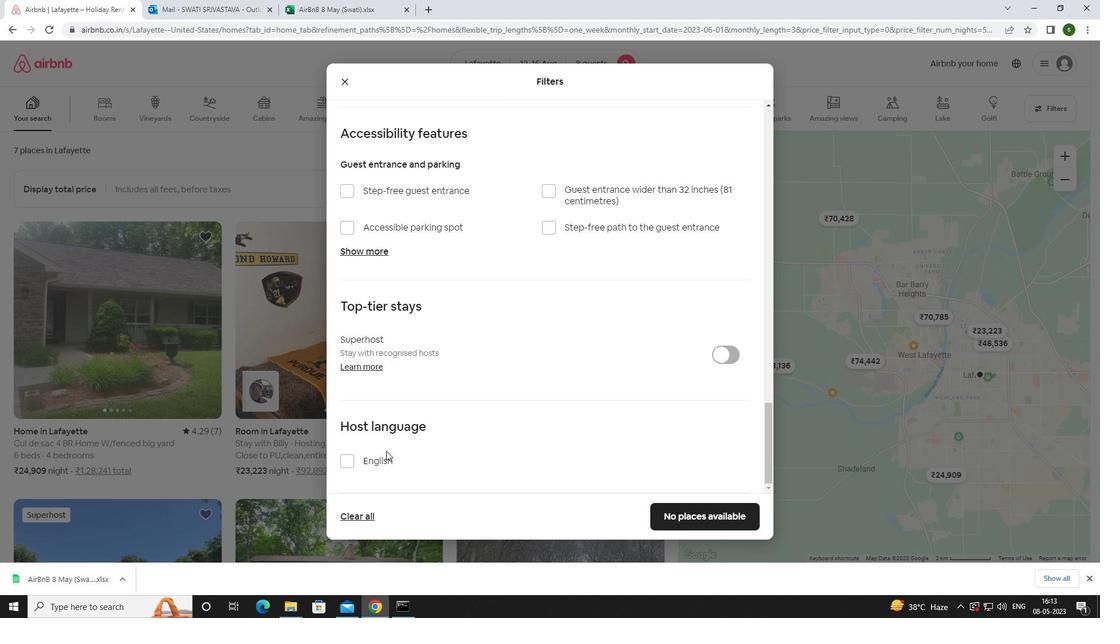 
Action: Mouse moved to (675, 515)
Screenshot: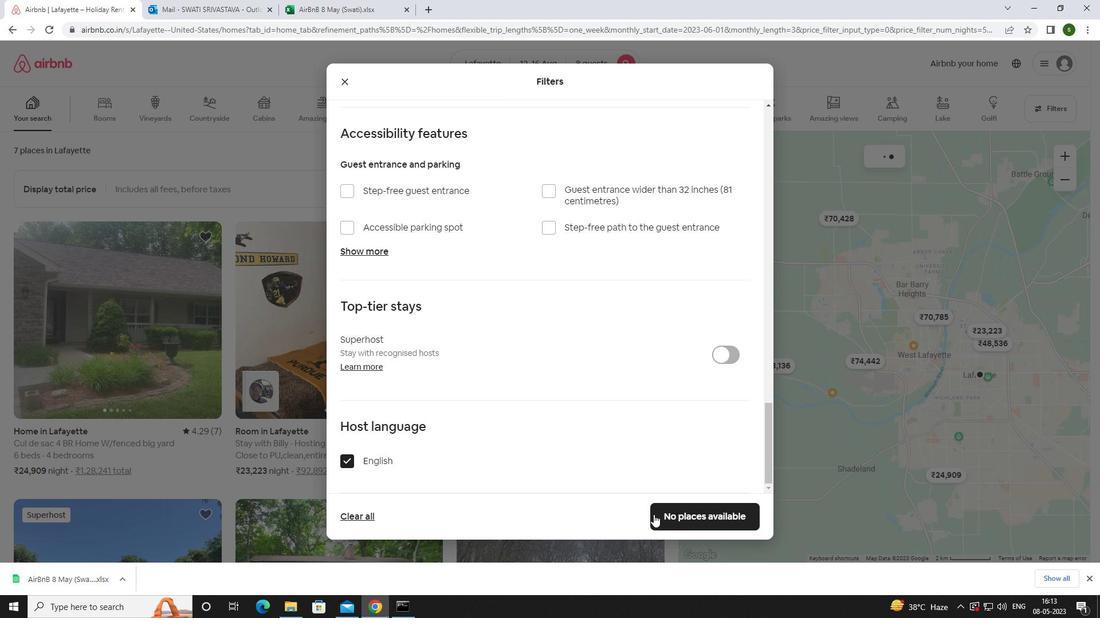 
Action: Mouse pressed left at (675, 515)
Screenshot: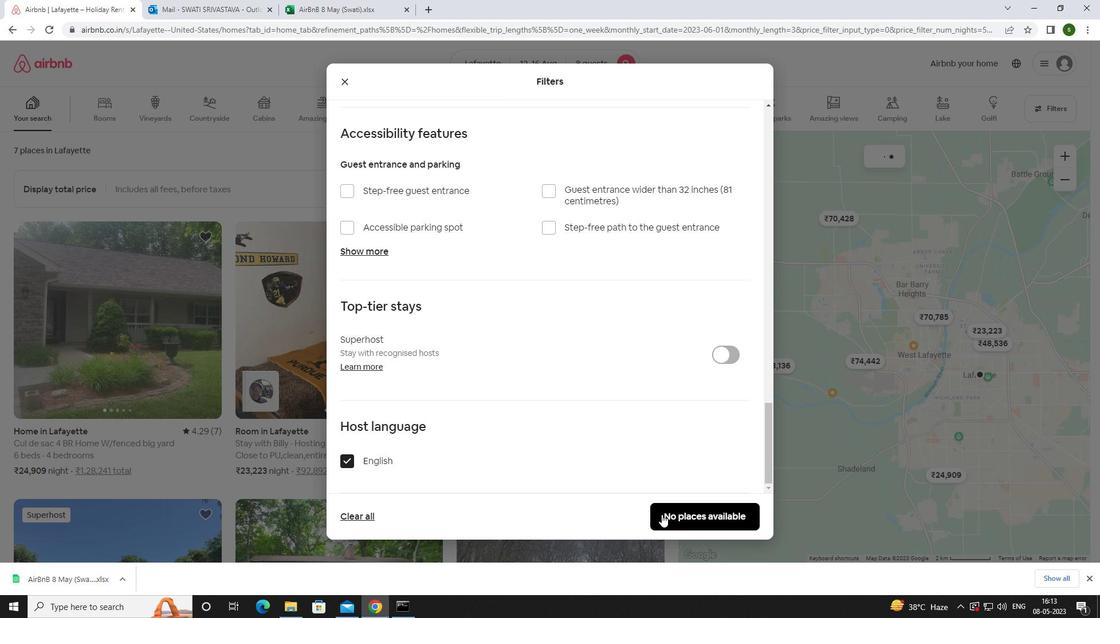 
Action: Mouse moved to (612, 464)
Screenshot: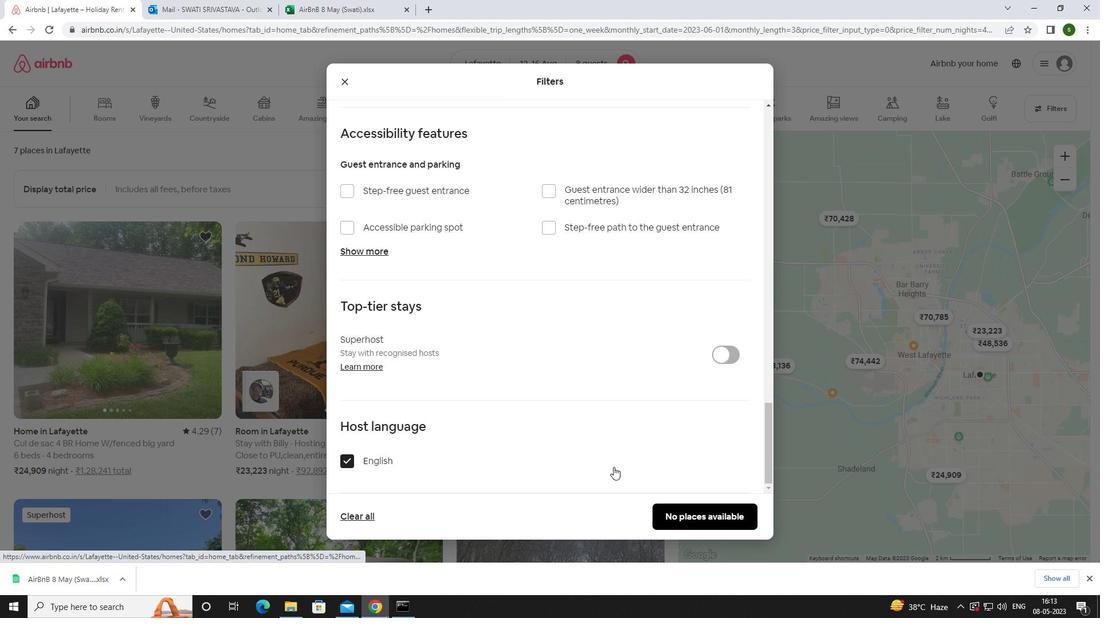 
